 Task: Search one way flight ticket for 5 adults, 2 children, 1 infant in seat and 1 infant on lap in economy from St. Louis: St. Louis Lambert International Airport to Fort Wayne: Fort Wayne International Airport on 5-4-2023. Number of bags: 2 checked bags. Price is upto 73000. Outbound departure time preference is 11:15.
Action: Mouse moved to (313, 121)
Screenshot: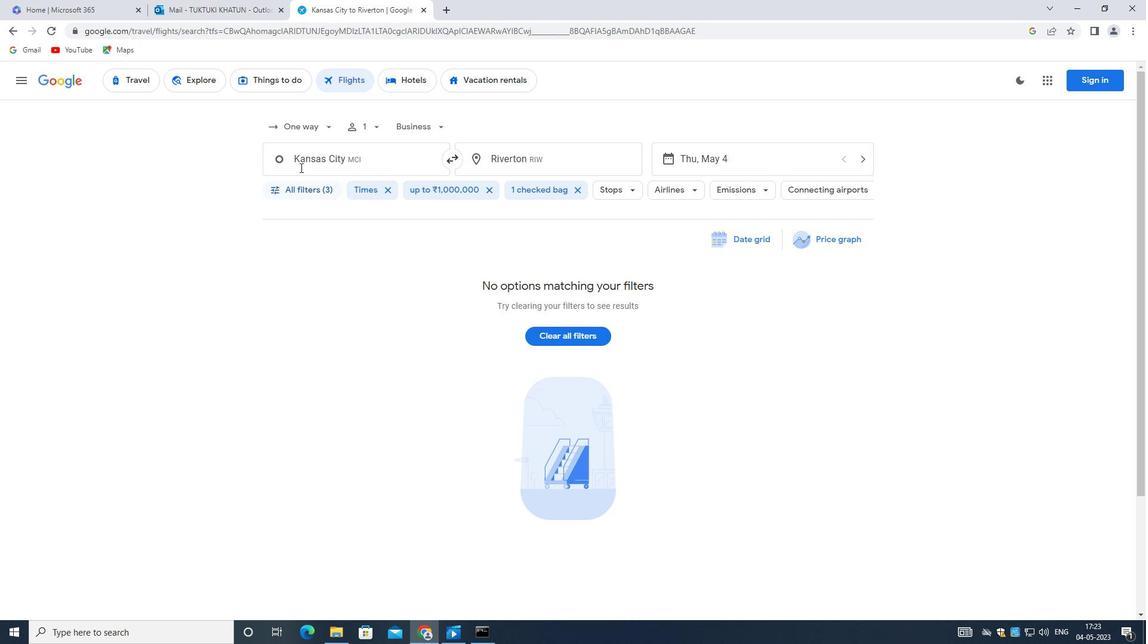 
Action: Mouse pressed left at (313, 121)
Screenshot: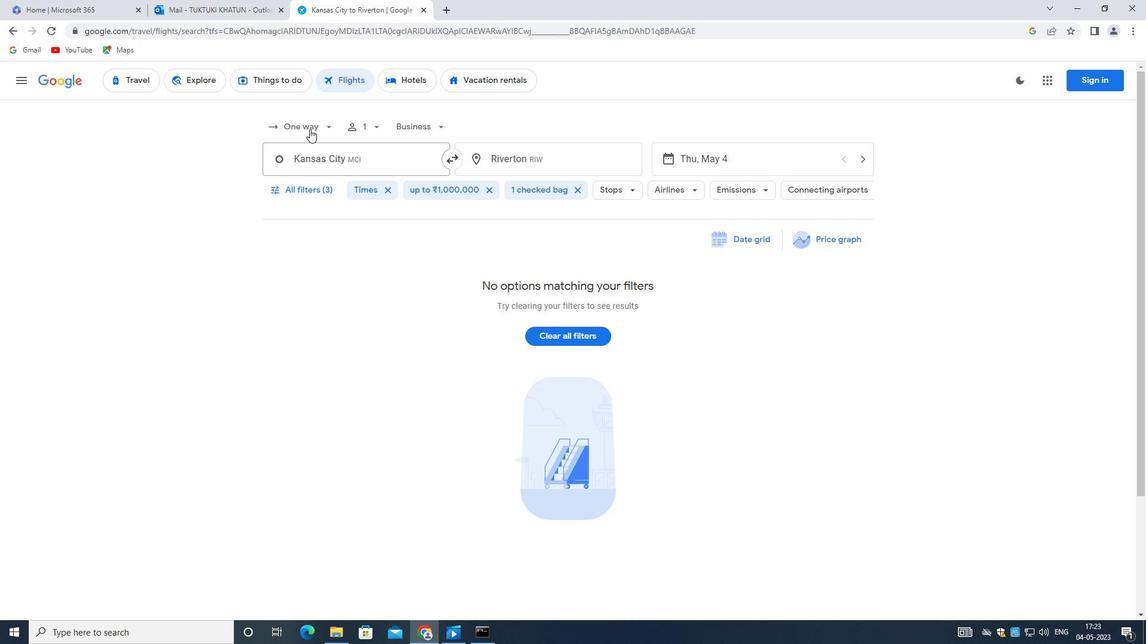 
Action: Mouse moved to (315, 179)
Screenshot: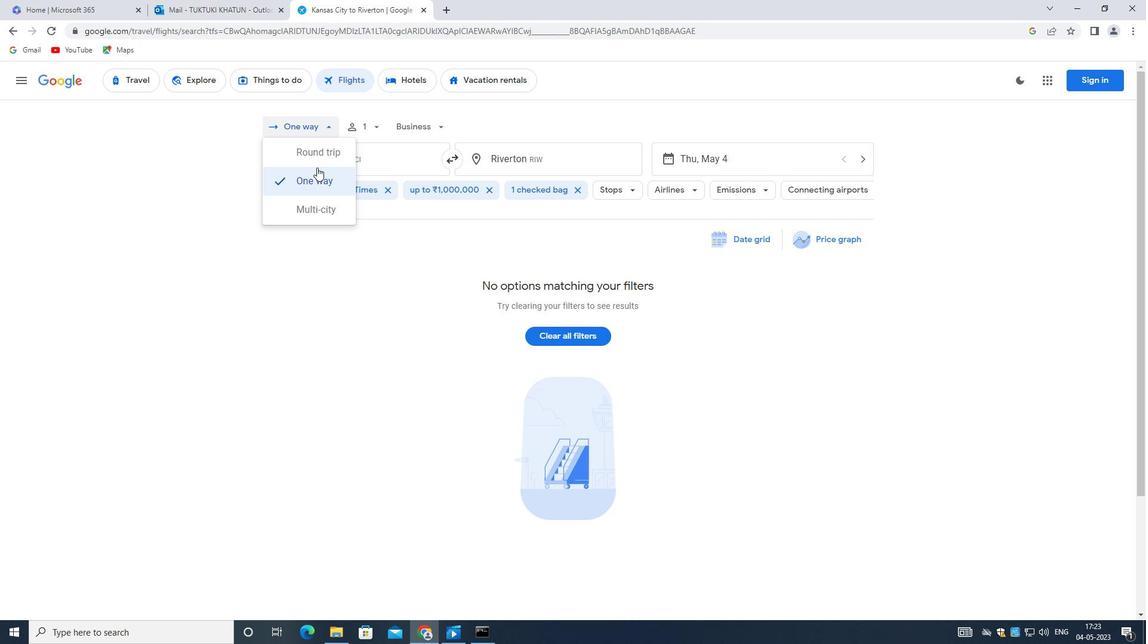 
Action: Mouse pressed left at (315, 179)
Screenshot: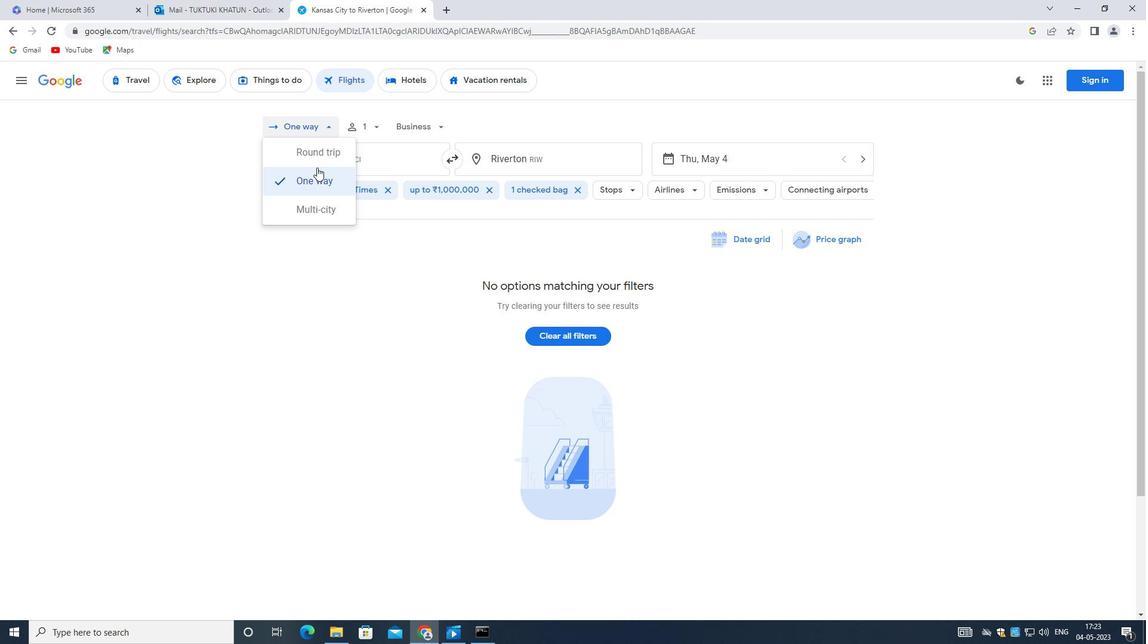 
Action: Mouse moved to (374, 130)
Screenshot: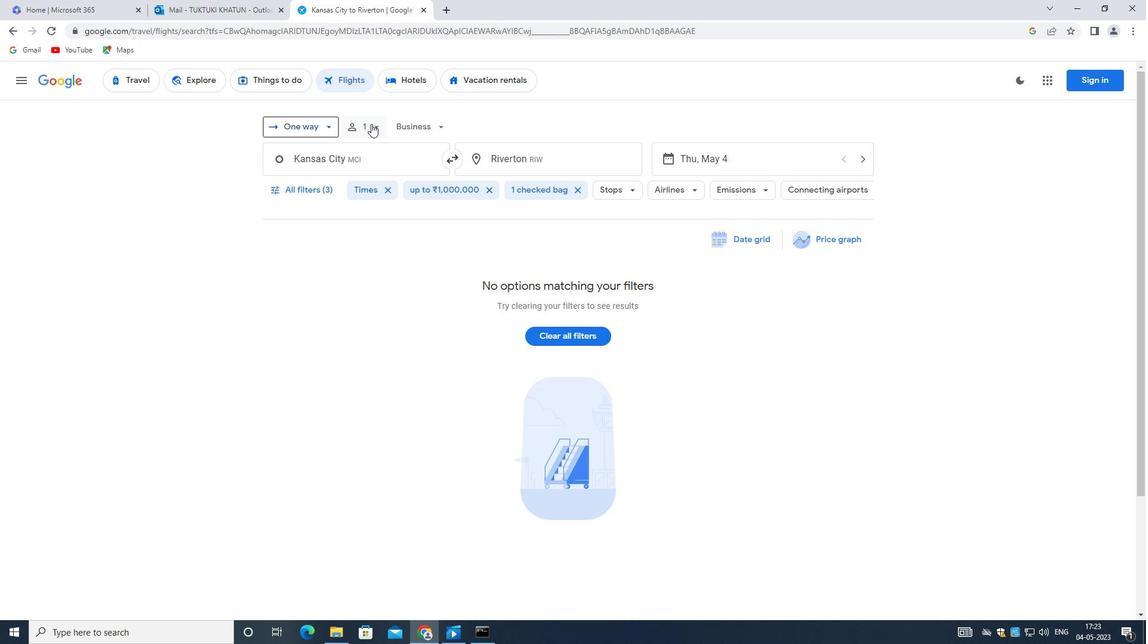 
Action: Mouse pressed left at (374, 130)
Screenshot: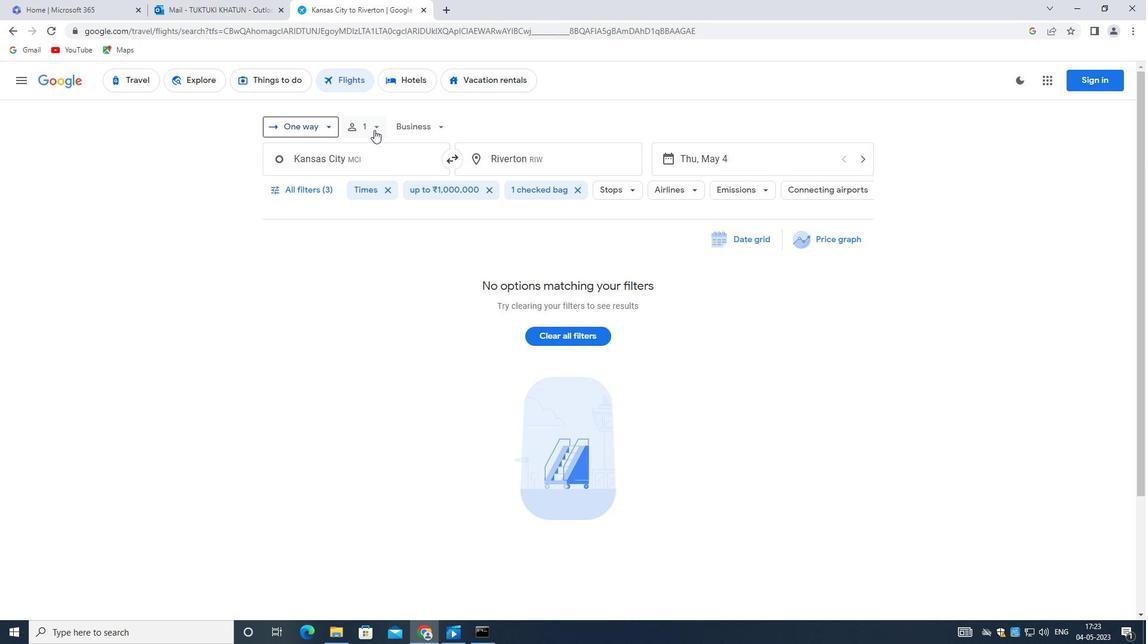 
Action: Mouse moved to (466, 157)
Screenshot: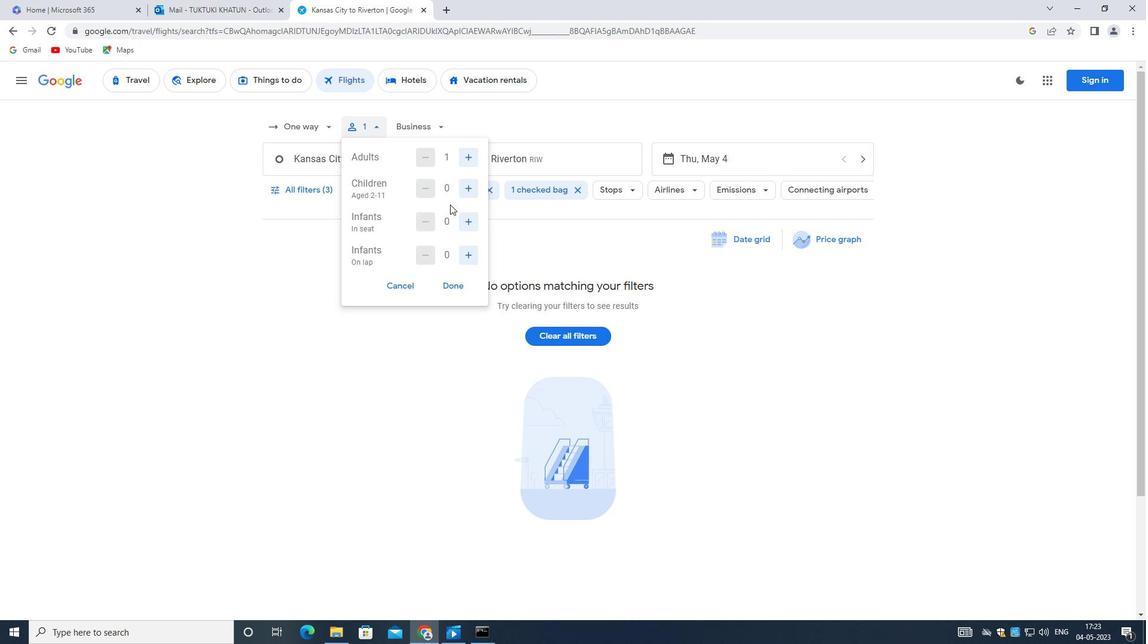 
Action: Mouse pressed left at (466, 157)
Screenshot: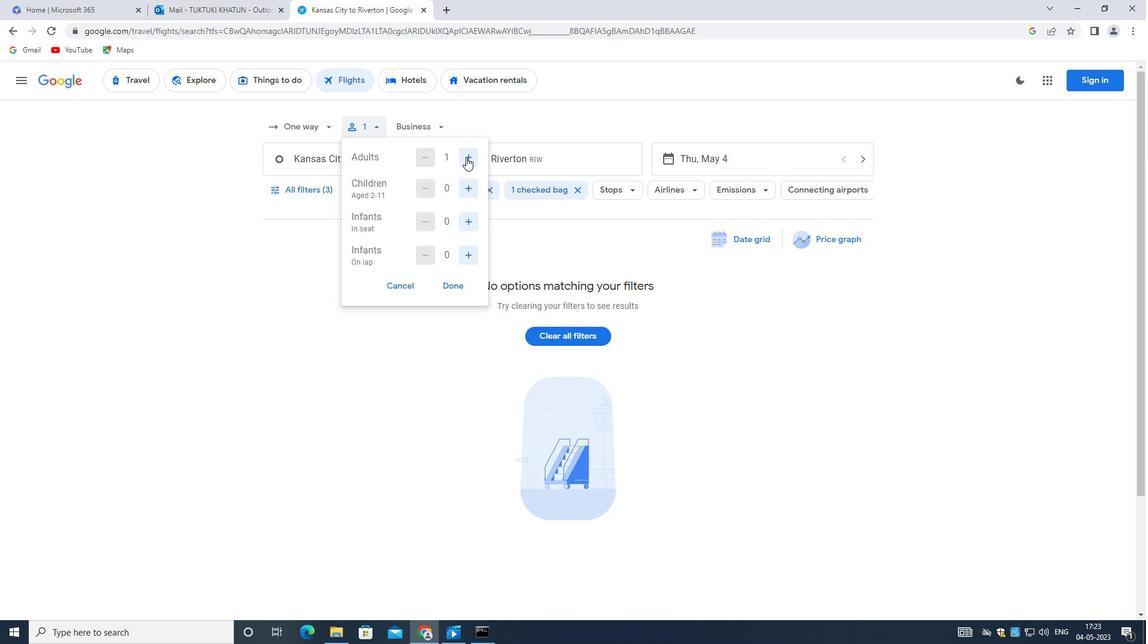 
Action: Mouse moved to (466, 156)
Screenshot: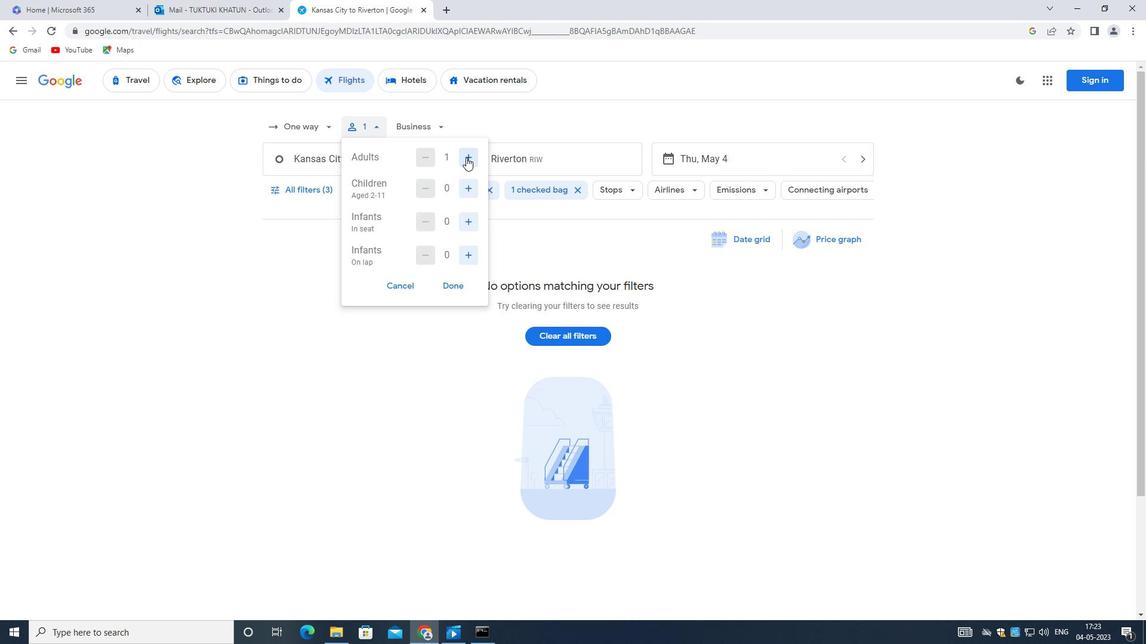 
Action: Mouse pressed left at (466, 156)
Screenshot: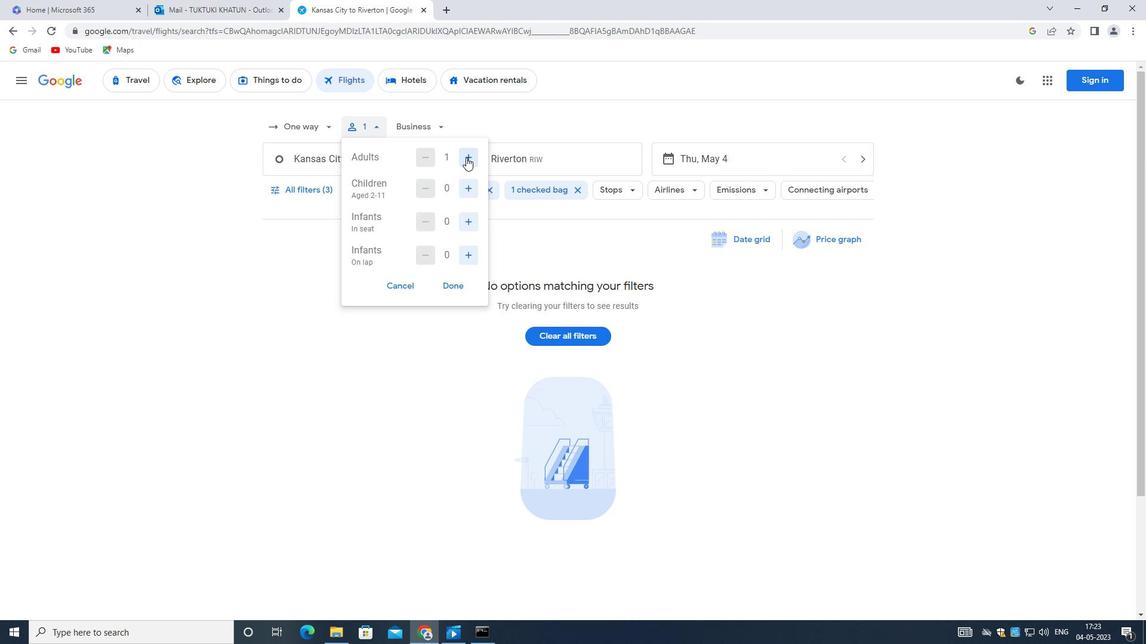 
Action: Mouse pressed left at (466, 156)
Screenshot: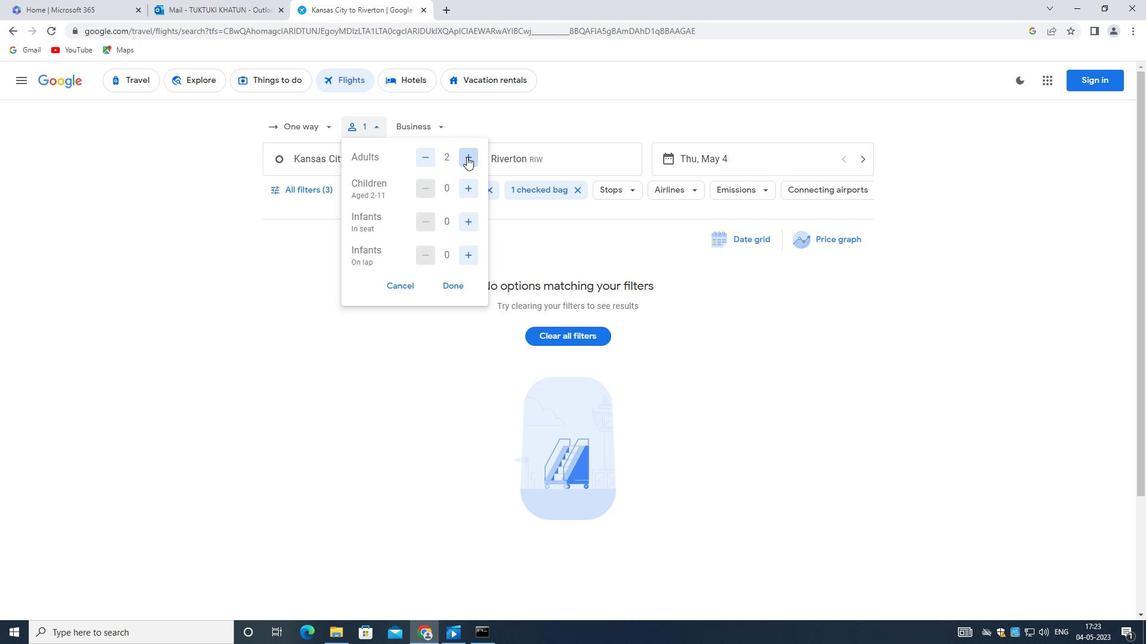 
Action: Mouse pressed left at (466, 156)
Screenshot: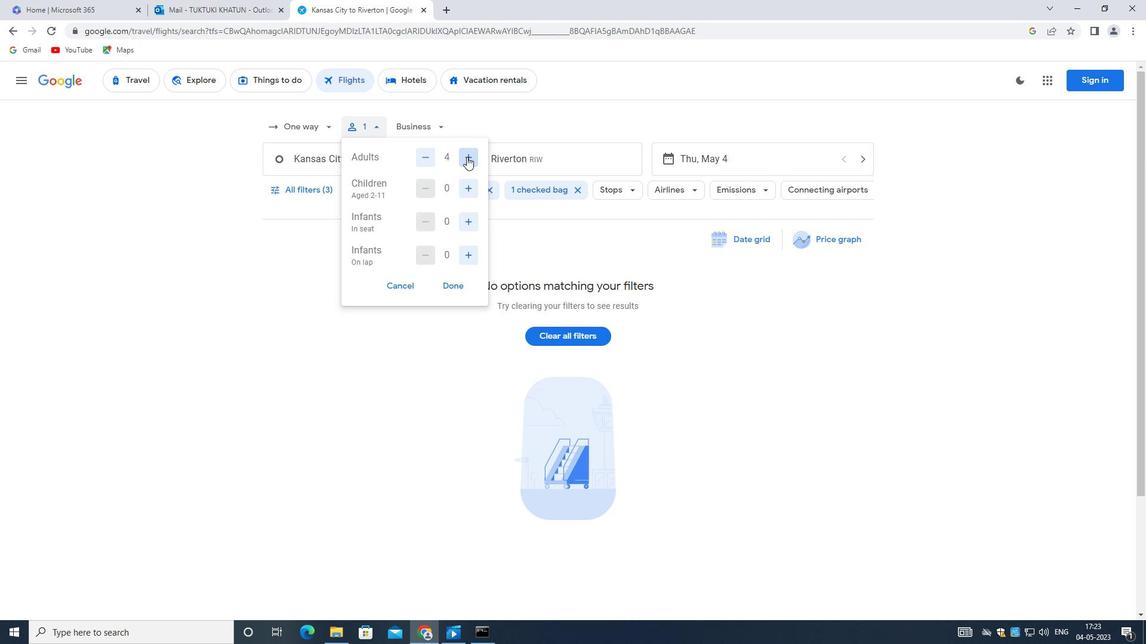 
Action: Mouse moved to (468, 192)
Screenshot: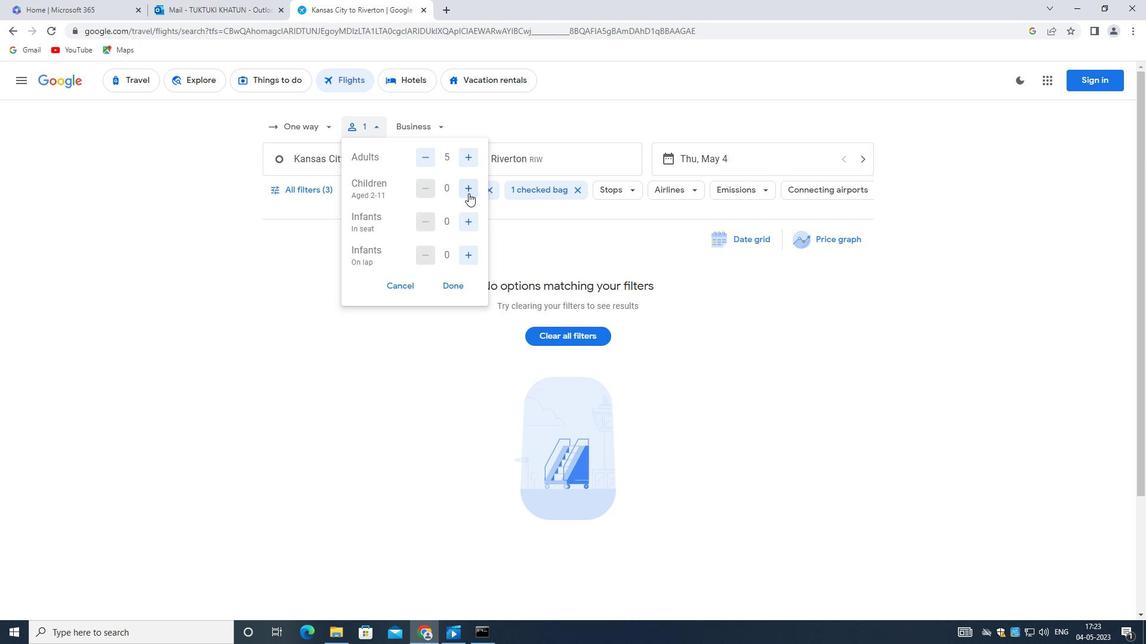 
Action: Mouse pressed left at (468, 192)
Screenshot: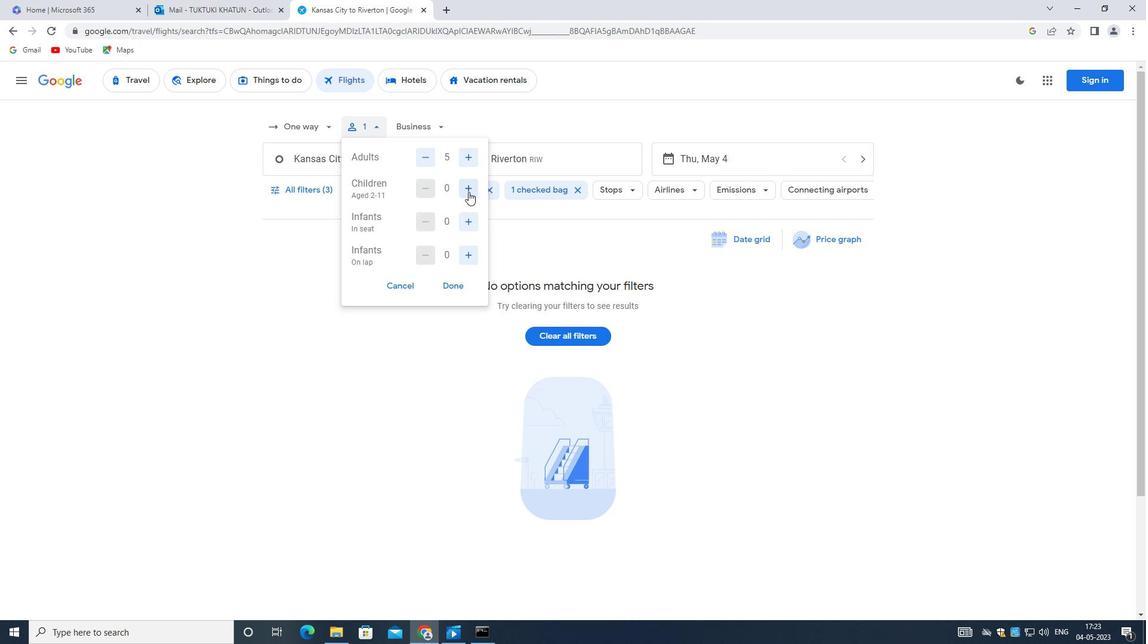 
Action: Mouse moved to (468, 192)
Screenshot: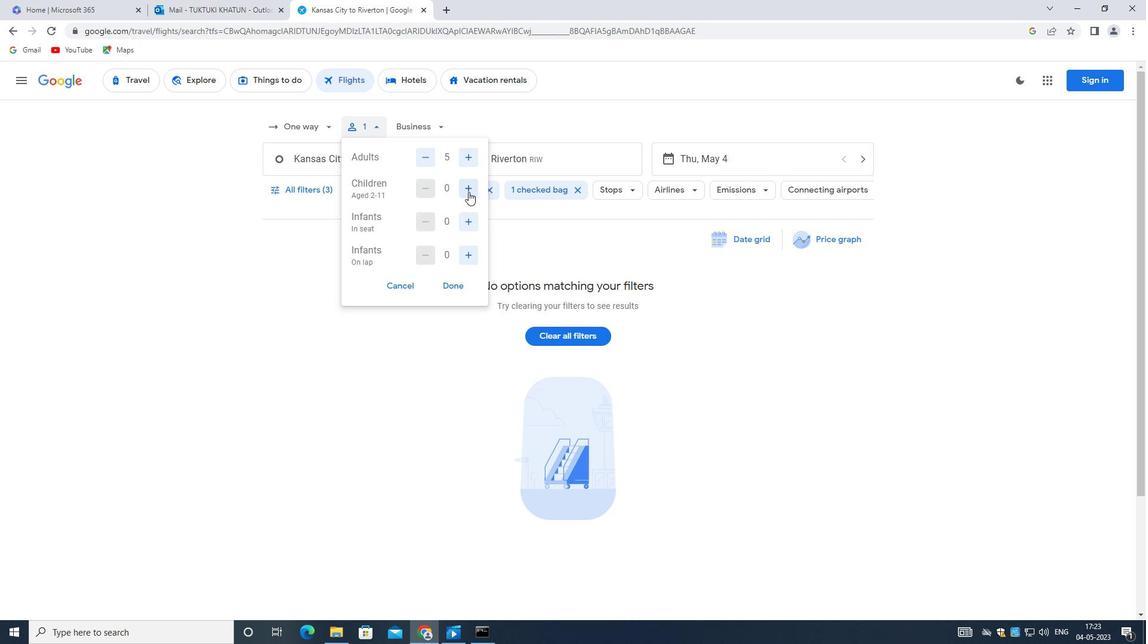 
Action: Mouse pressed left at (468, 192)
Screenshot: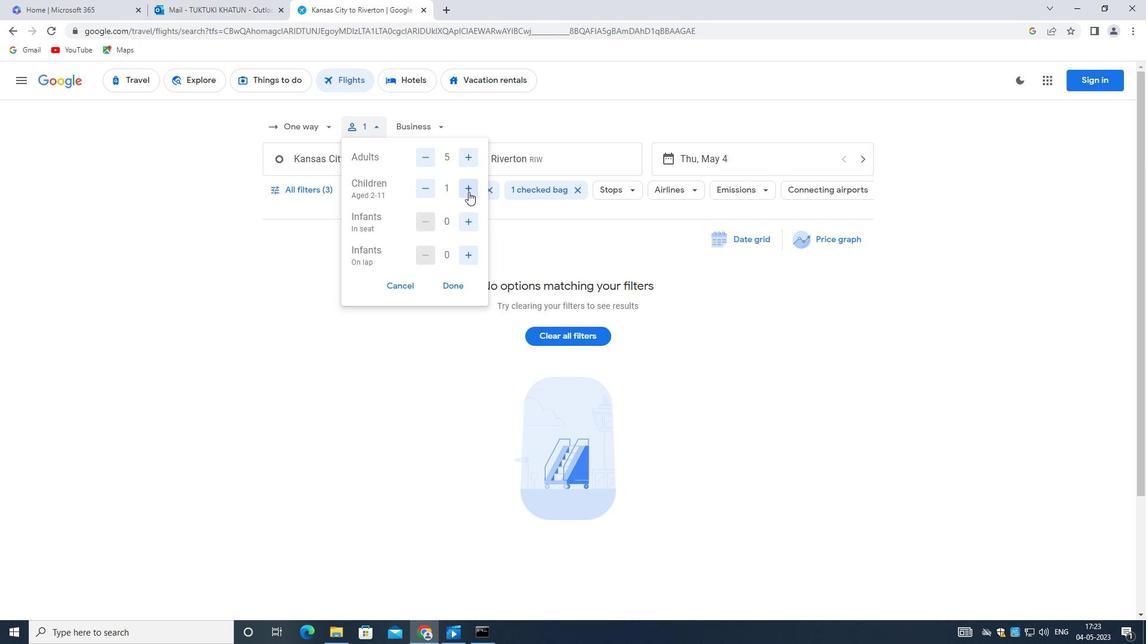 
Action: Mouse moved to (472, 220)
Screenshot: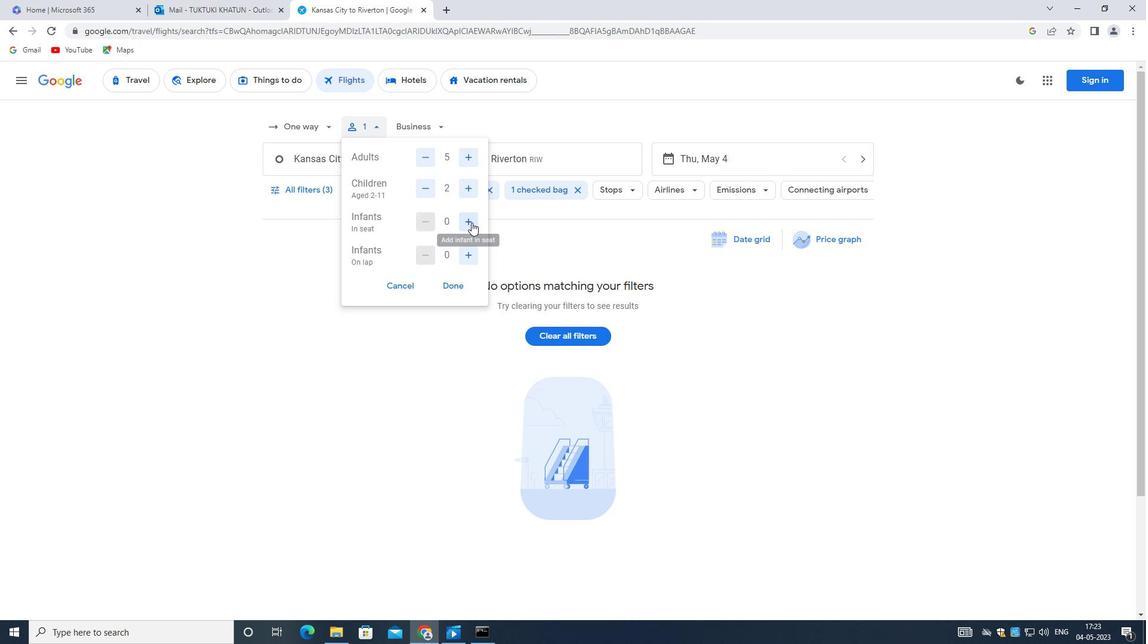 
Action: Mouse pressed left at (472, 220)
Screenshot: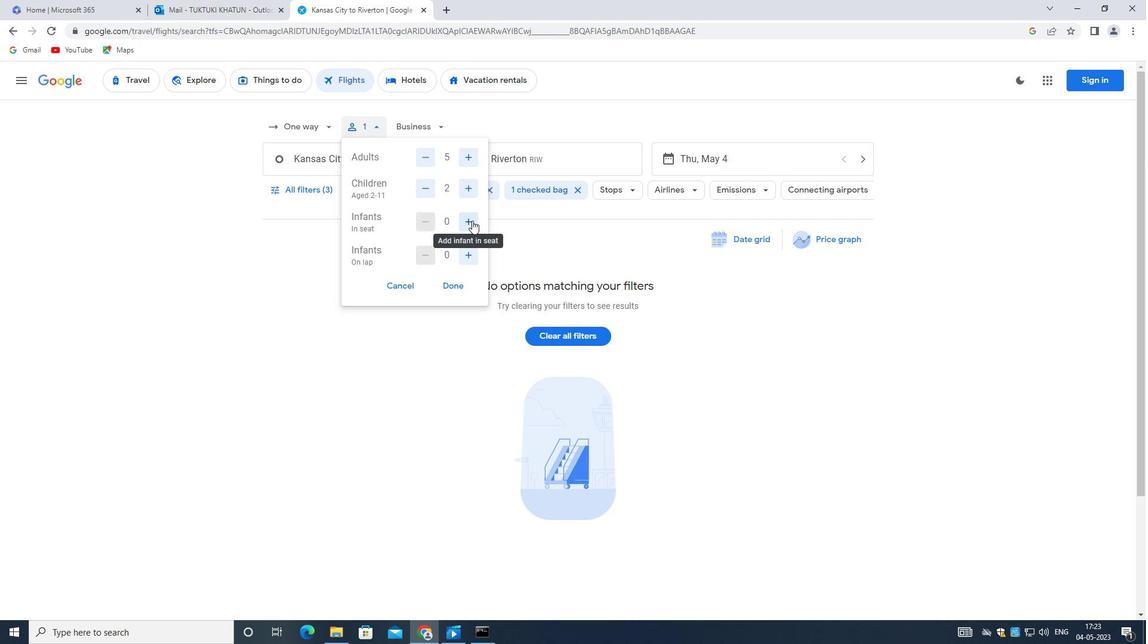 
Action: Mouse moved to (470, 254)
Screenshot: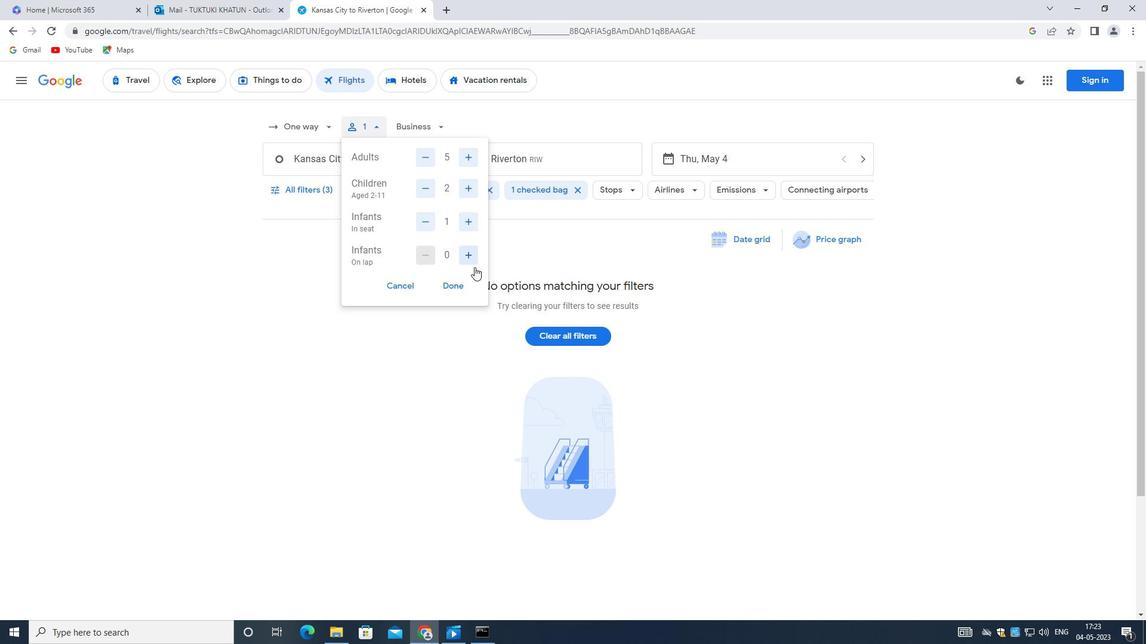 
Action: Mouse pressed left at (470, 254)
Screenshot: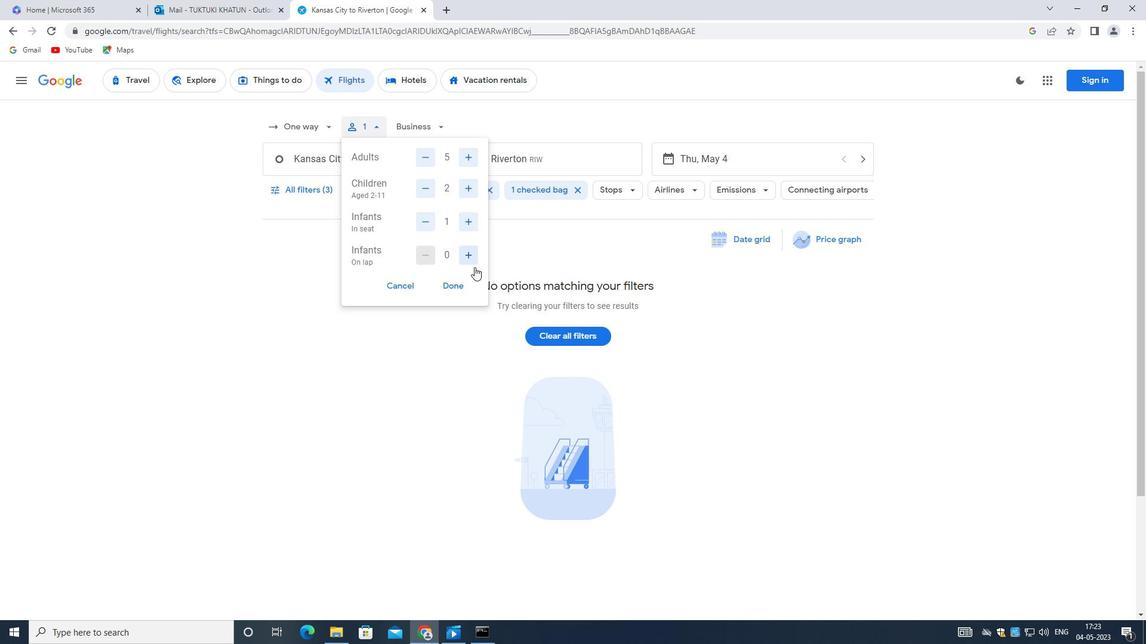 
Action: Mouse moved to (459, 284)
Screenshot: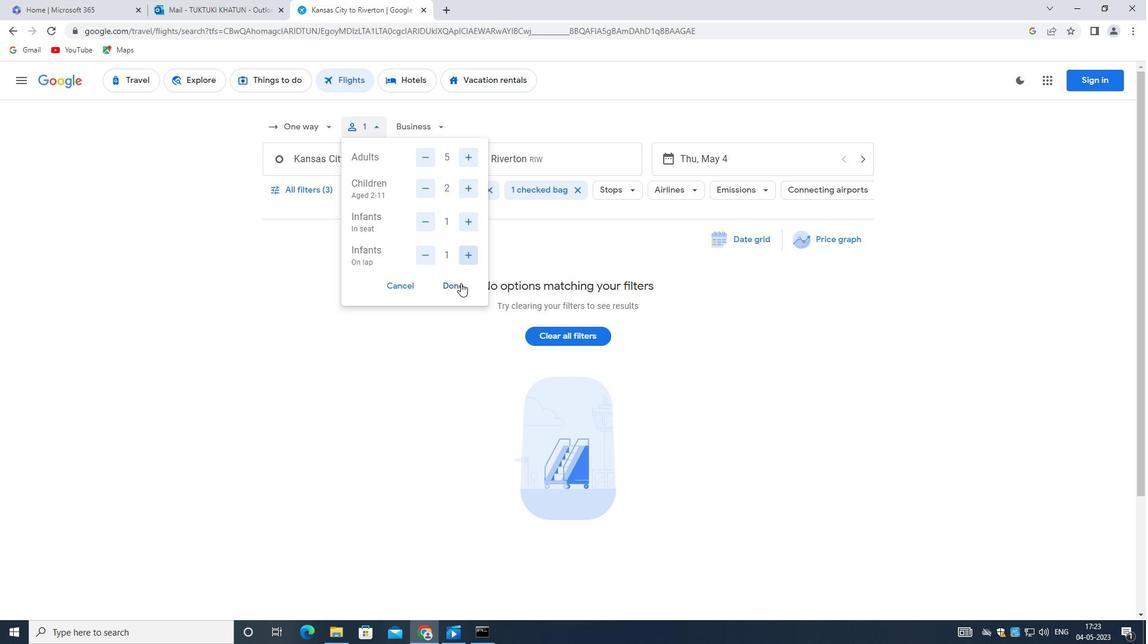 
Action: Mouse pressed left at (459, 284)
Screenshot: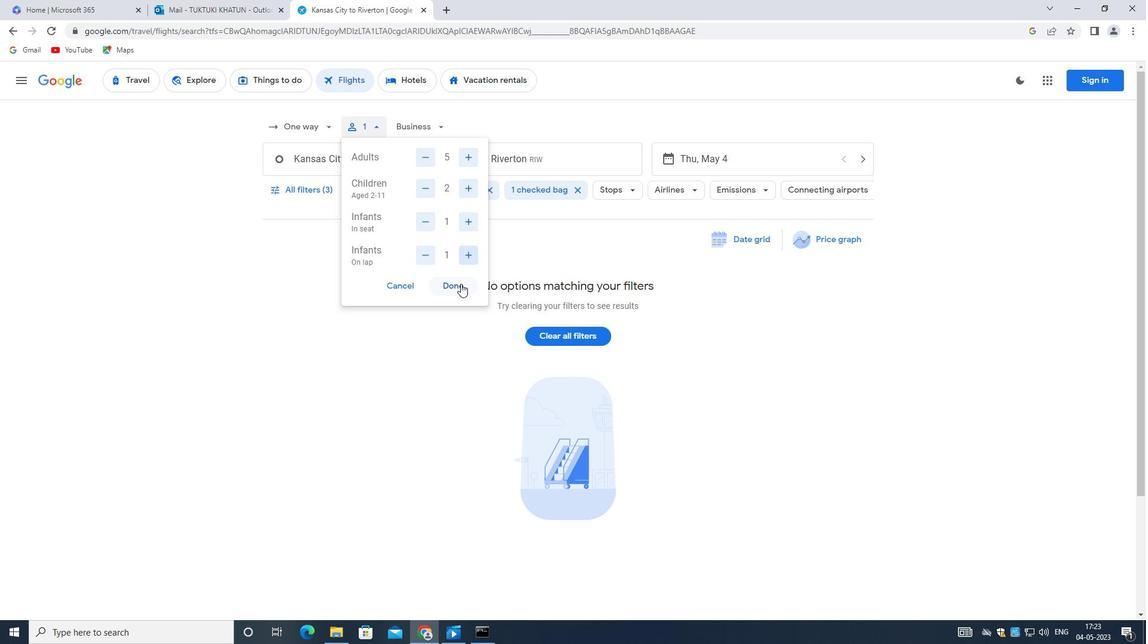 
Action: Mouse moved to (407, 127)
Screenshot: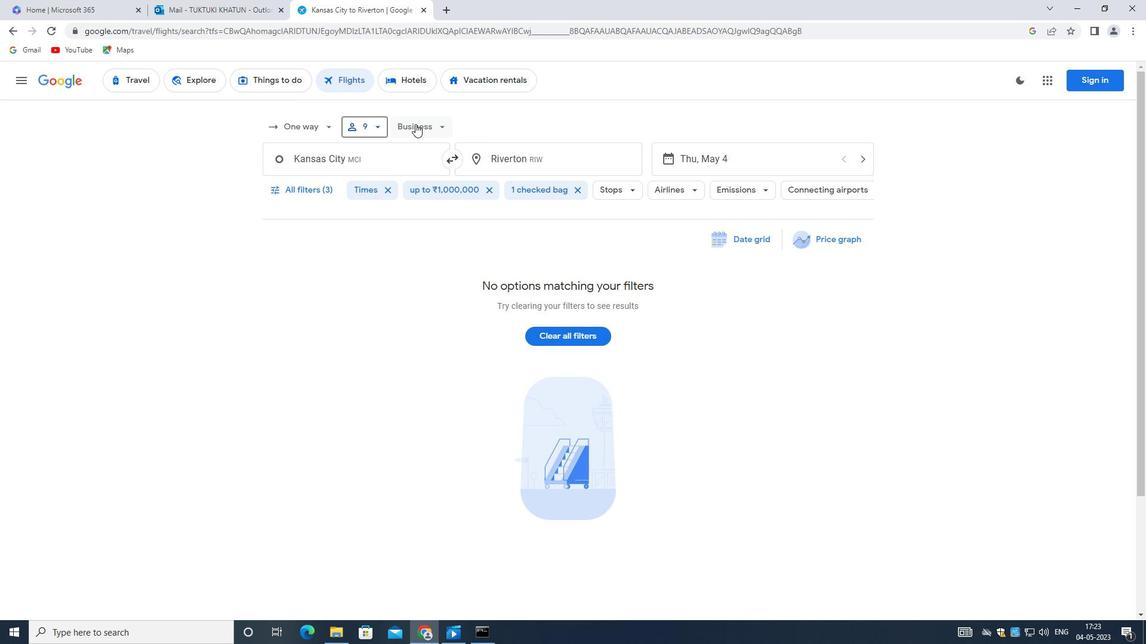 
Action: Mouse pressed left at (407, 127)
Screenshot: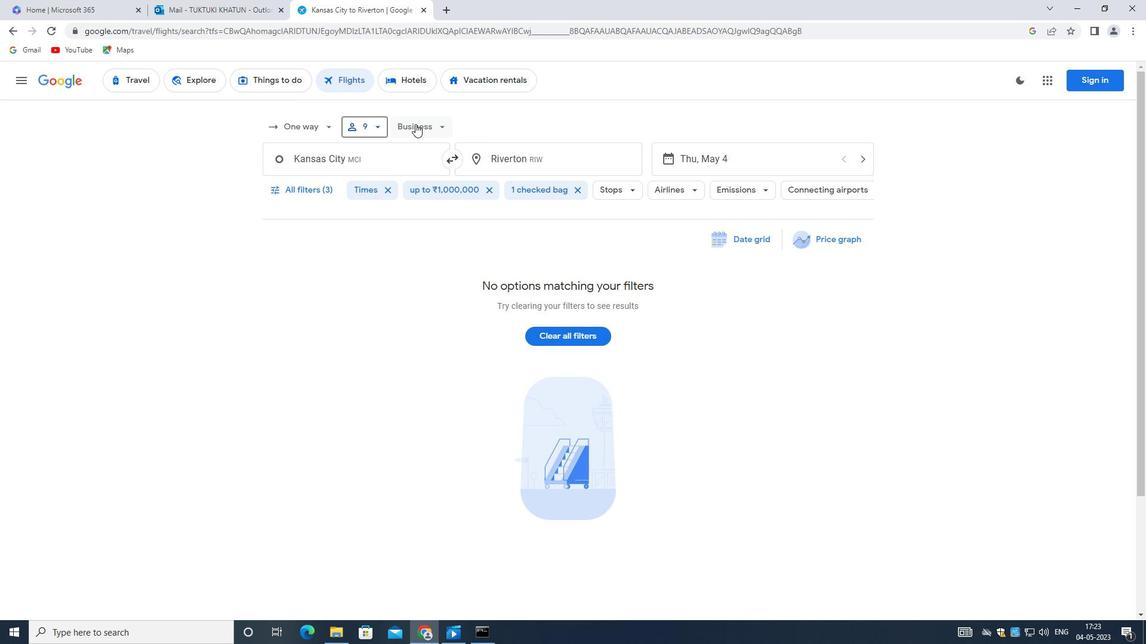 
Action: Mouse moved to (440, 148)
Screenshot: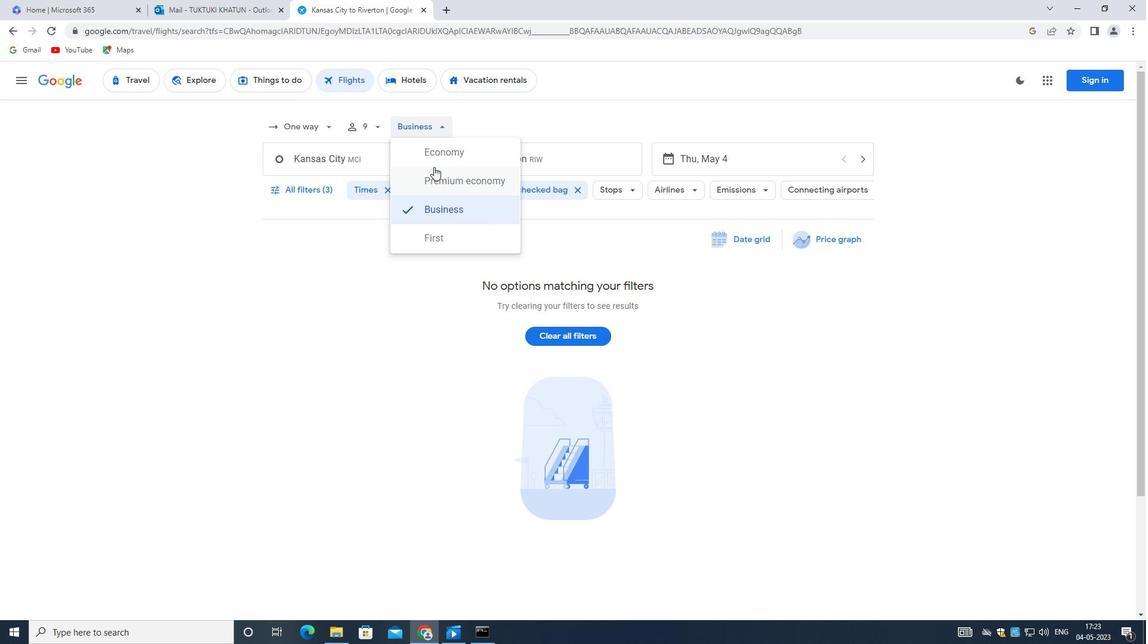 
Action: Mouse pressed left at (440, 148)
Screenshot: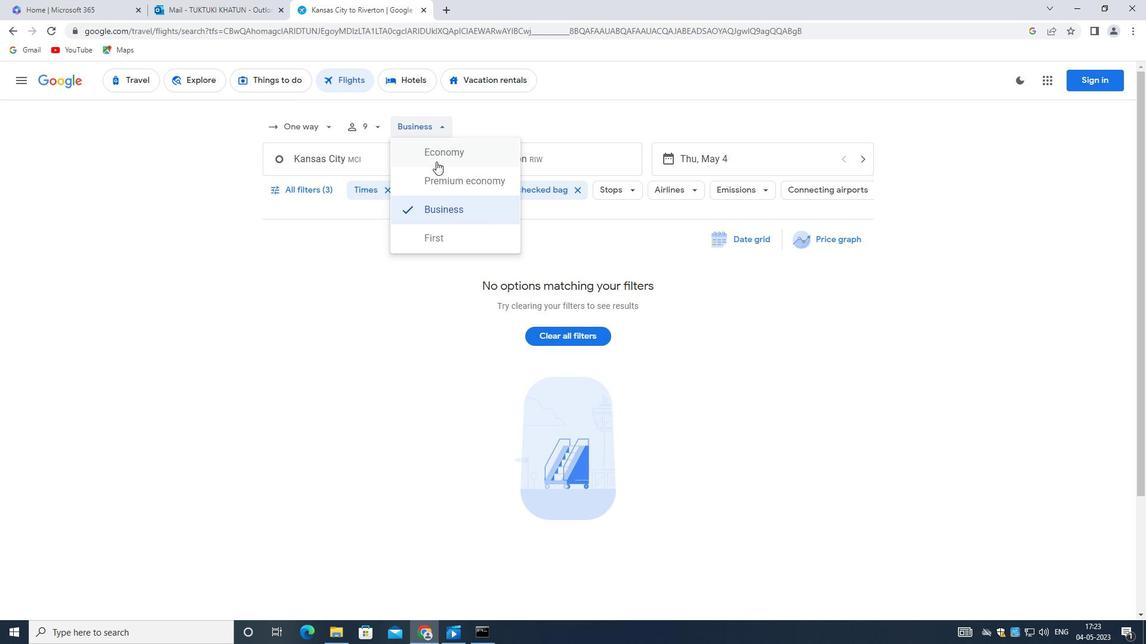 
Action: Mouse moved to (351, 163)
Screenshot: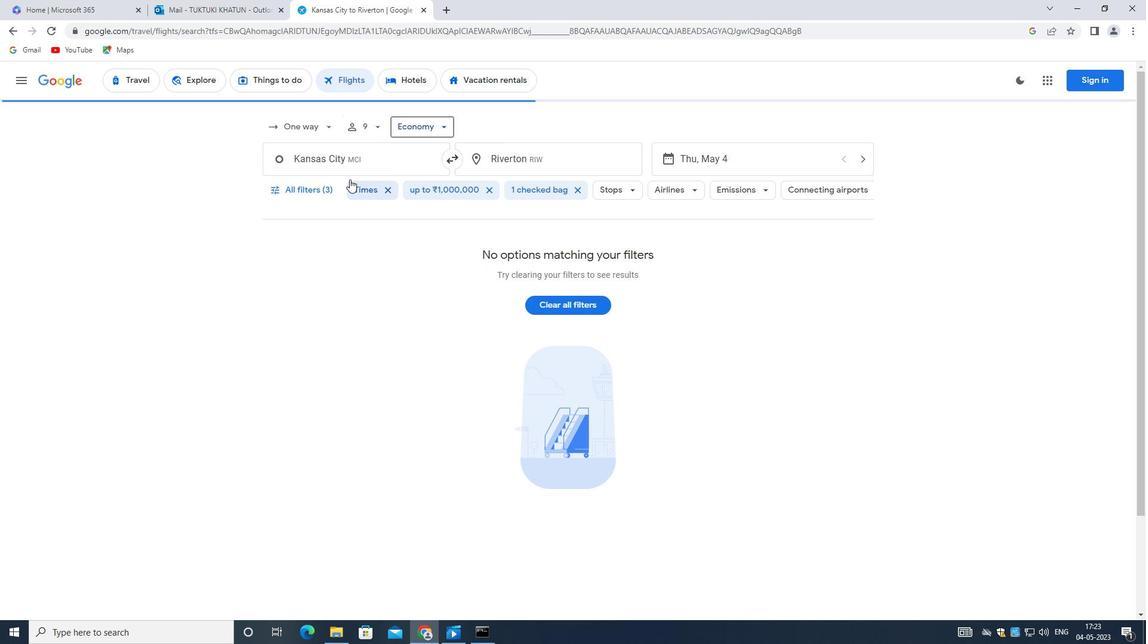 
Action: Mouse pressed left at (351, 163)
Screenshot: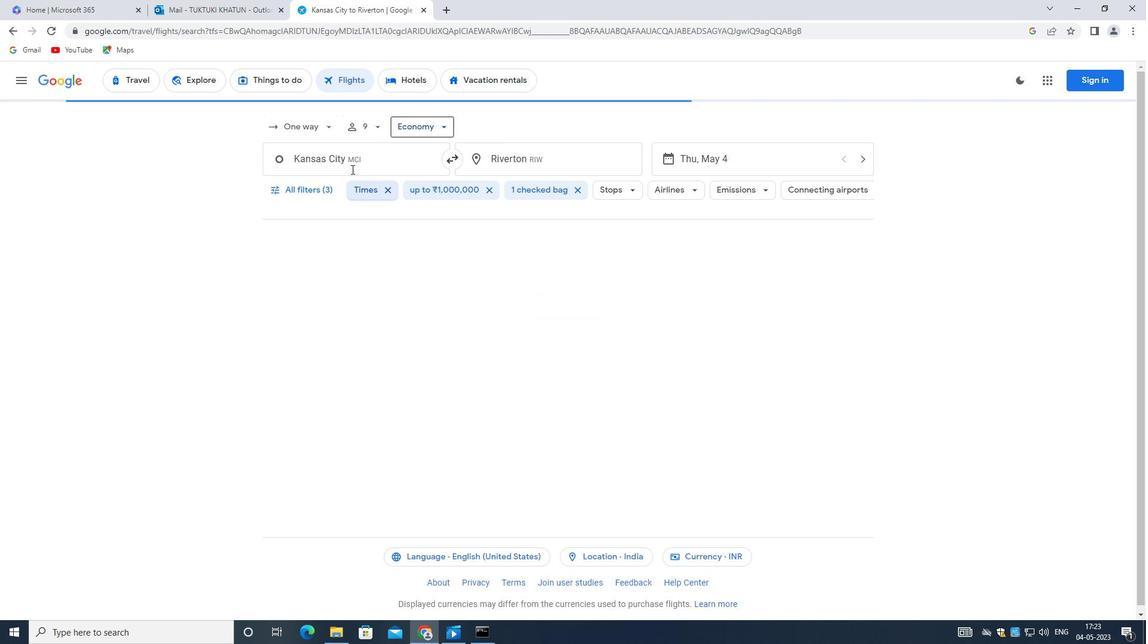 
Action: Mouse moved to (351, 162)
Screenshot: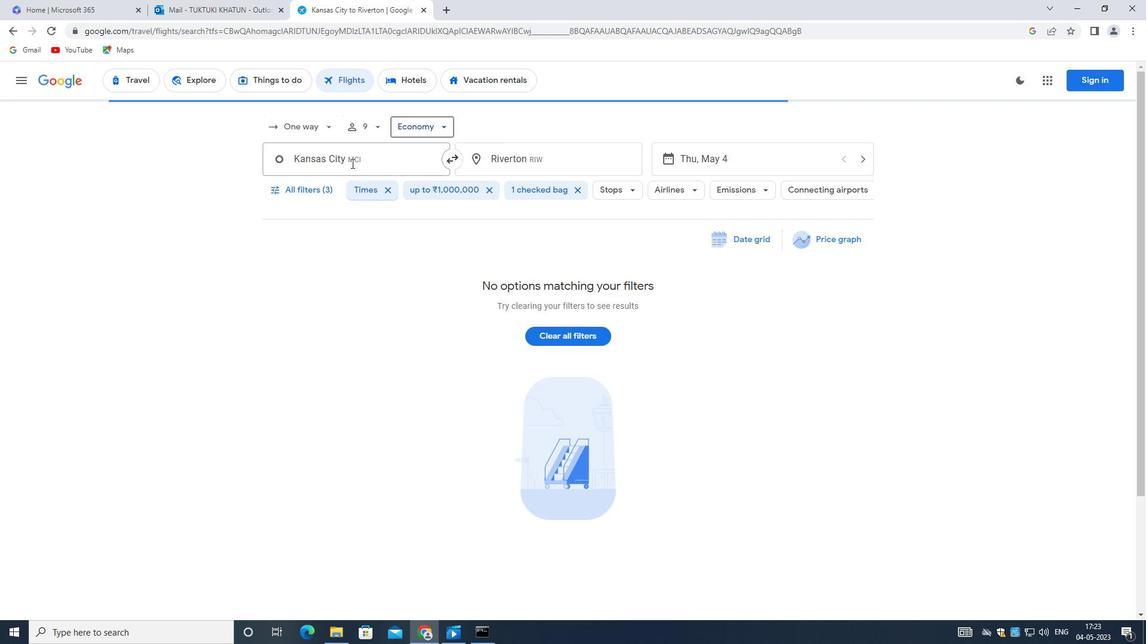 
Action: Mouse pressed left at (351, 162)
Screenshot: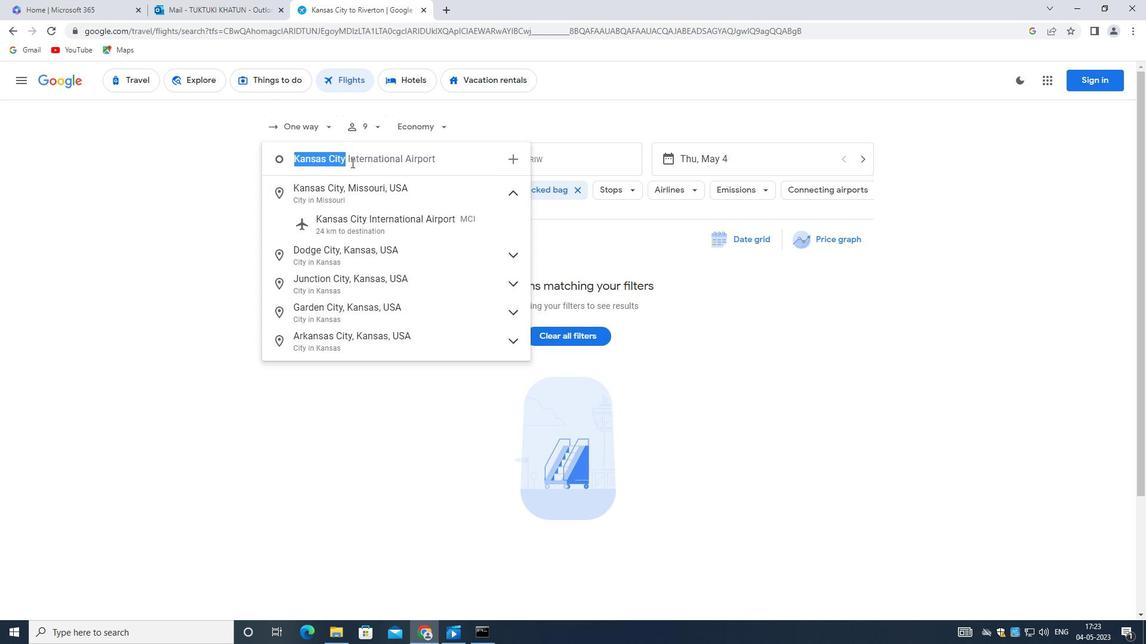 
Action: Mouse moved to (362, 155)
Screenshot: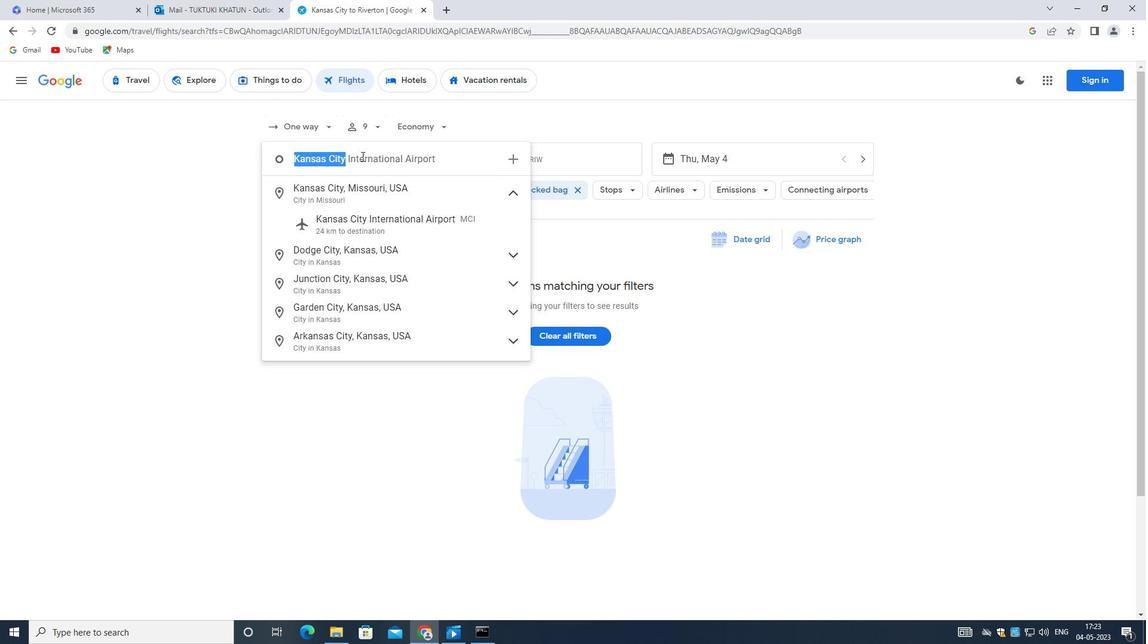 
Action: Key pressed <Key.backspace><Key.shift>ST.<Key.shift_r><Key.shift_r>LOUIS<Key.space><Key.shift_r>LAMBERT<Key.space><Key.shift_r>INTERNATIONAL<Key.space><Key.shift>AIRPORT
Screenshot: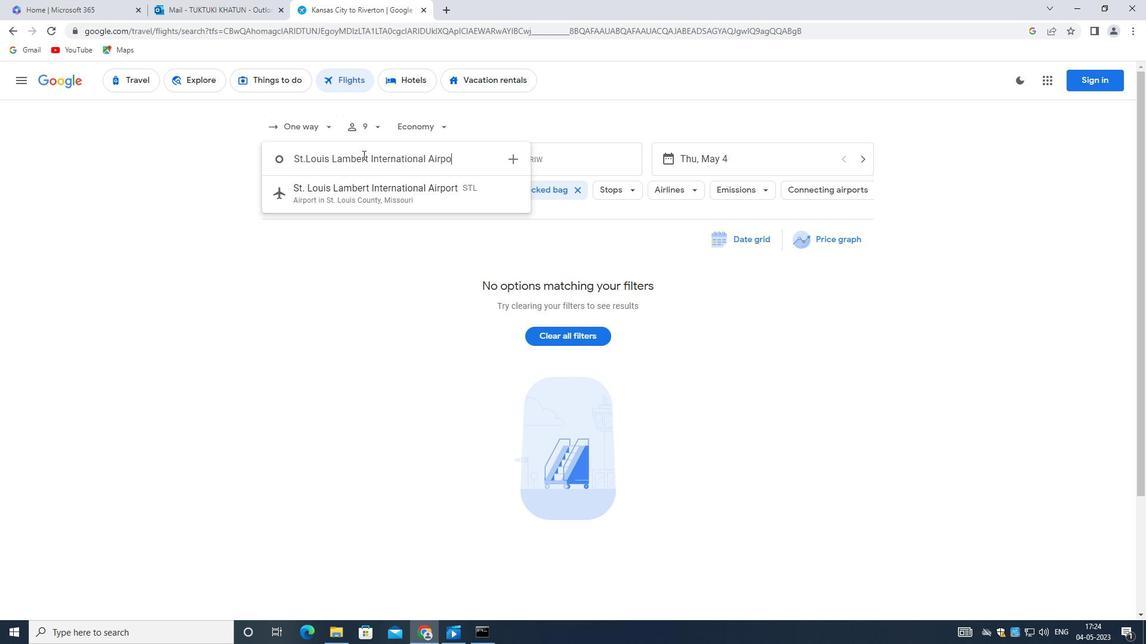 
Action: Mouse moved to (388, 199)
Screenshot: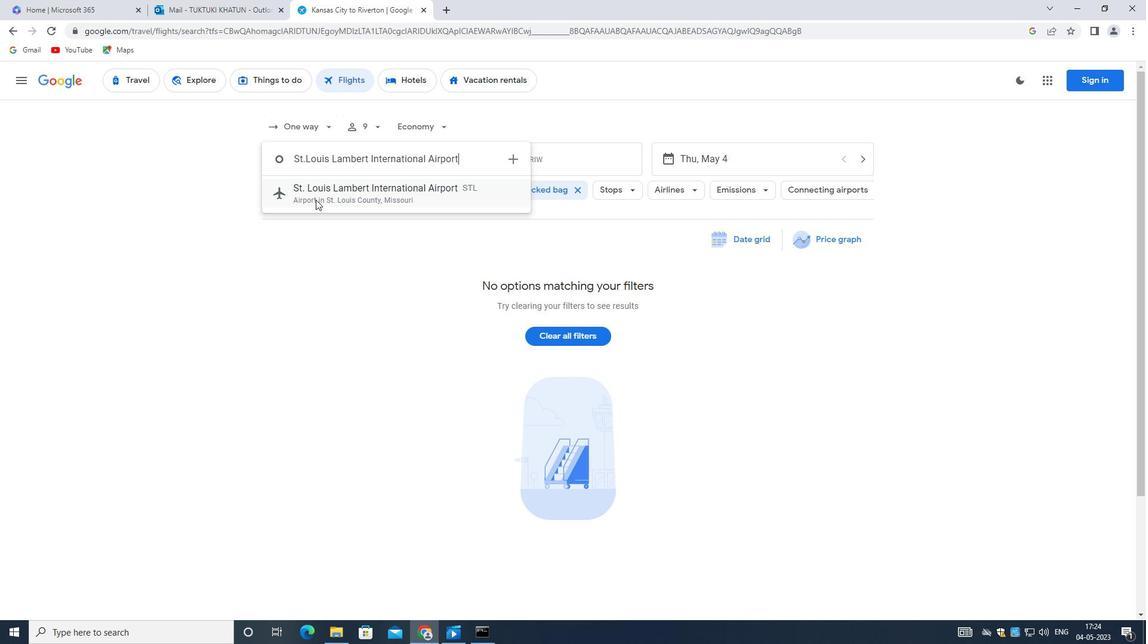 
Action: Mouse pressed left at (388, 199)
Screenshot: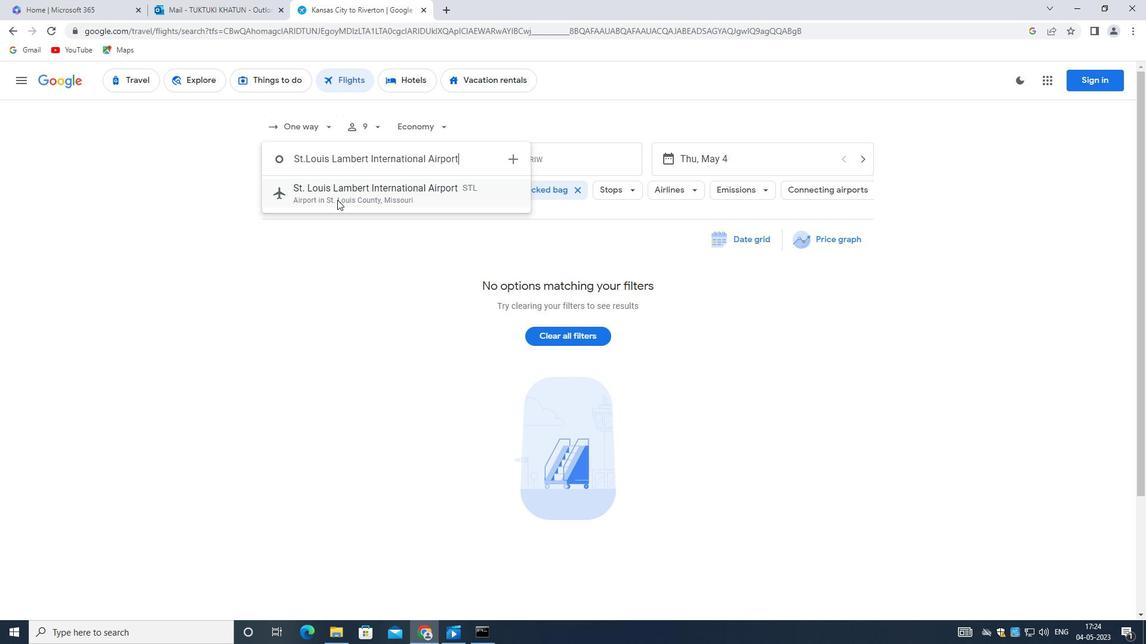 
Action: Mouse moved to (529, 162)
Screenshot: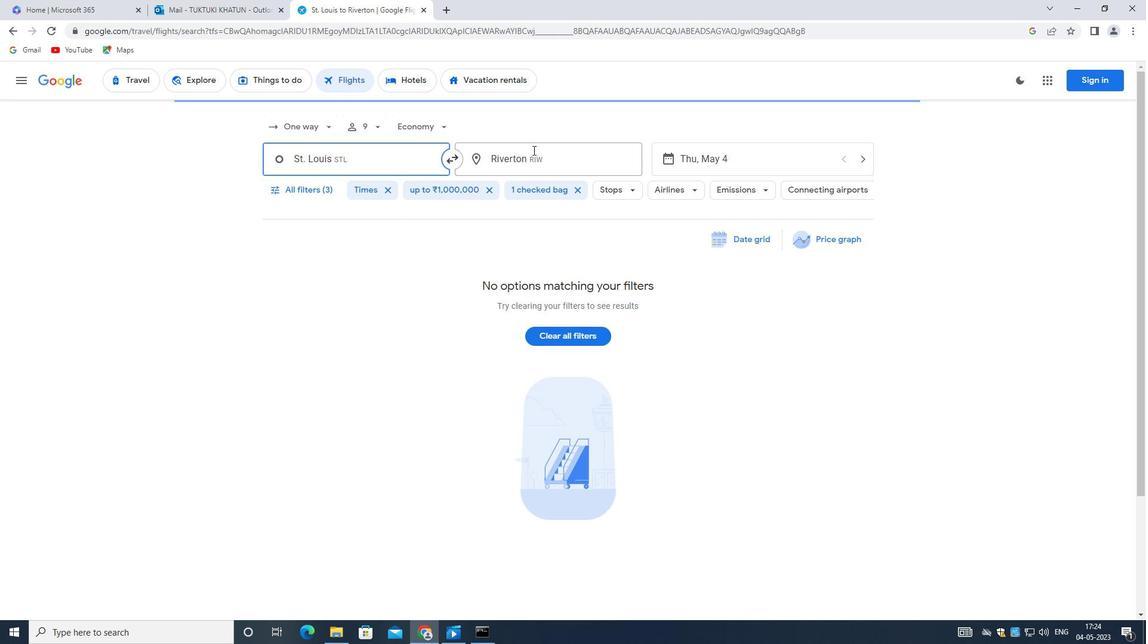 
Action: Mouse pressed left at (529, 162)
Screenshot: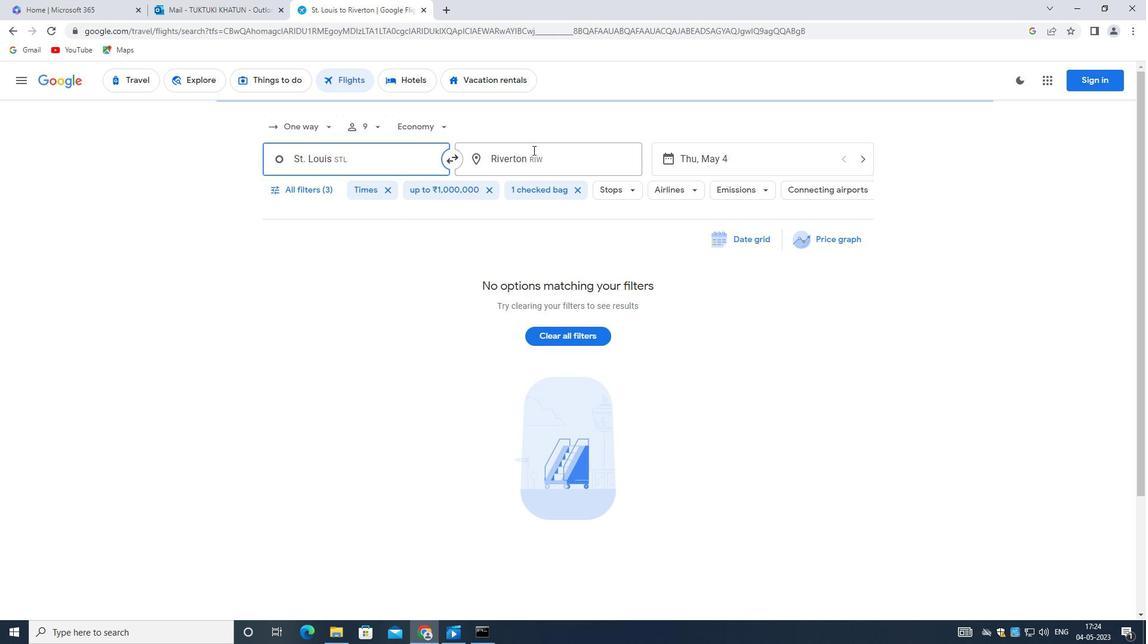 
Action: Mouse moved to (529, 164)
Screenshot: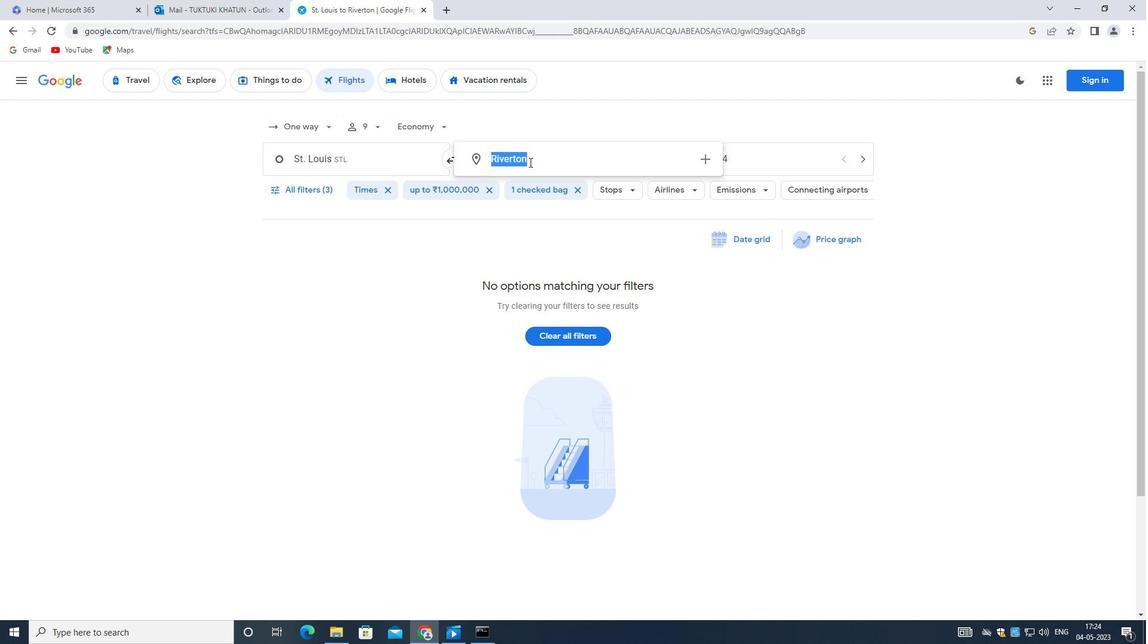 
Action: Key pressed <Key.shift>FORT<Key.space><Key.shift>WAYNE<Key.space><Key.shift_r>INTERNATIONA
Screenshot: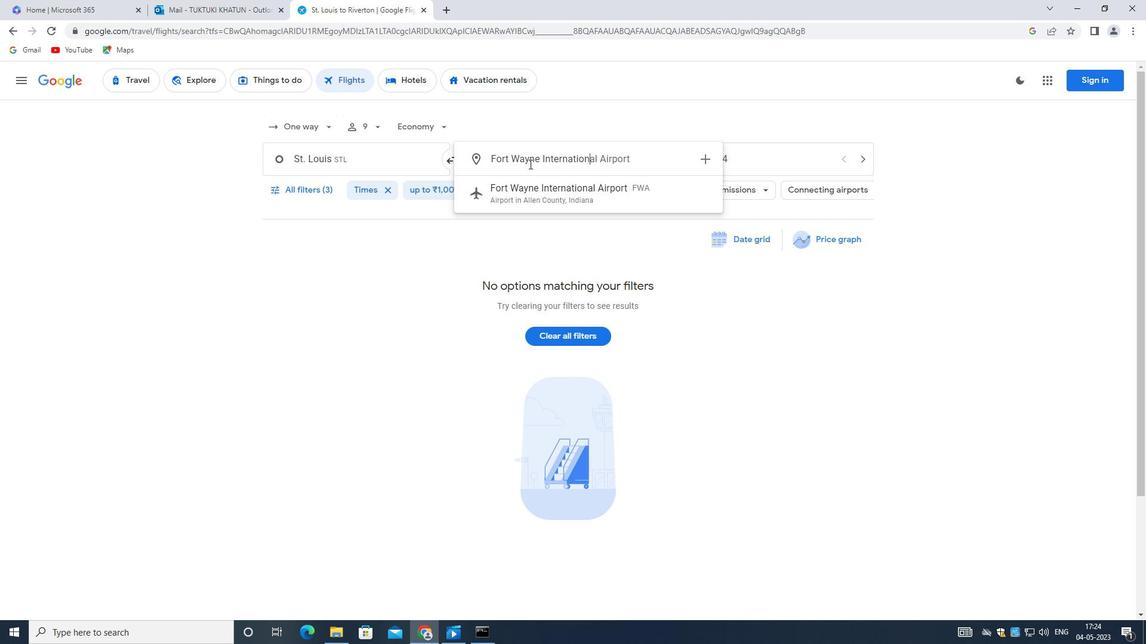 
Action: Mouse moved to (517, 184)
Screenshot: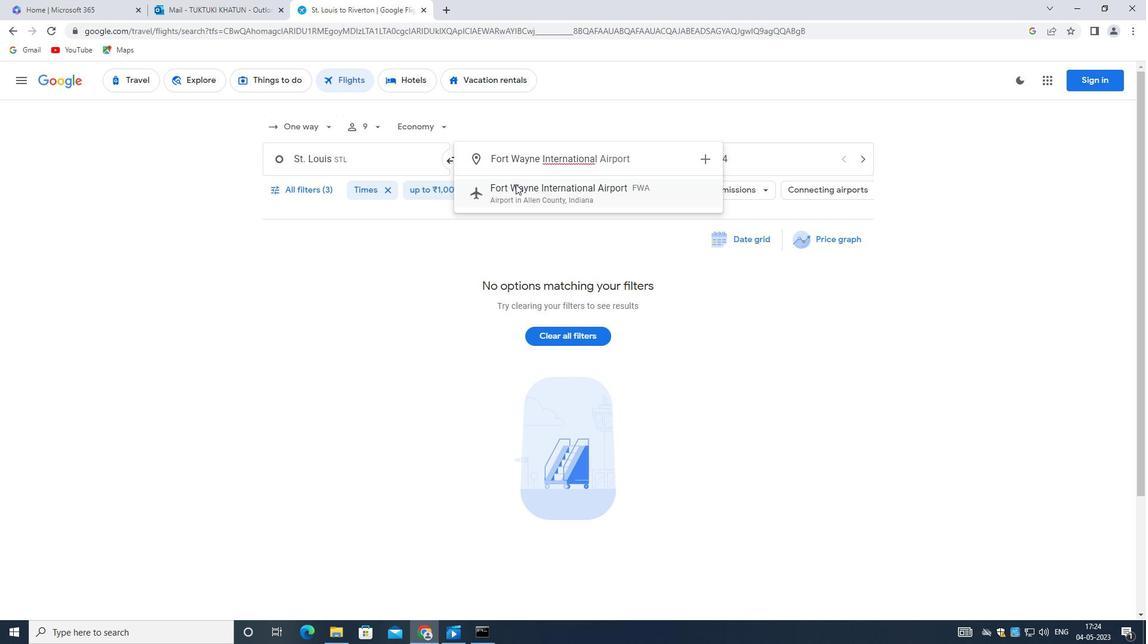 
Action: Mouse pressed left at (517, 184)
Screenshot: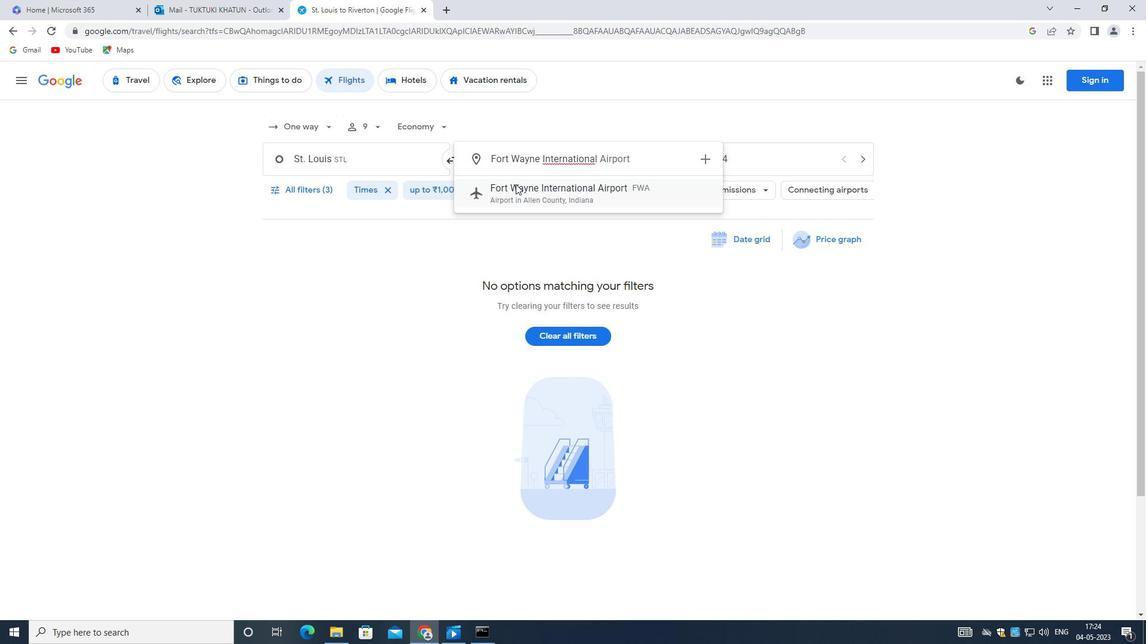 
Action: Mouse moved to (693, 158)
Screenshot: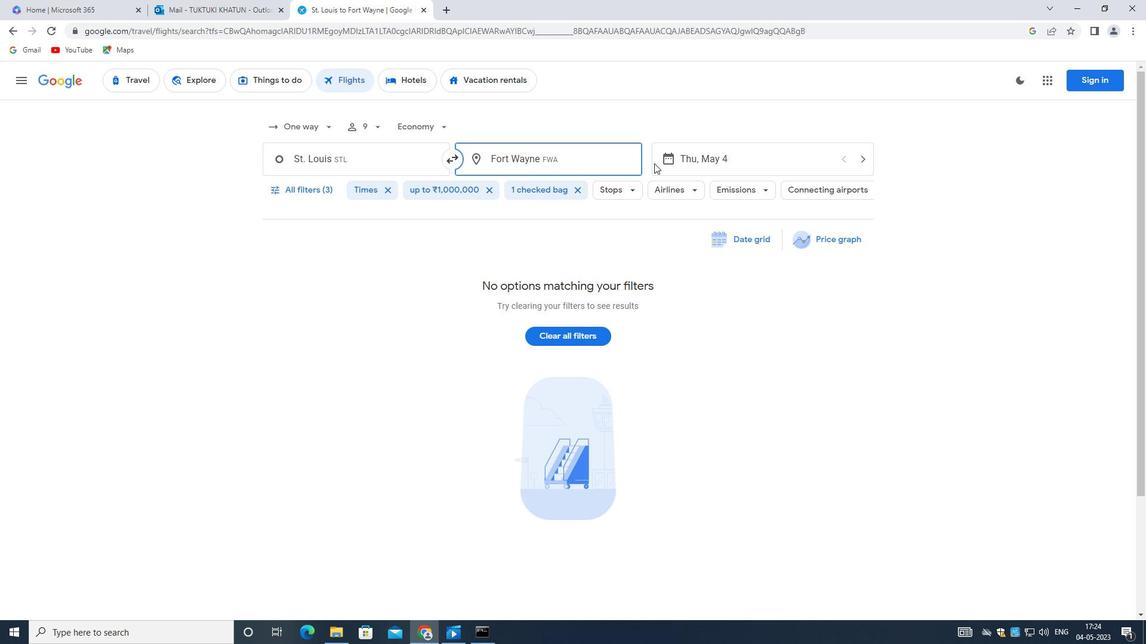 
Action: Mouse pressed left at (693, 158)
Screenshot: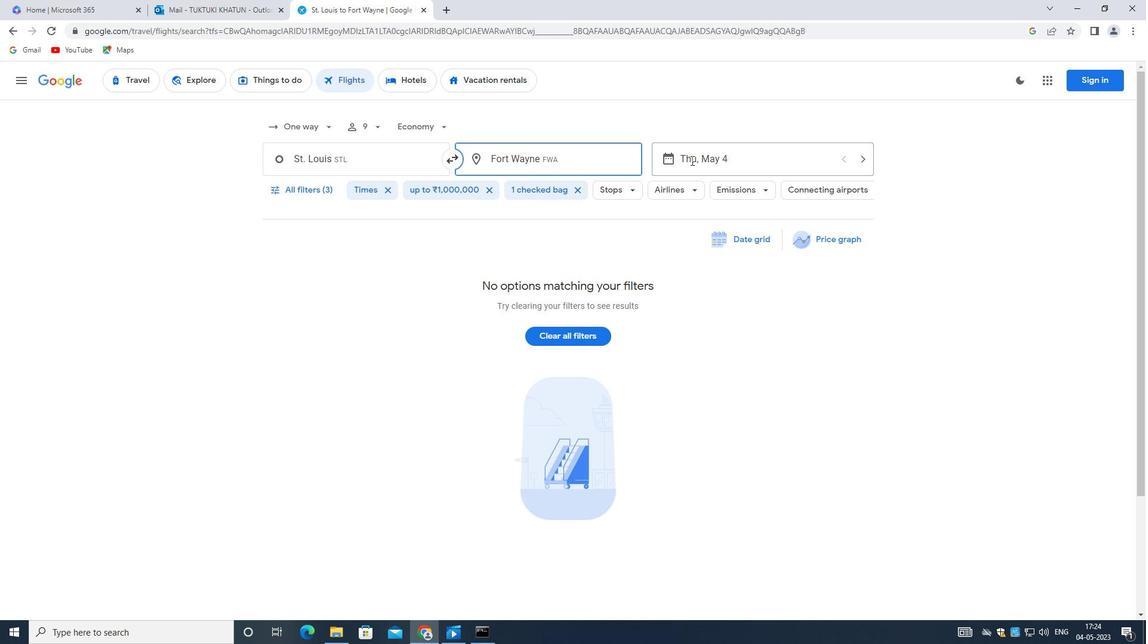 
Action: Mouse moved to (546, 256)
Screenshot: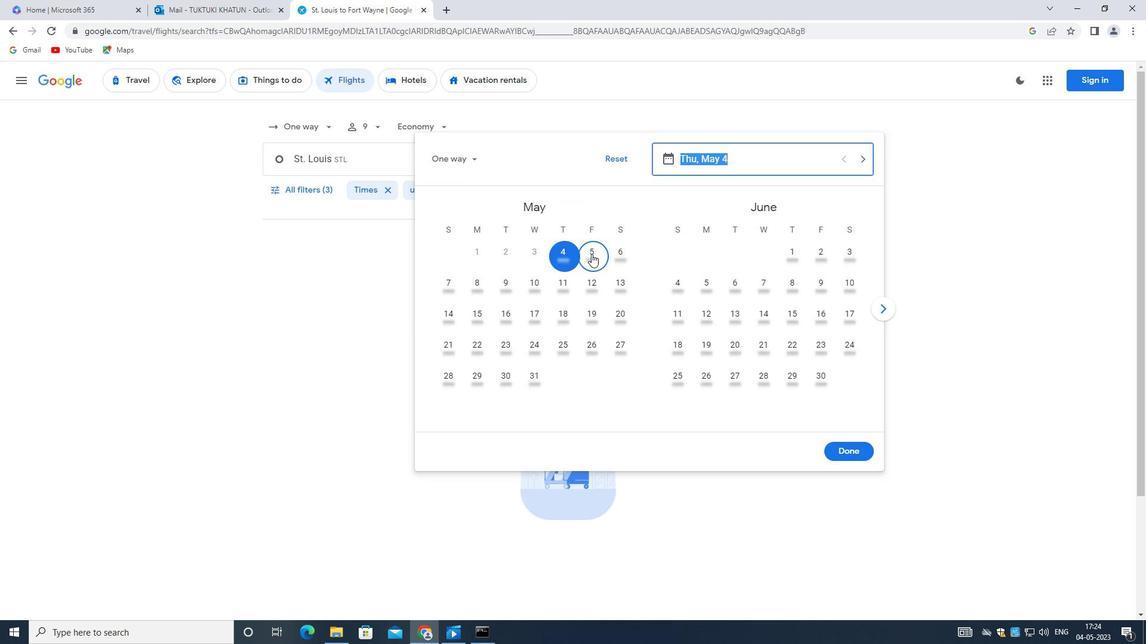 
Action: Mouse pressed left at (546, 256)
Screenshot: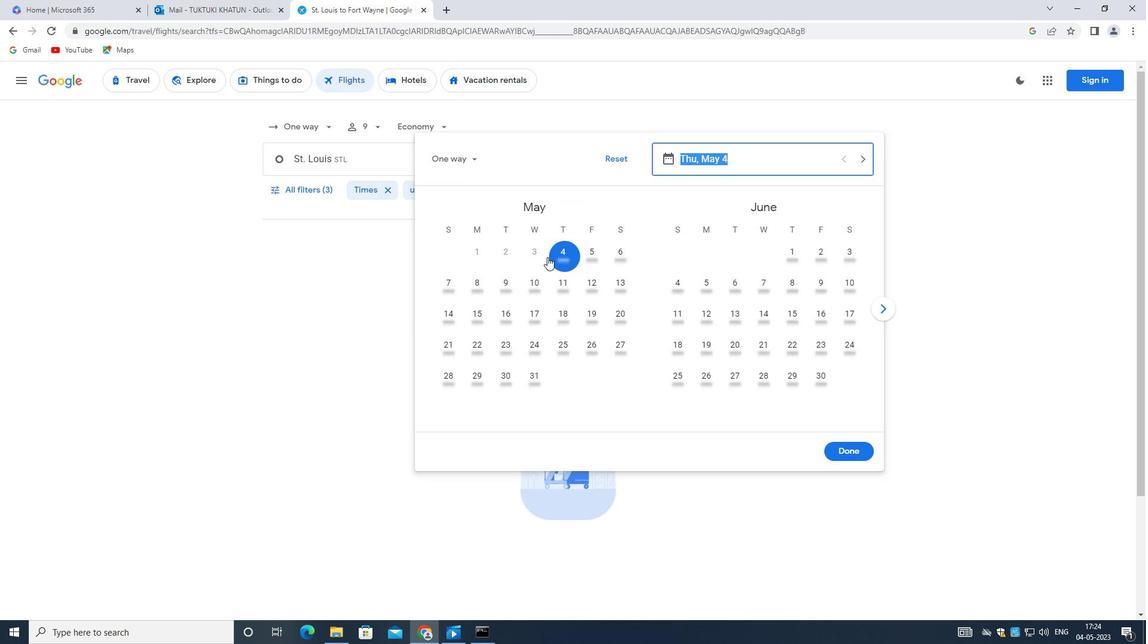 
Action: Mouse moved to (559, 256)
Screenshot: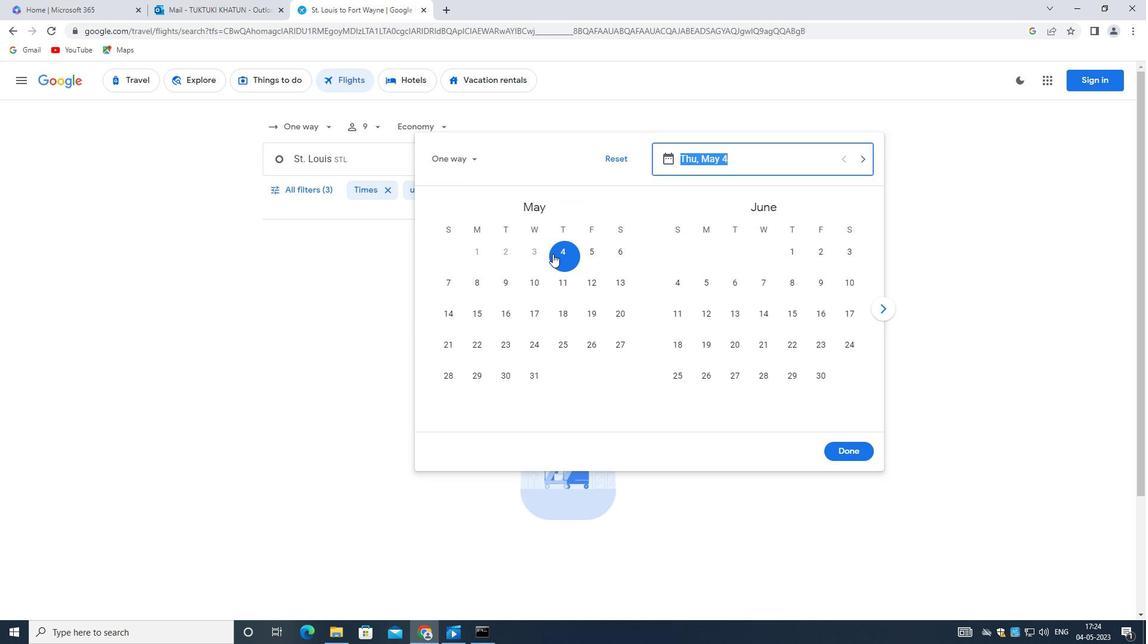 
Action: Mouse pressed left at (559, 256)
Screenshot: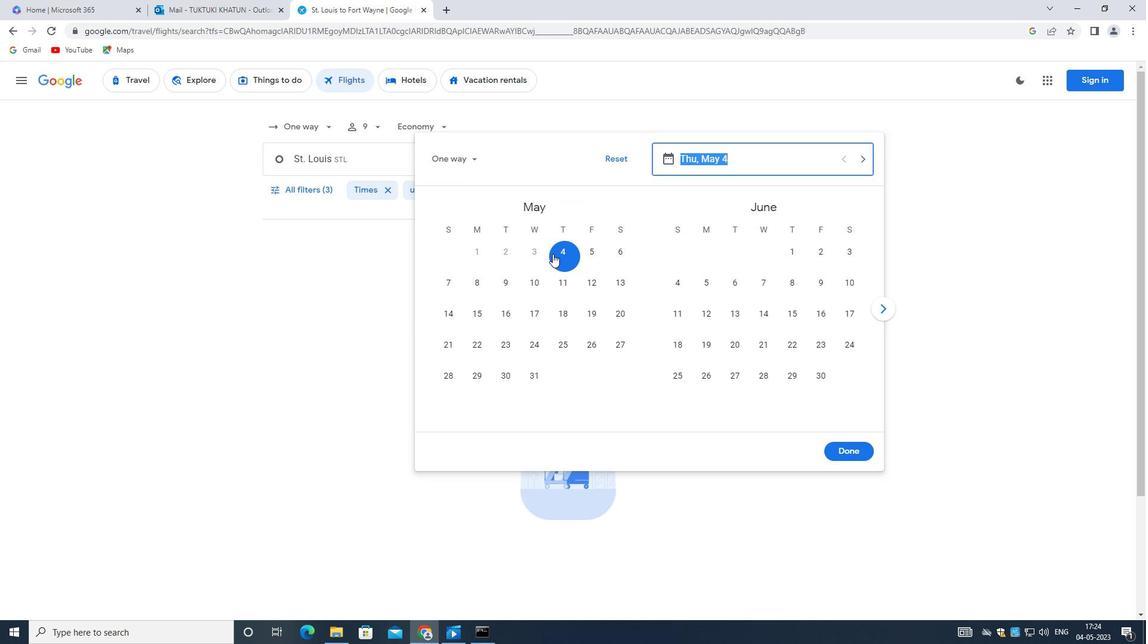 
Action: Mouse moved to (834, 452)
Screenshot: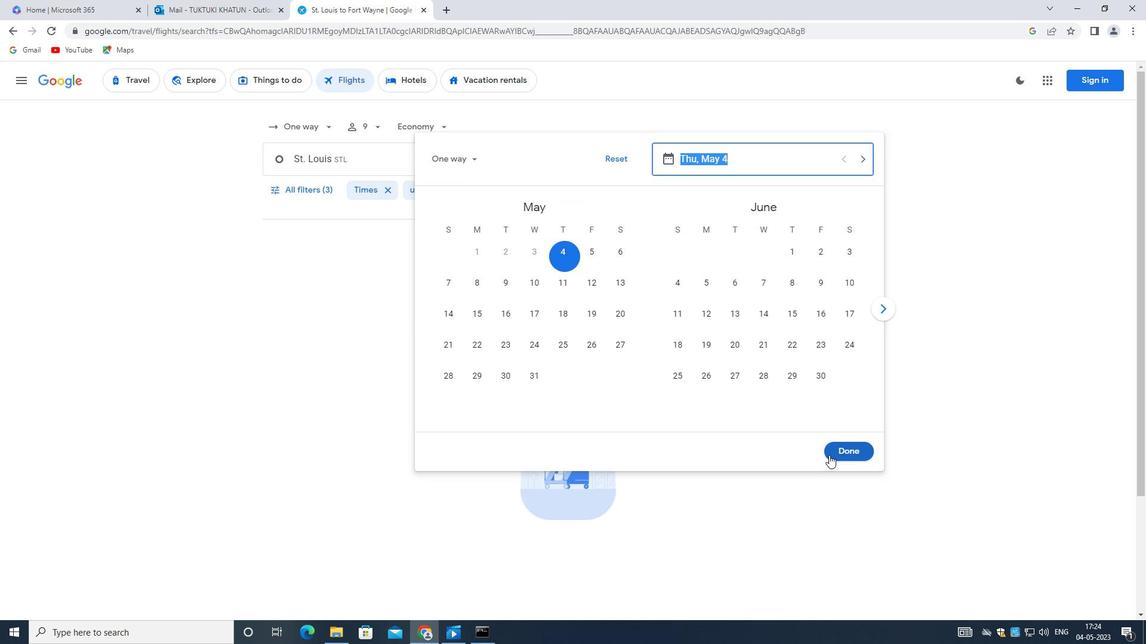 
Action: Mouse pressed left at (834, 452)
Screenshot: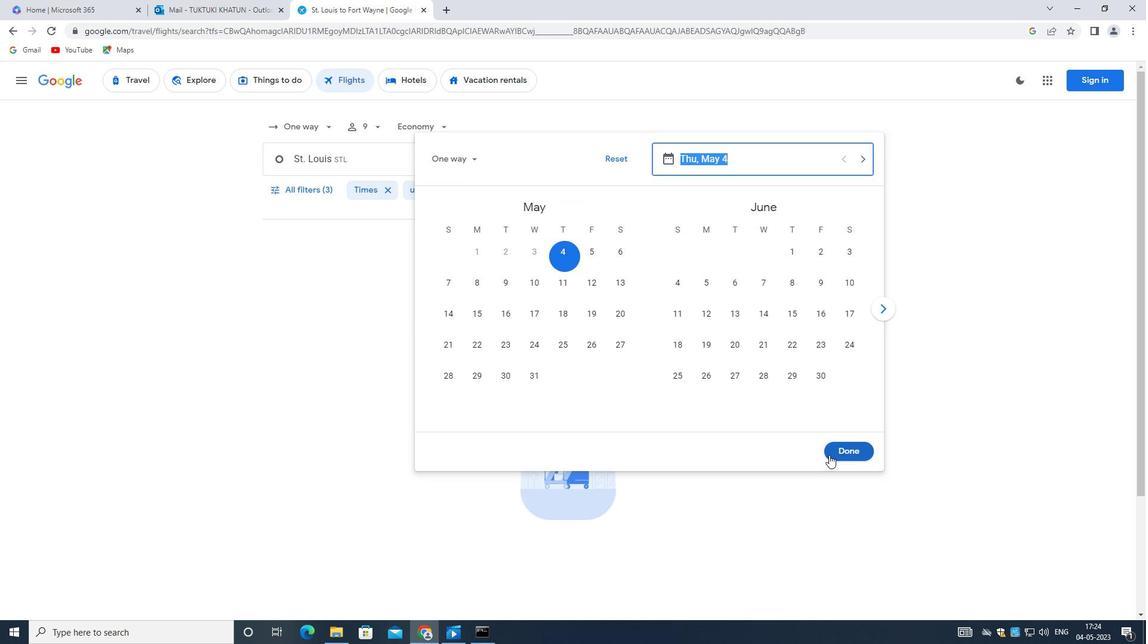 
Action: Mouse moved to (306, 192)
Screenshot: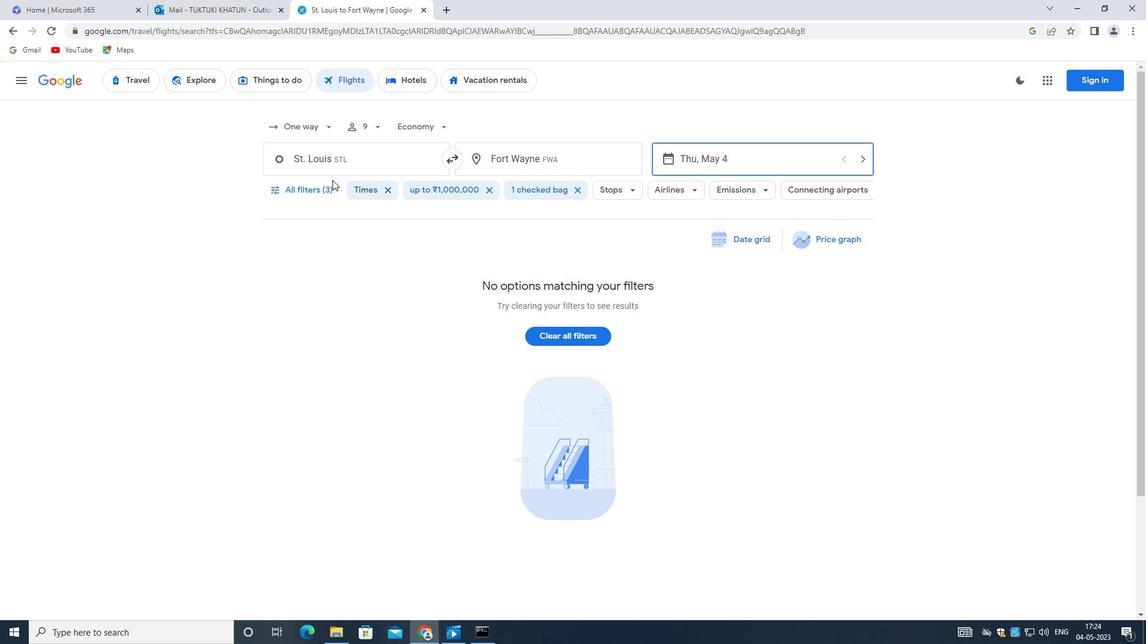 
Action: Mouse pressed left at (306, 192)
Screenshot: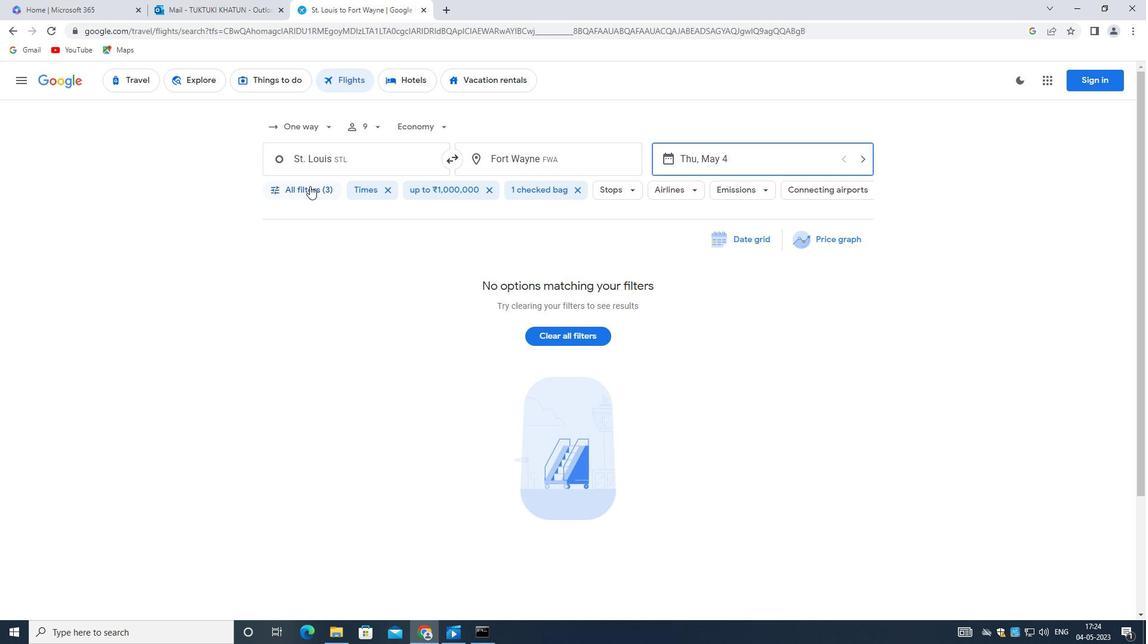 
Action: Mouse moved to (417, 375)
Screenshot: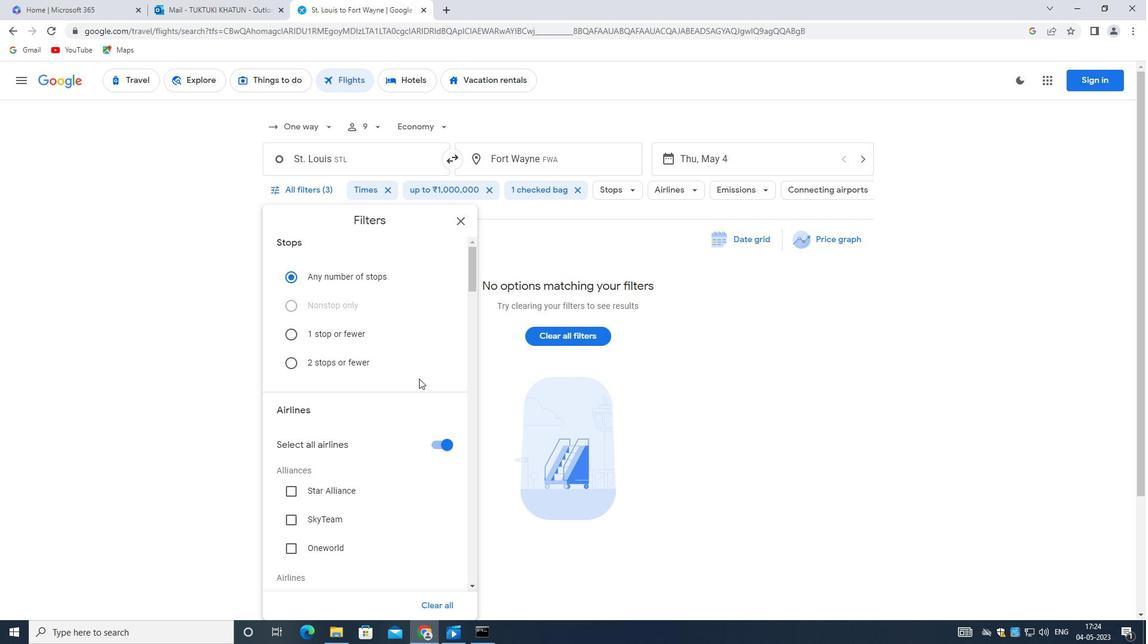 
Action: Mouse scrolled (417, 374) with delta (0, 0)
Screenshot: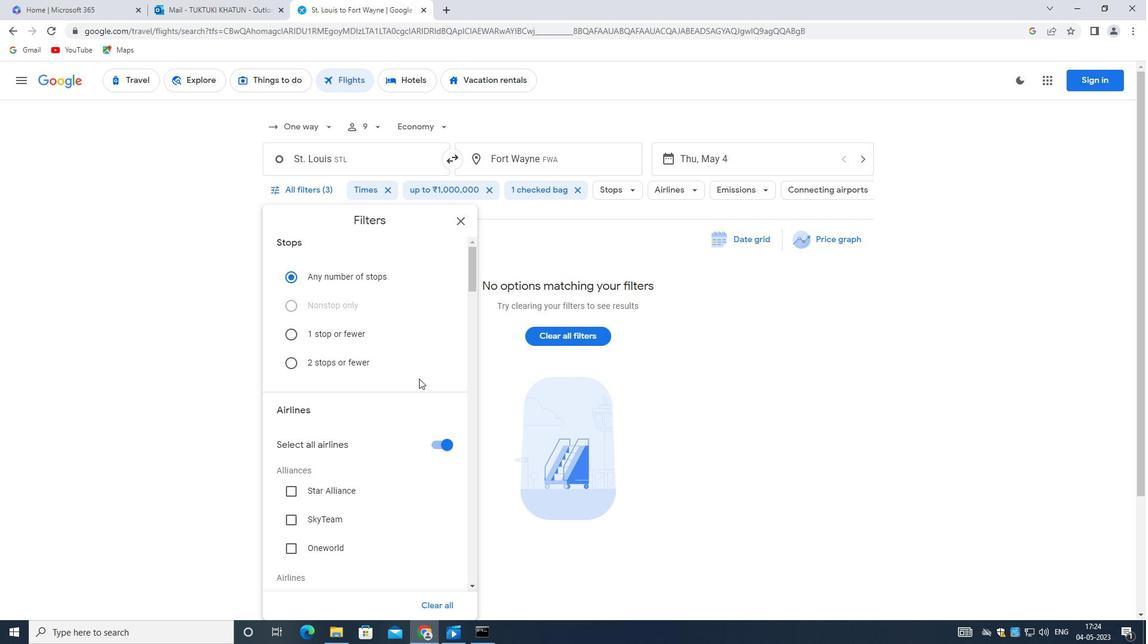 
Action: Mouse moved to (417, 379)
Screenshot: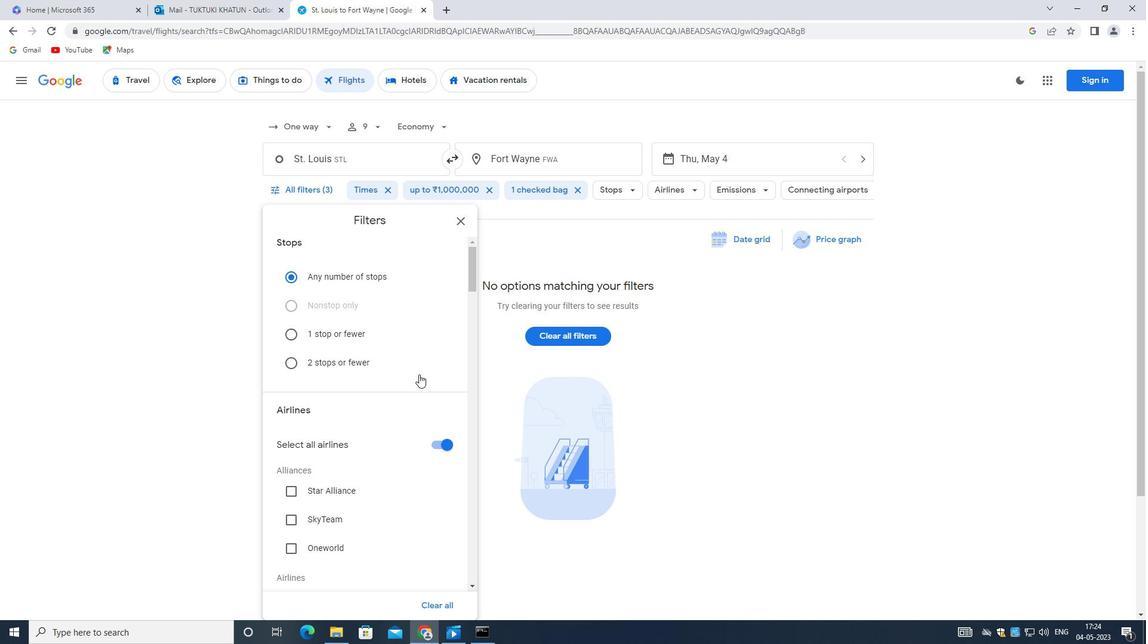 
Action: Mouse scrolled (417, 378) with delta (0, 0)
Screenshot: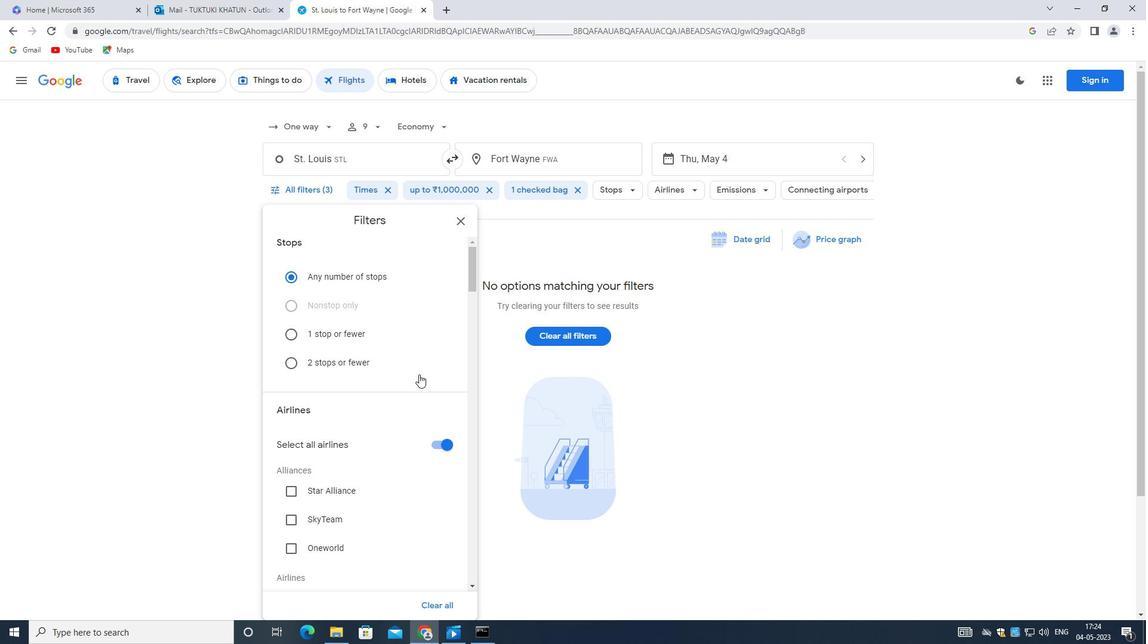 
Action: Mouse moved to (433, 326)
Screenshot: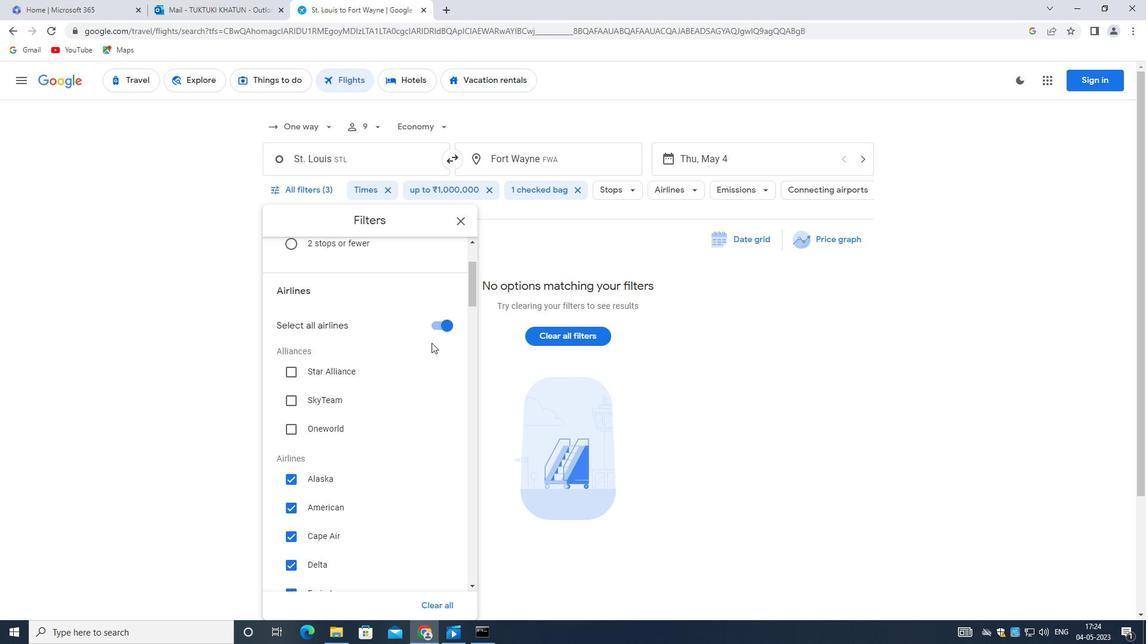 
Action: Mouse pressed left at (433, 326)
Screenshot: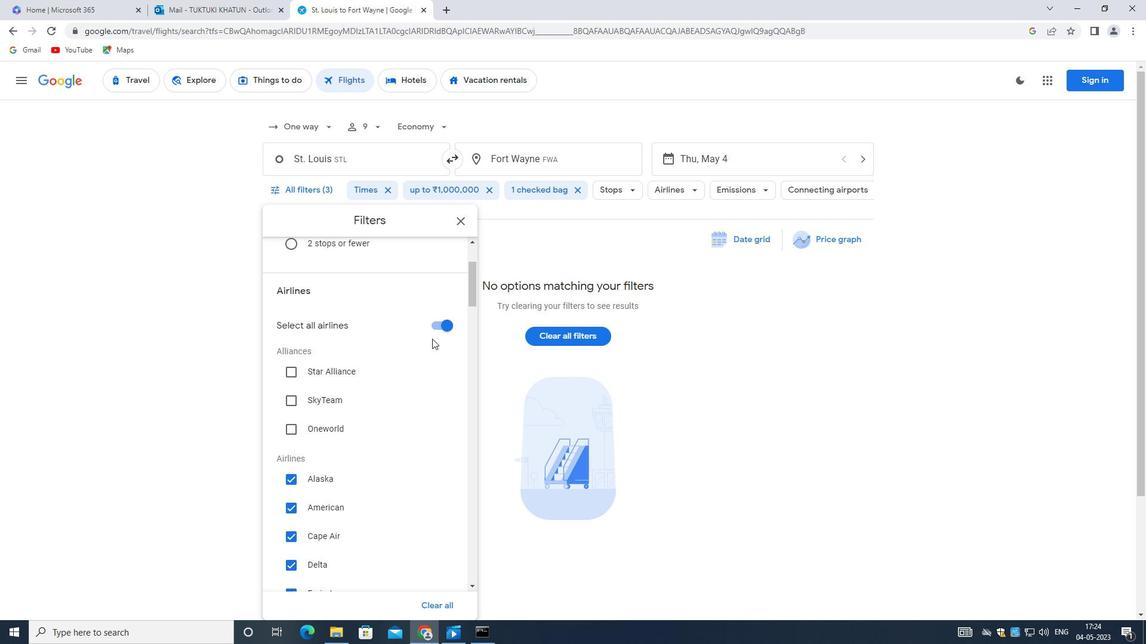 
Action: Mouse moved to (418, 361)
Screenshot: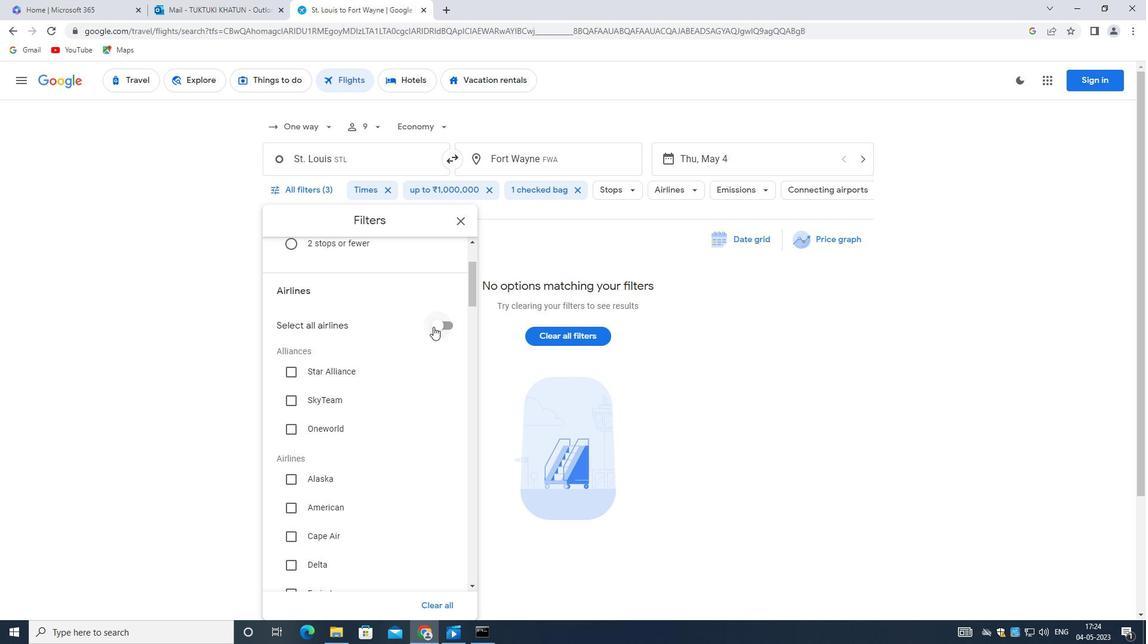 
Action: Mouse scrolled (418, 360) with delta (0, 0)
Screenshot: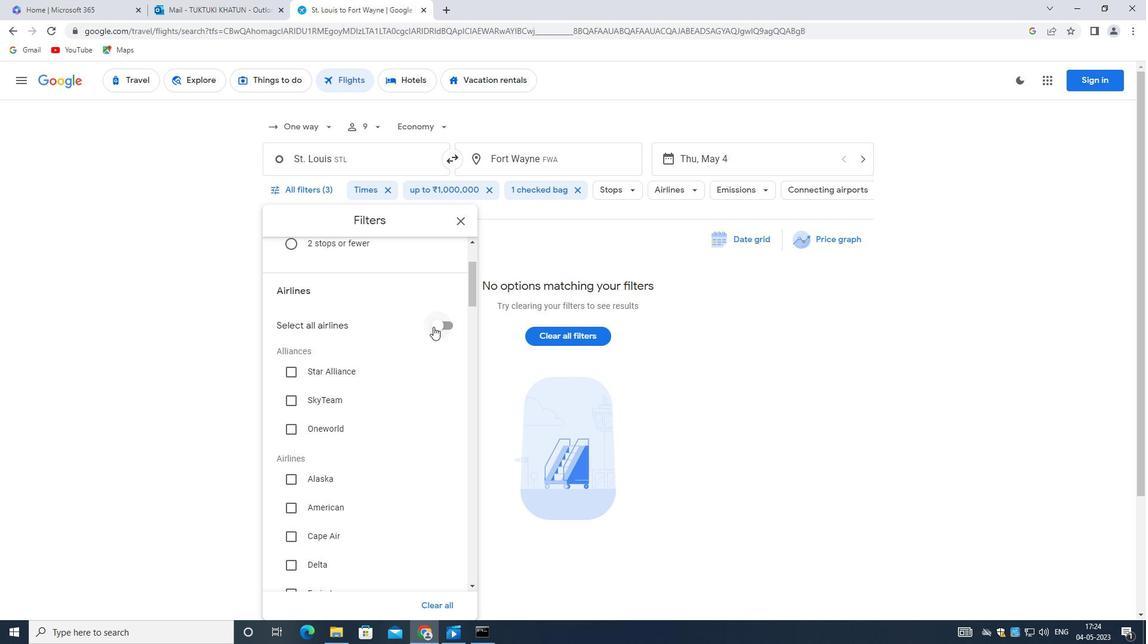 
Action: Mouse moved to (417, 364)
Screenshot: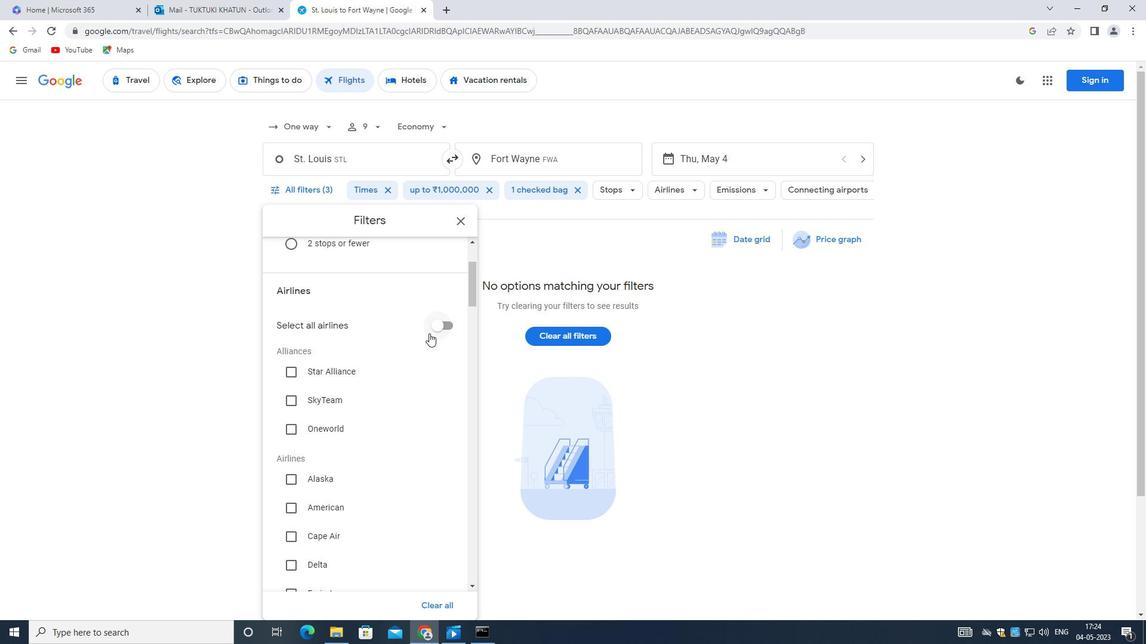 
Action: Mouse scrolled (417, 363) with delta (0, 0)
Screenshot: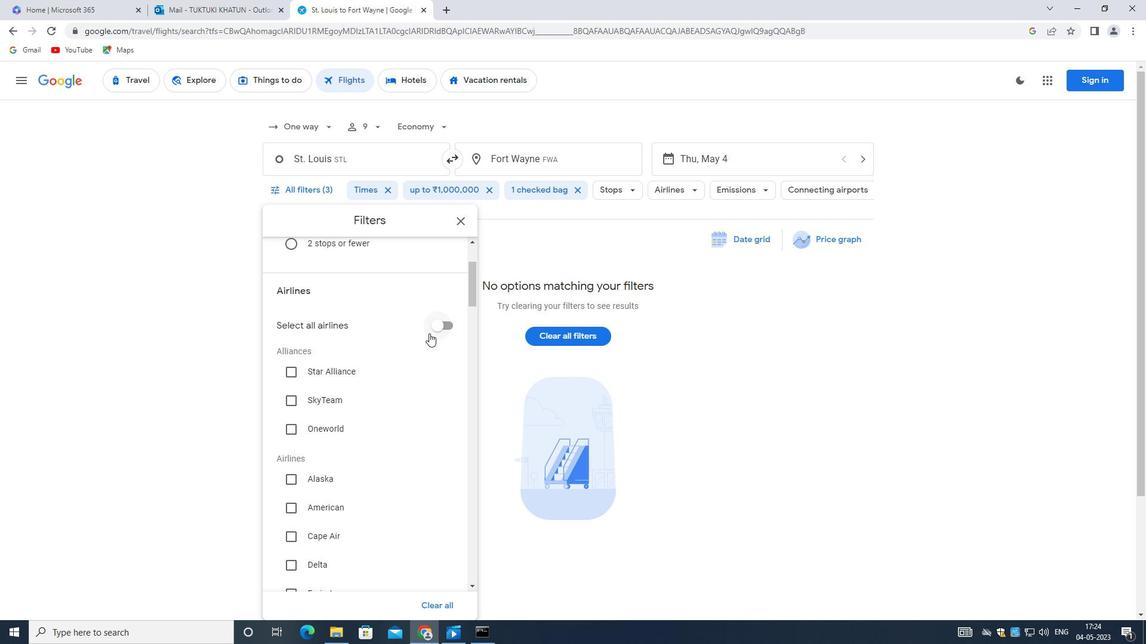 
Action: Mouse moved to (417, 364)
Screenshot: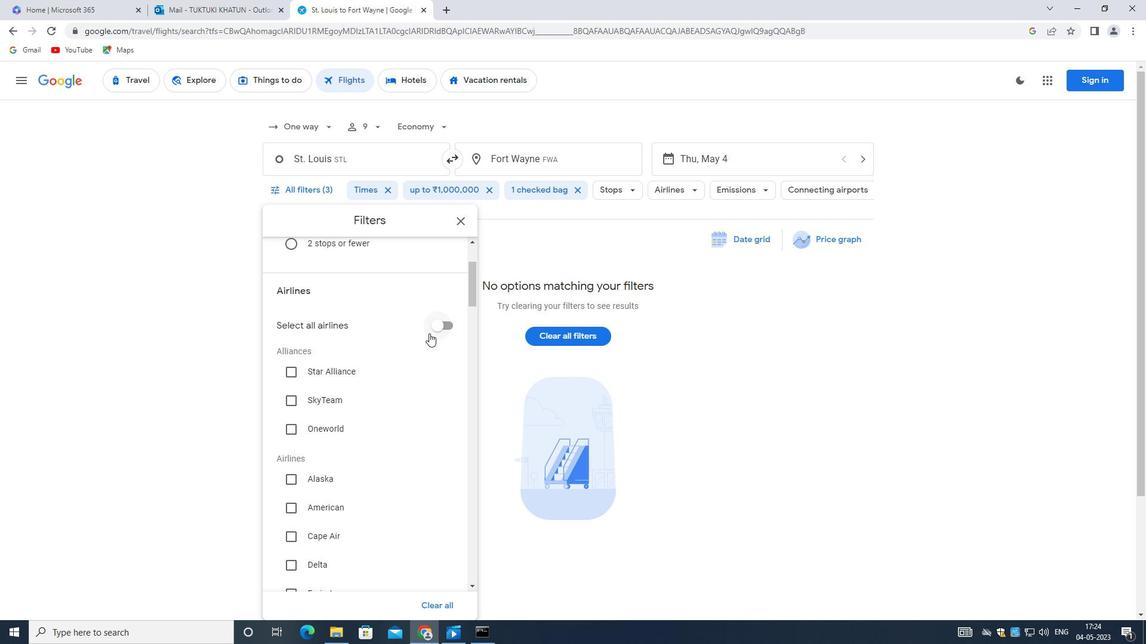 
Action: Mouse scrolled (417, 363) with delta (0, 0)
Screenshot: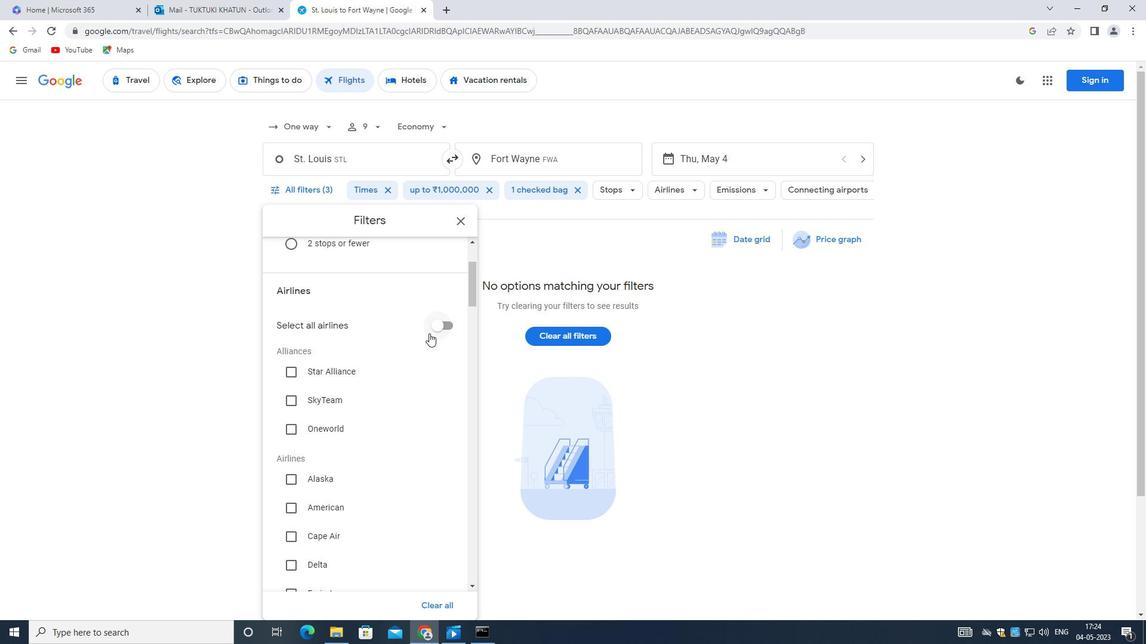 
Action: Mouse moved to (416, 367)
Screenshot: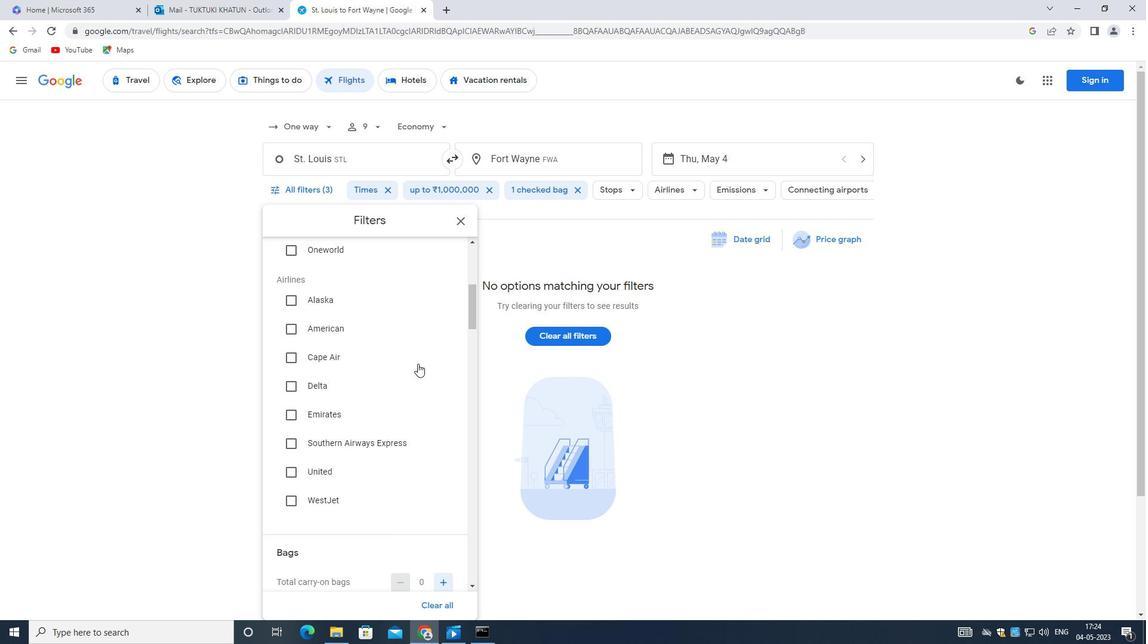 
Action: Mouse scrolled (416, 366) with delta (0, 0)
Screenshot: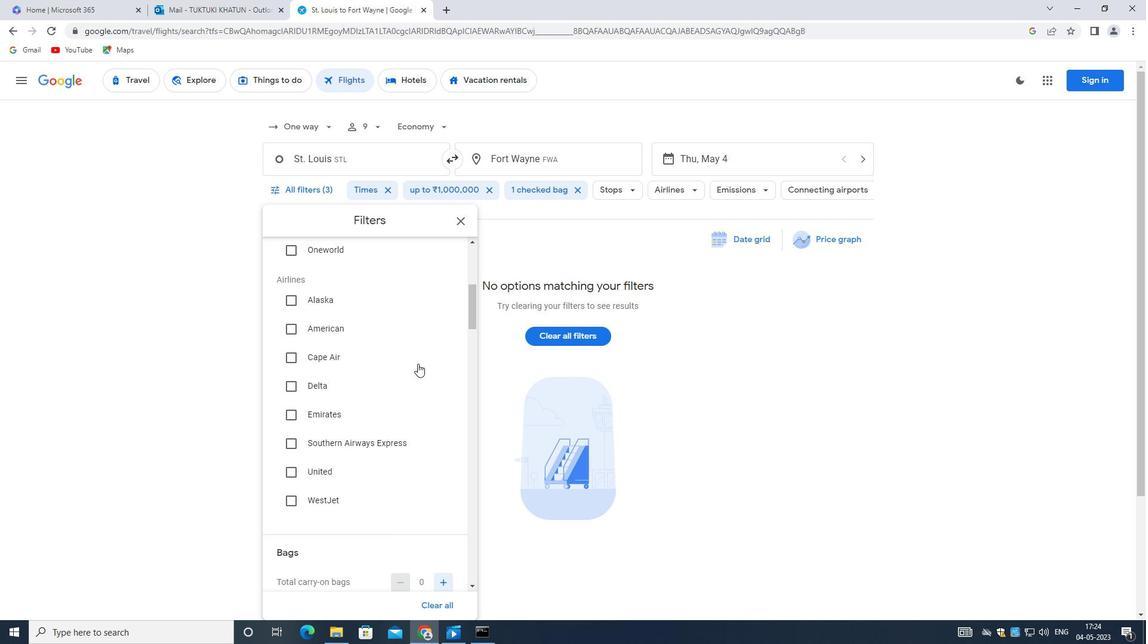 
Action: Mouse moved to (415, 369)
Screenshot: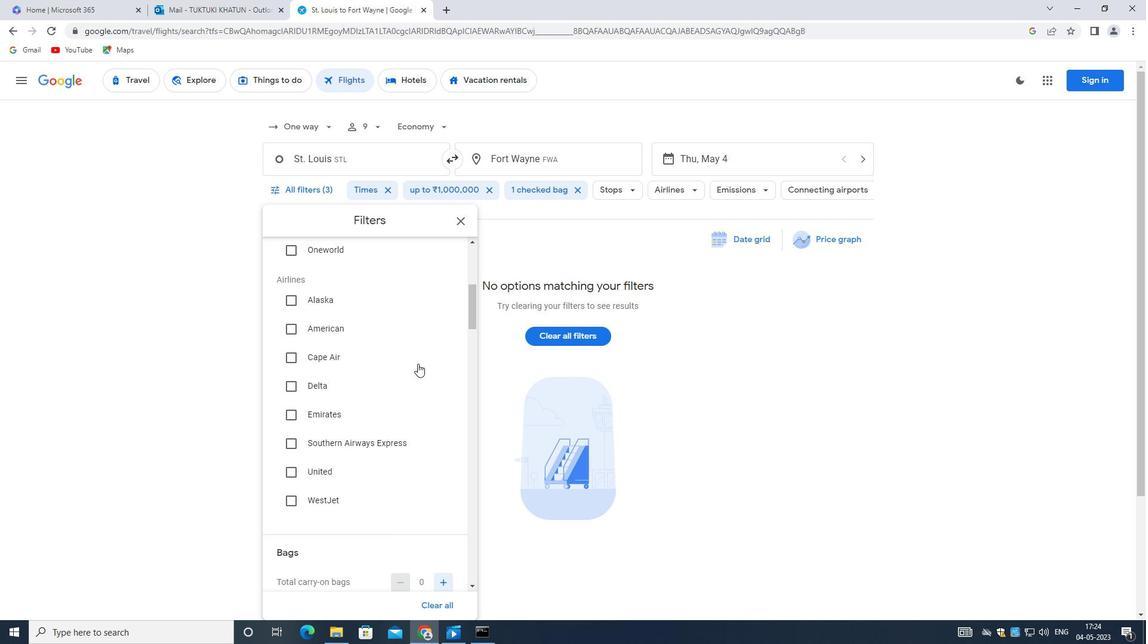 
Action: Mouse scrolled (415, 368) with delta (0, 0)
Screenshot: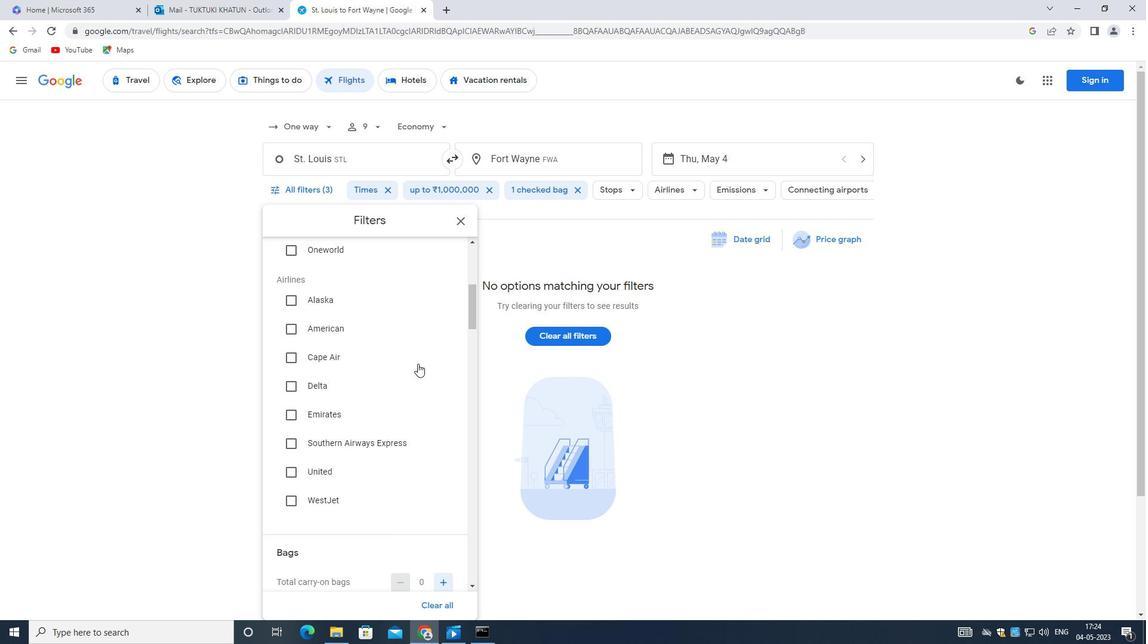 
Action: Mouse moved to (415, 370)
Screenshot: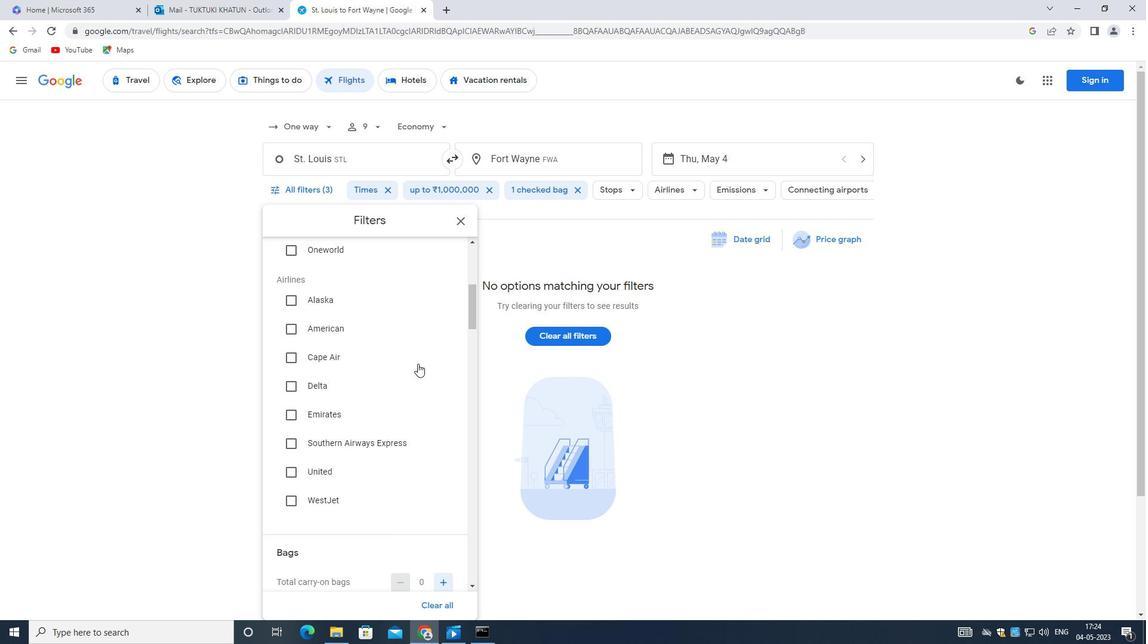 
Action: Mouse scrolled (415, 369) with delta (0, 0)
Screenshot: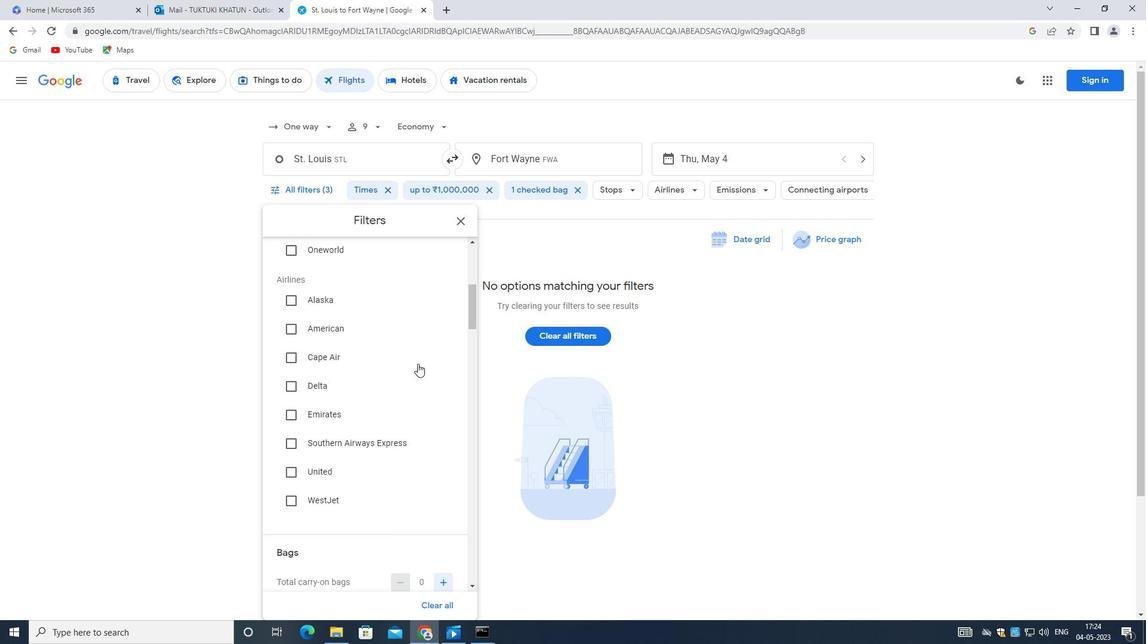 
Action: Mouse scrolled (415, 369) with delta (0, 0)
Screenshot: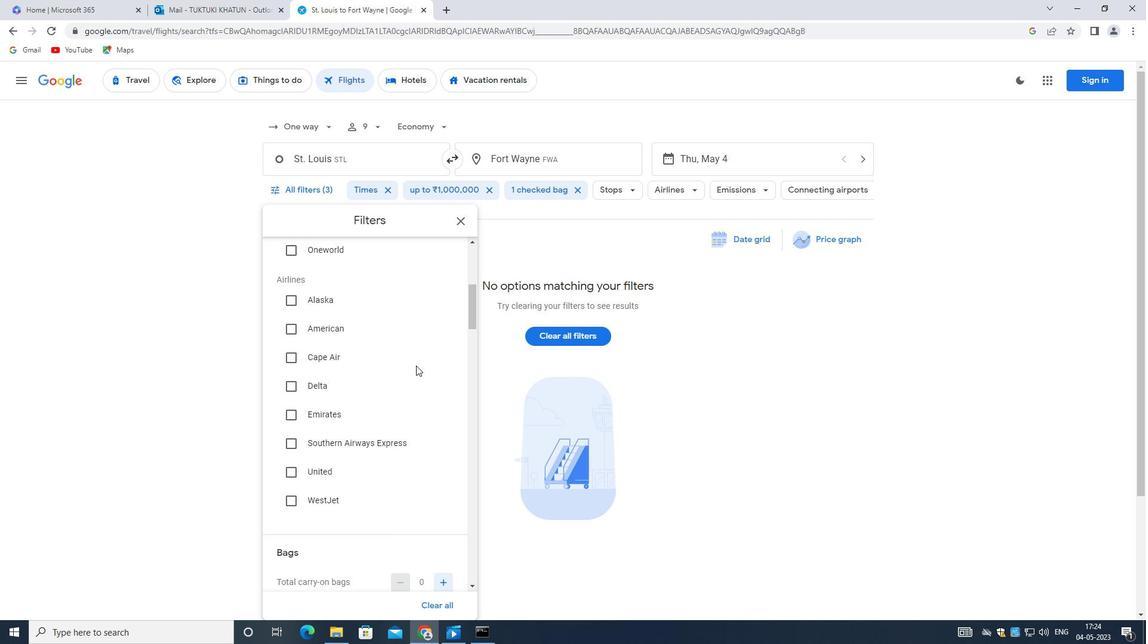 
Action: Mouse scrolled (415, 370) with delta (0, 0)
Screenshot: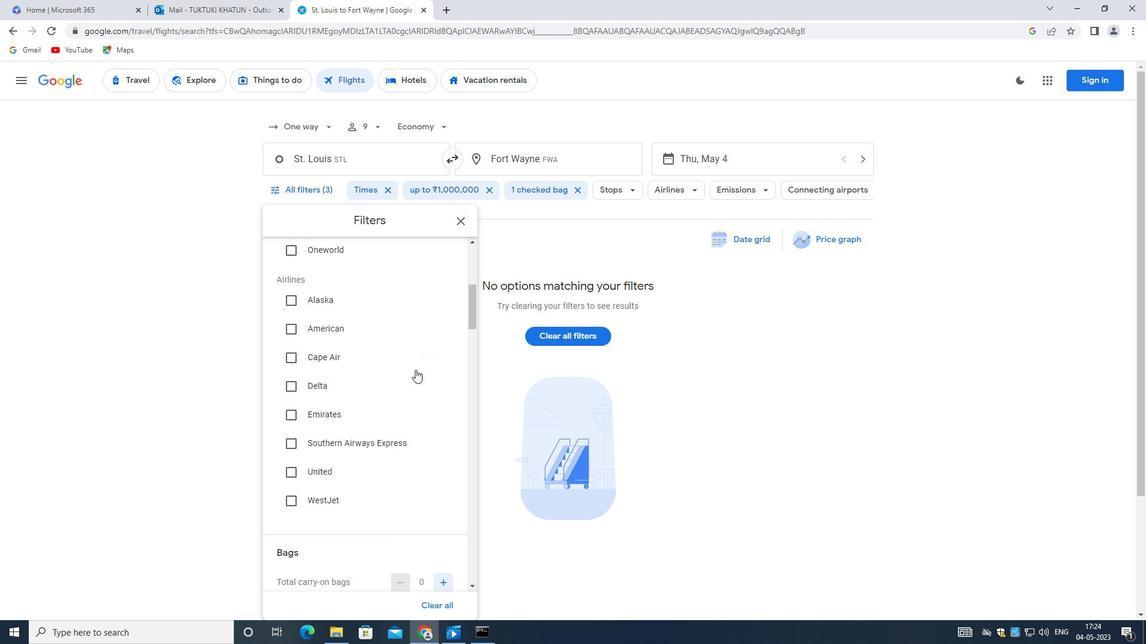 
Action: Mouse moved to (444, 430)
Screenshot: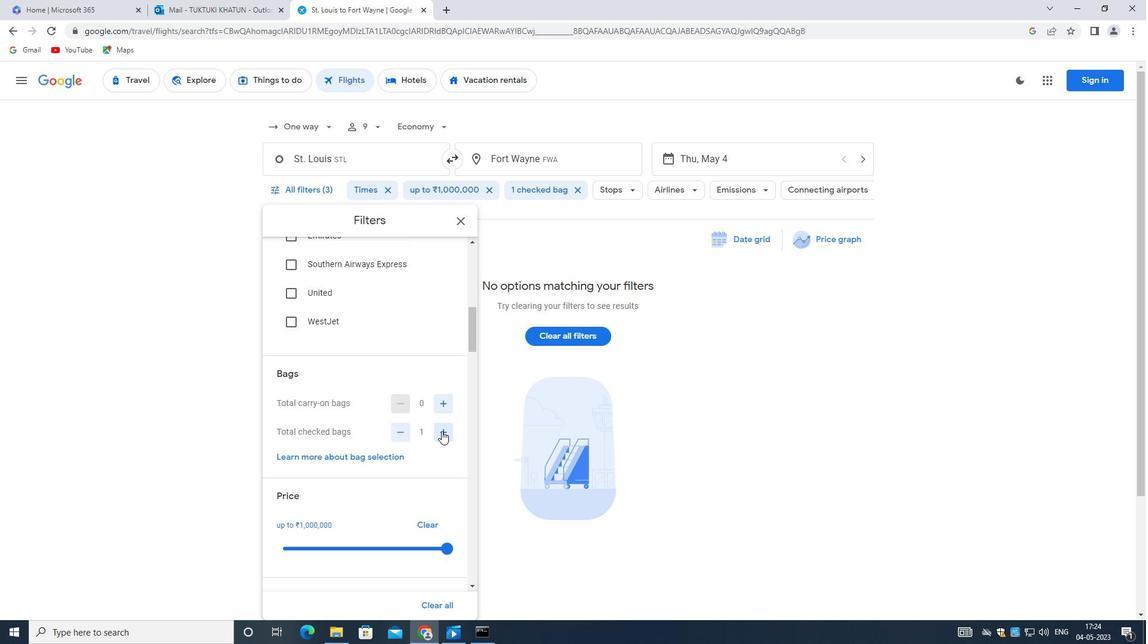 
Action: Mouse pressed left at (444, 430)
Screenshot: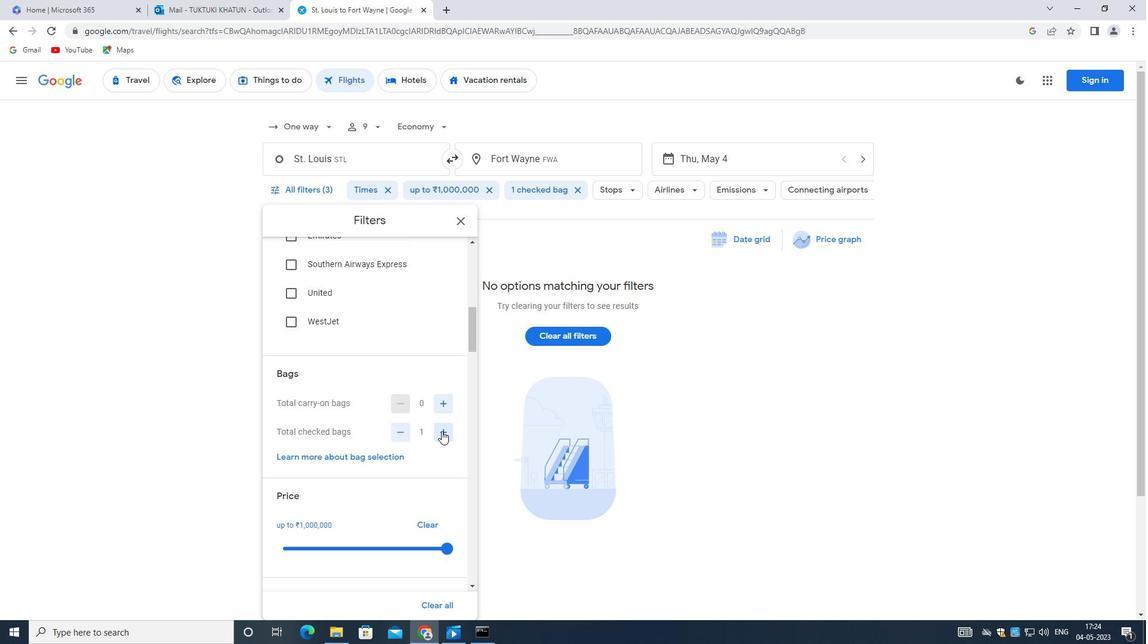 
Action: Mouse moved to (304, 306)
Screenshot: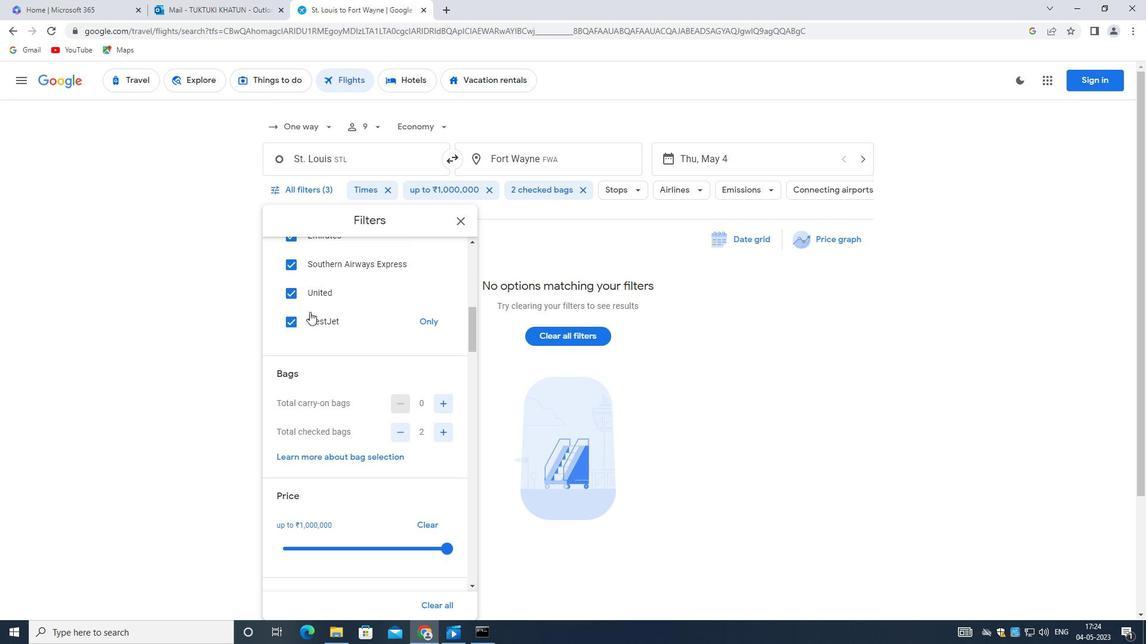 
Action: Mouse scrolled (304, 306) with delta (0, 0)
Screenshot: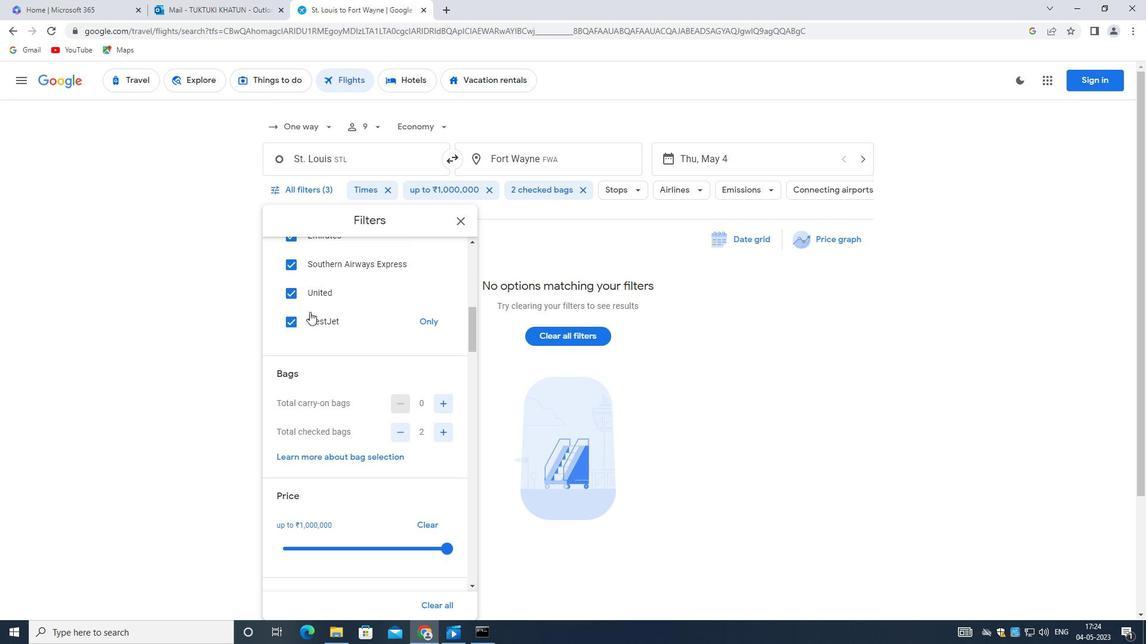 
Action: Mouse moved to (304, 306)
Screenshot: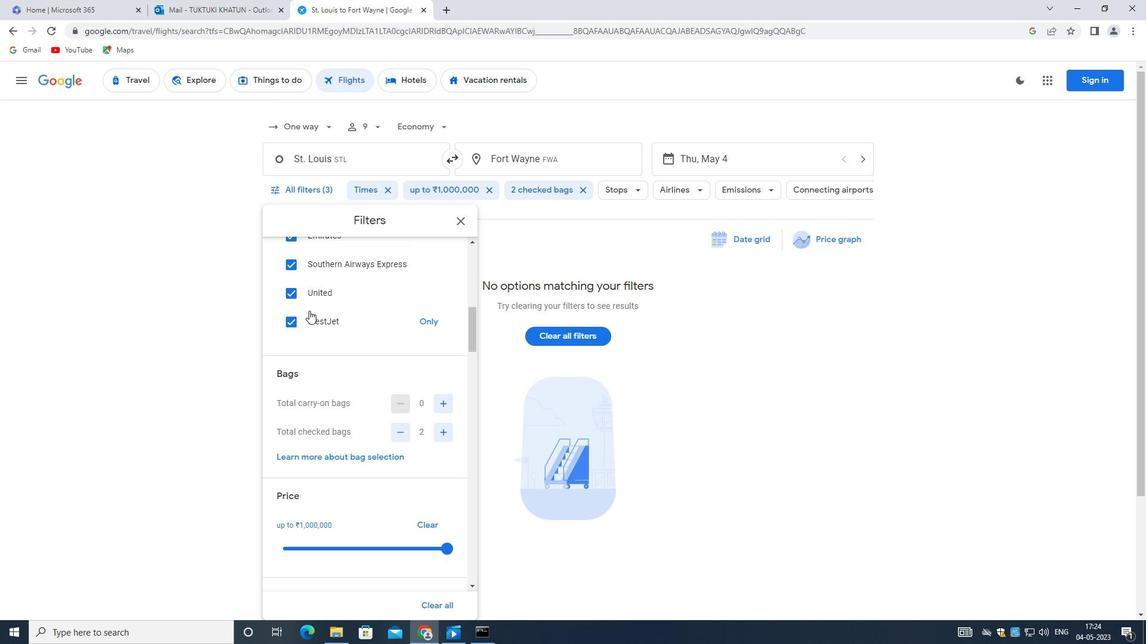 
Action: Mouse scrolled (304, 306) with delta (0, 0)
Screenshot: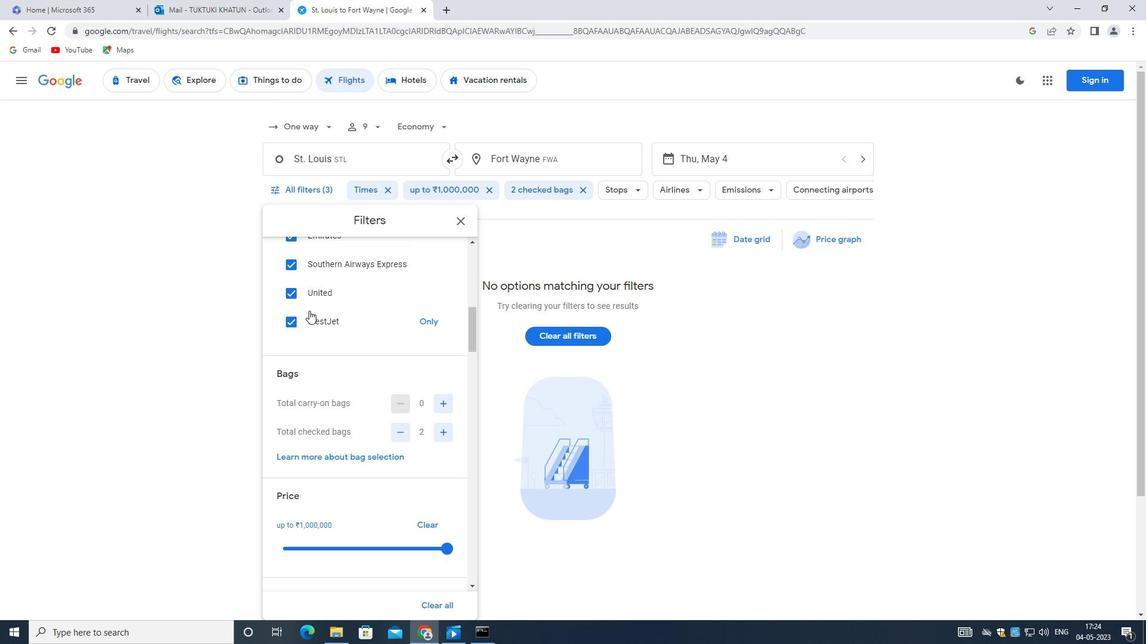 
Action: Mouse moved to (302, 334)
Screenshot: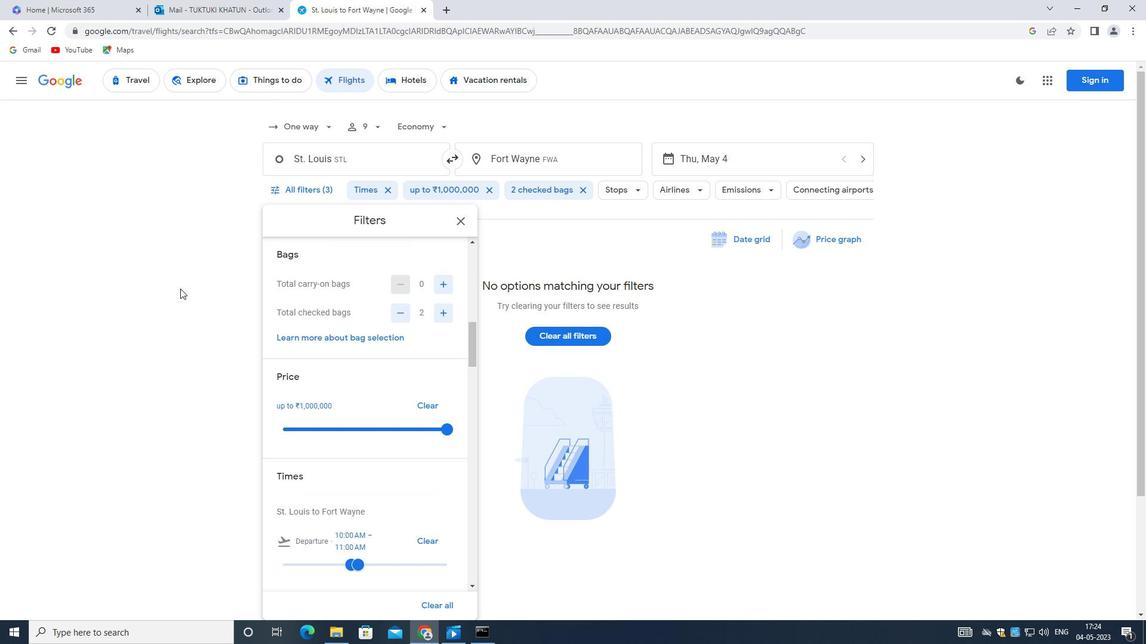 
Action: Mouse scrolled (302, 333) with delta (0, 0)
Screenshot: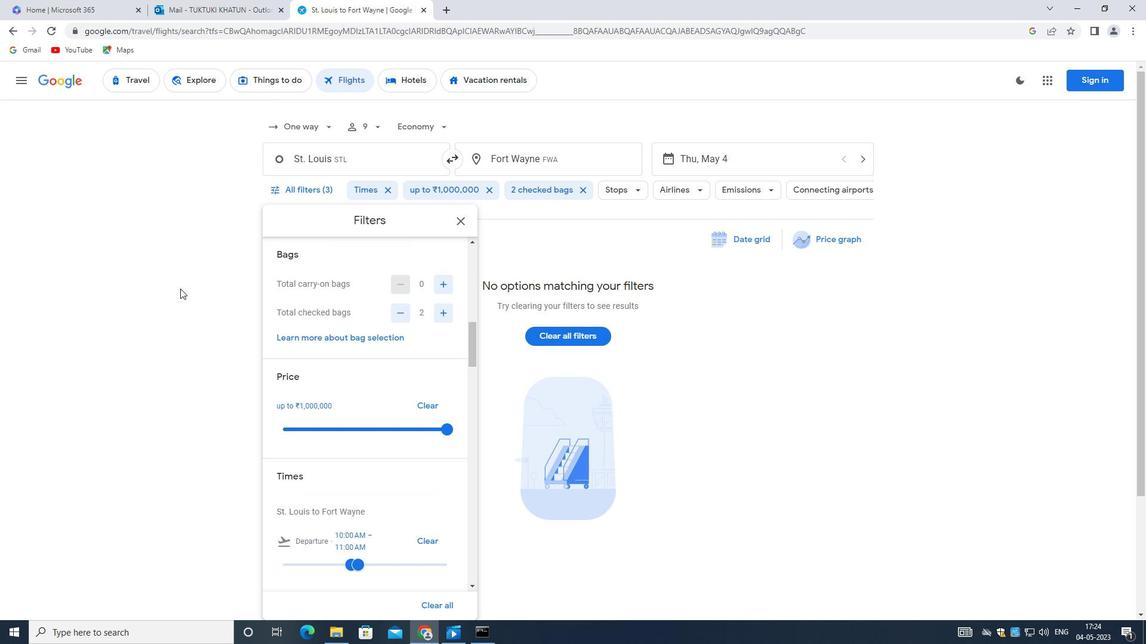 
Action: Mouse moved to (354, 356)
Screenshot: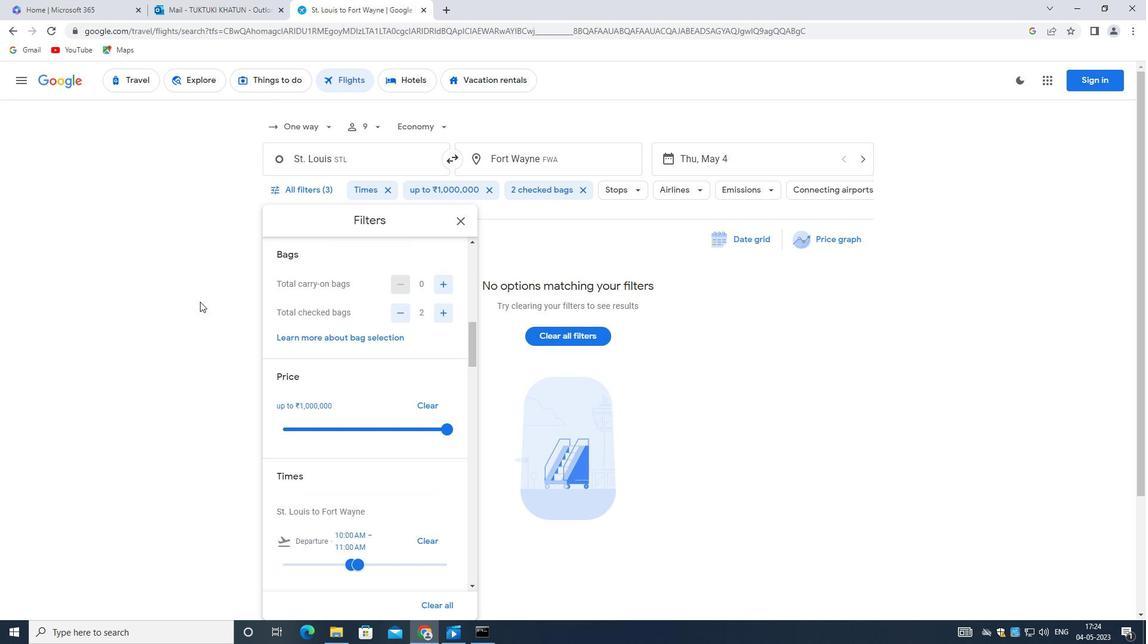 
Action: Mouse scrolled (354, 356) with delta (0, 0)
Screenshot: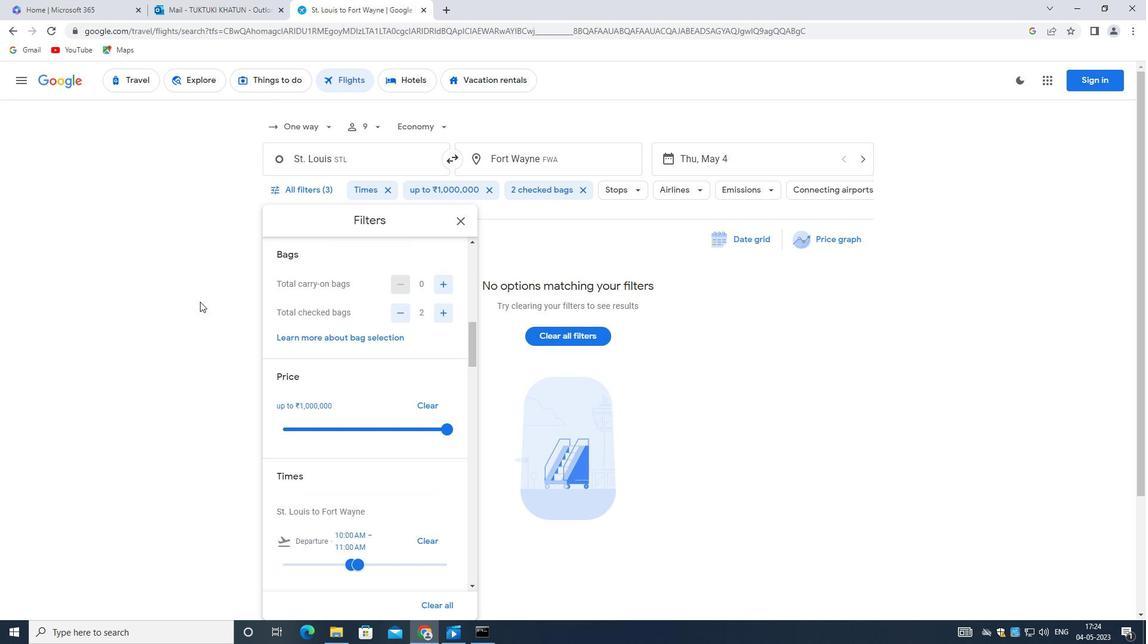 
Action: Mouse moved to (368, 362)
Screenshot: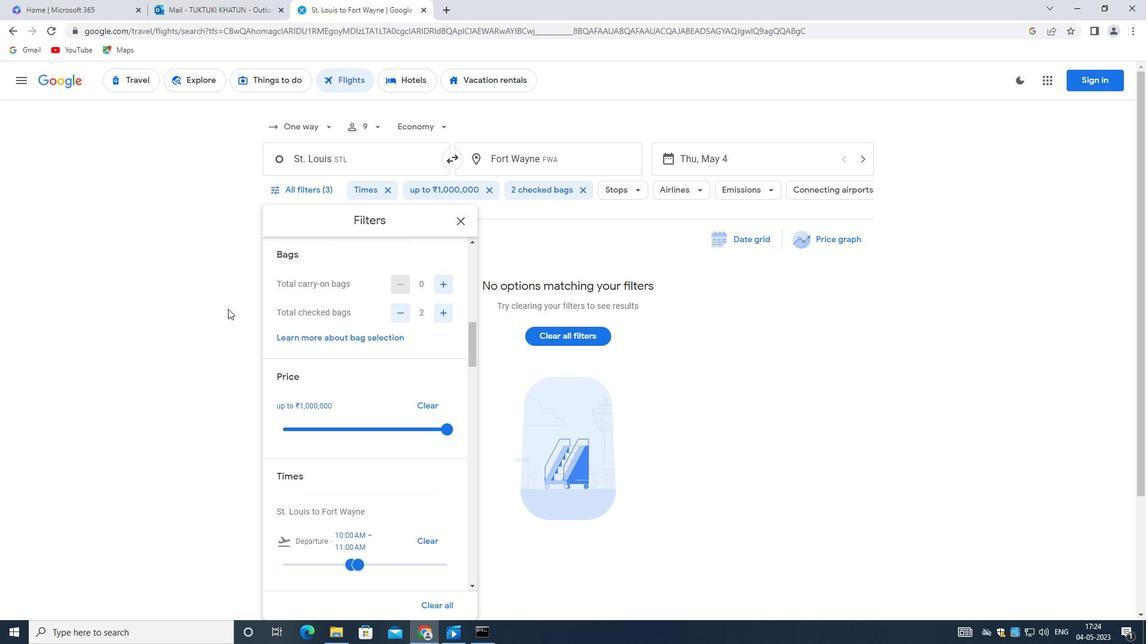 
Action: Mouse scrolled (368, 362) with delta (0, 0)
Screenshot: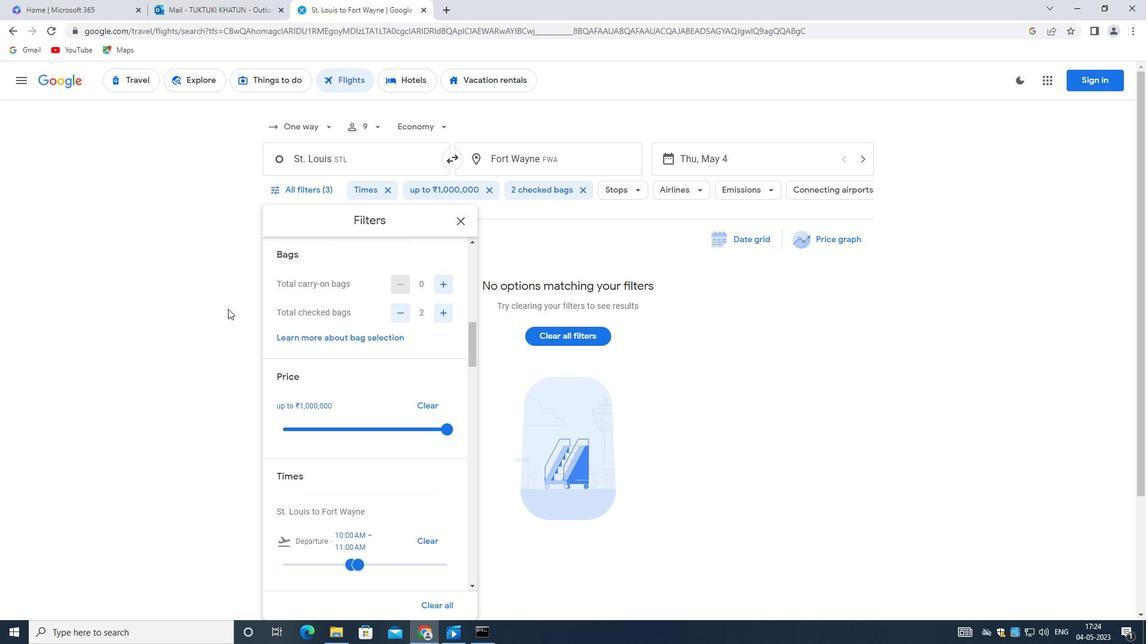 
Action: Mouse moved to (359, 384)
Screenshot: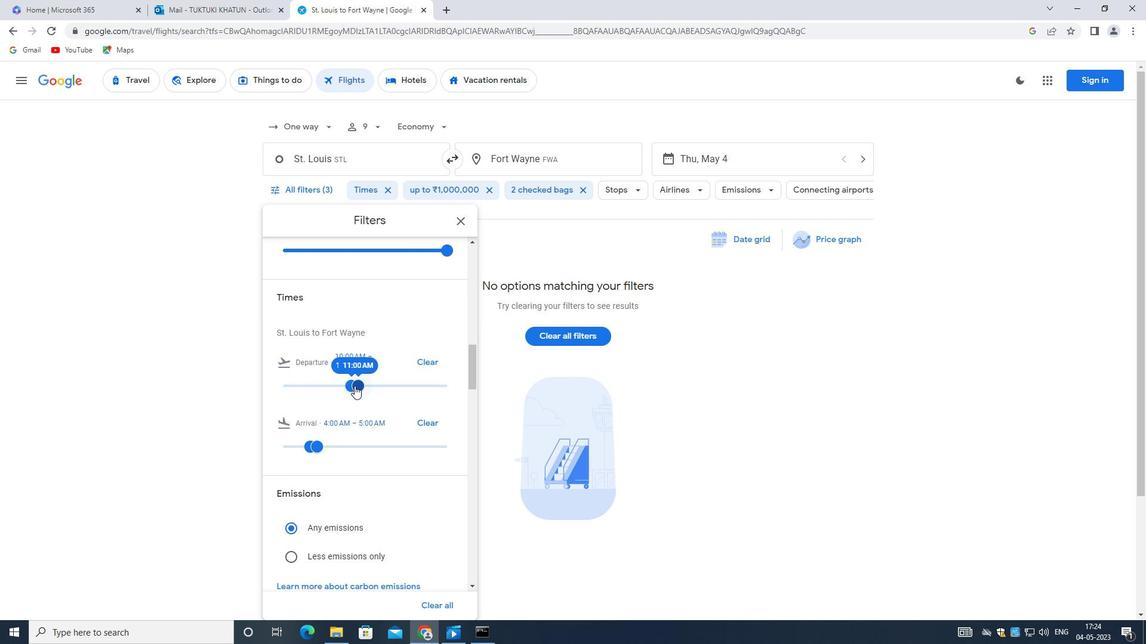 
Action: Mouse pressed left at (359, 384)
Screenshot: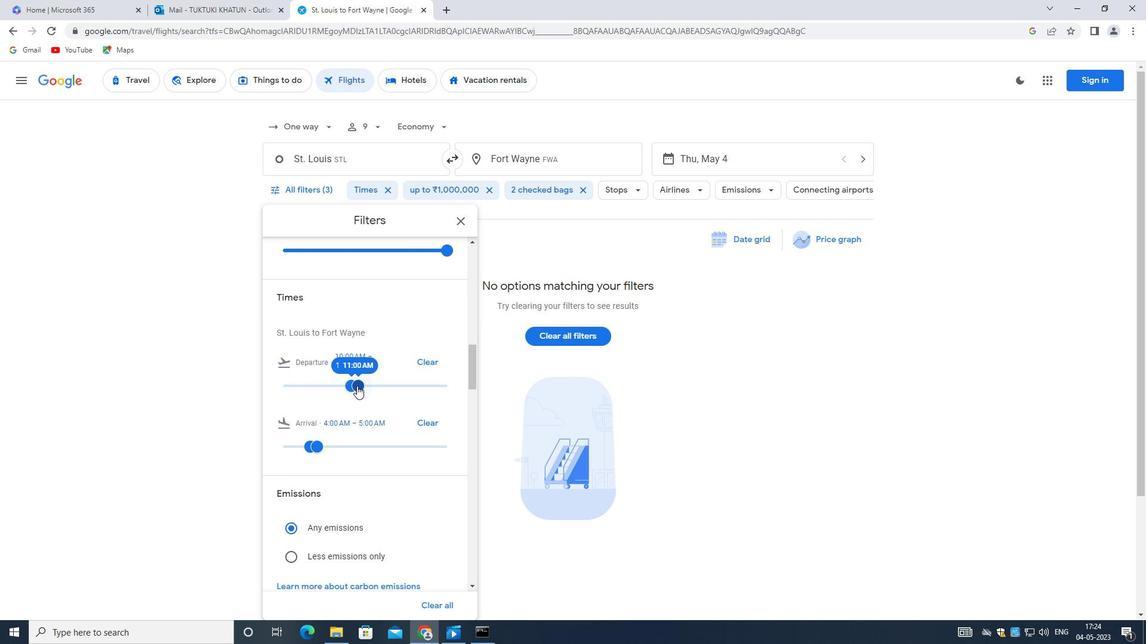 
Action: Mouse moved to (350, 382)
Screenshot: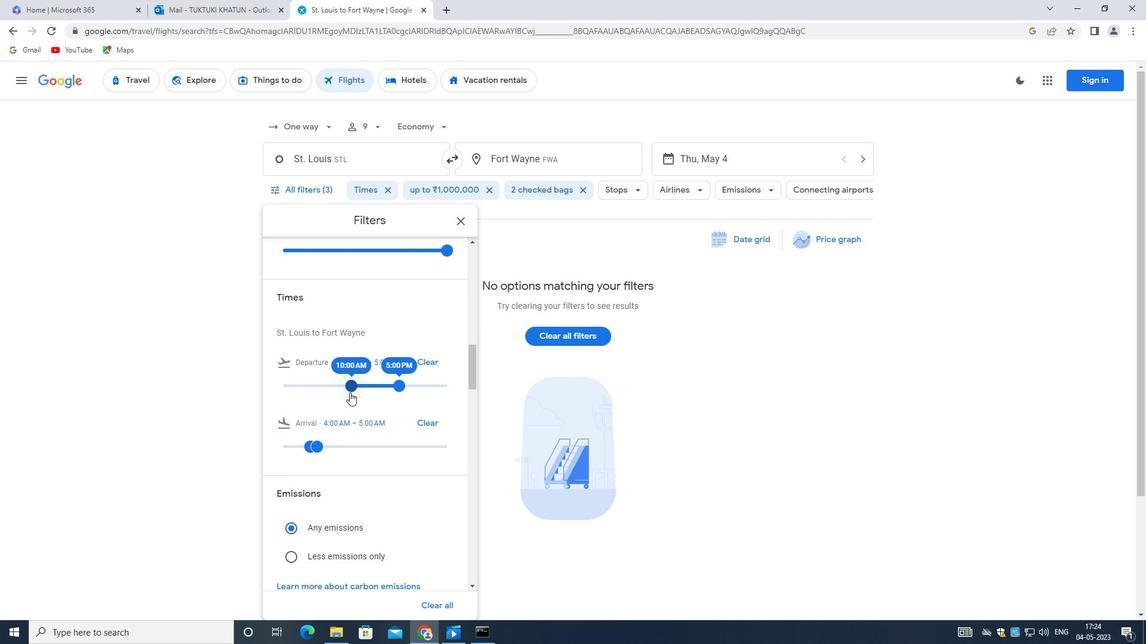 
Action: Mouse pressed left at (350, 382)
Screenshot: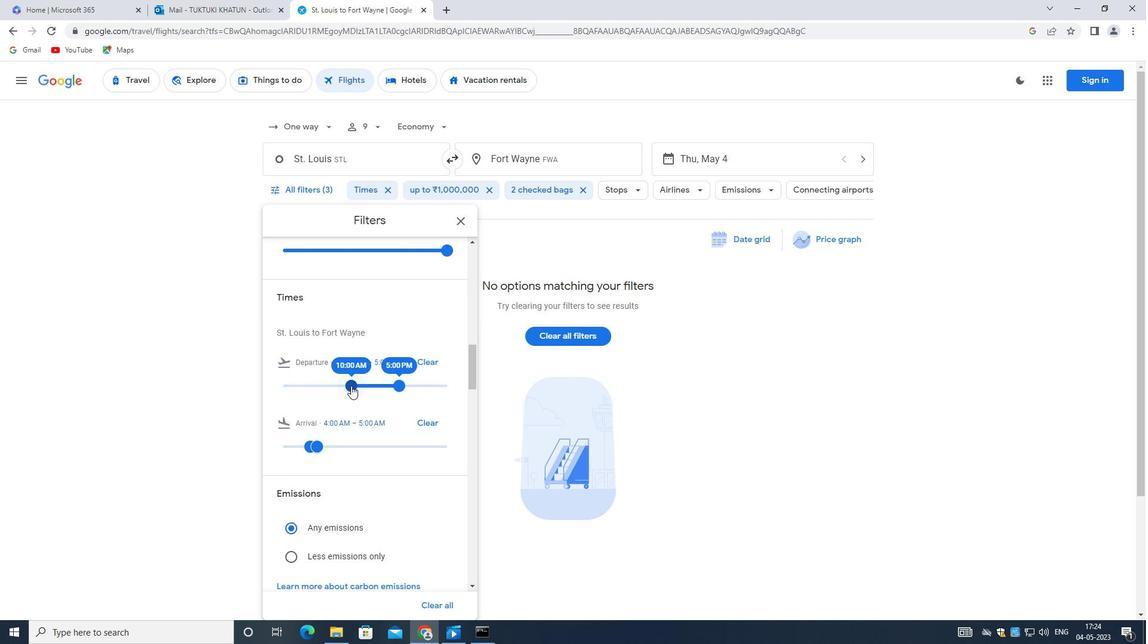 
Action: Mouse moved to (393, 382)
Screenshot: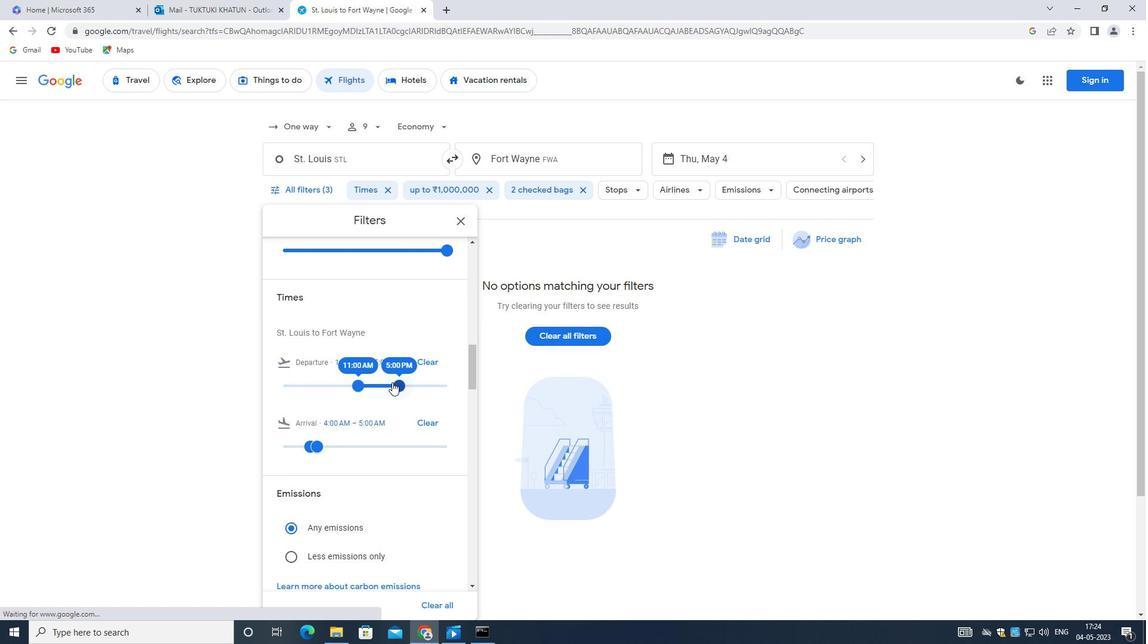 
Action: Mouse pressed left at (393, 382)
Screenshot: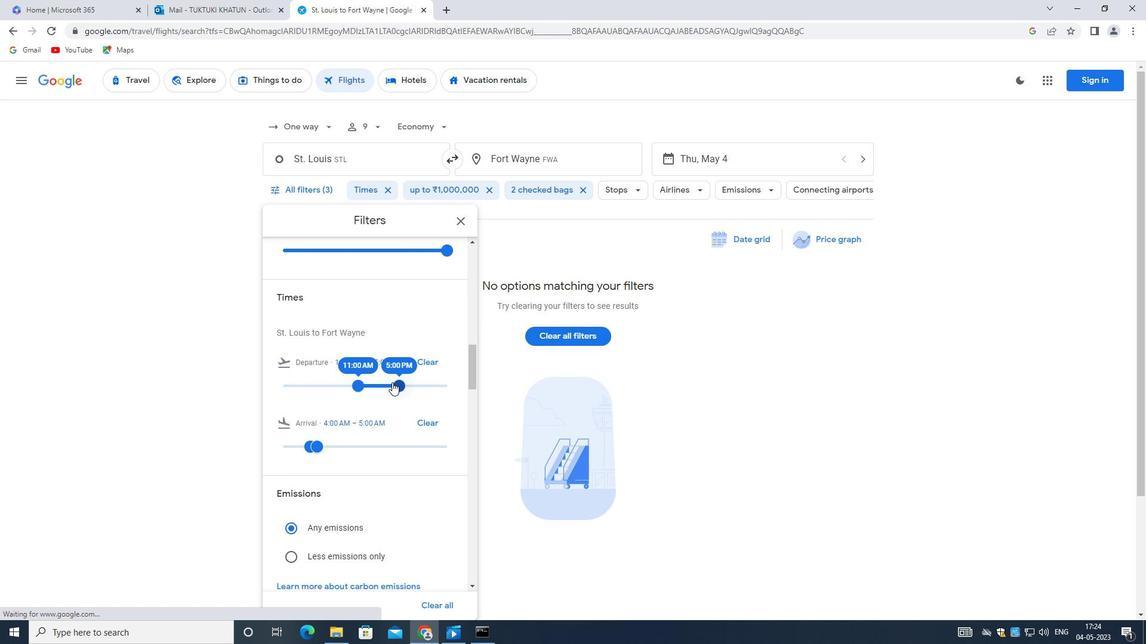 
Action: Mouse moved to (306, 351)
Screenshot: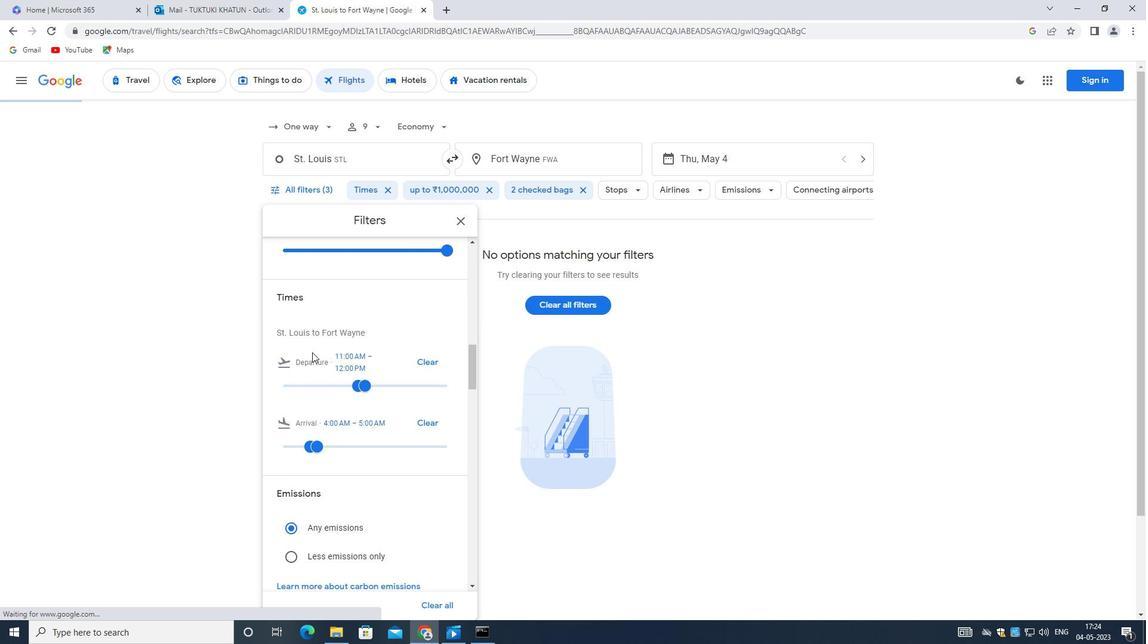 
Action: Mouse scrolled (306, 350) with delta (0, 0)
Screenshot: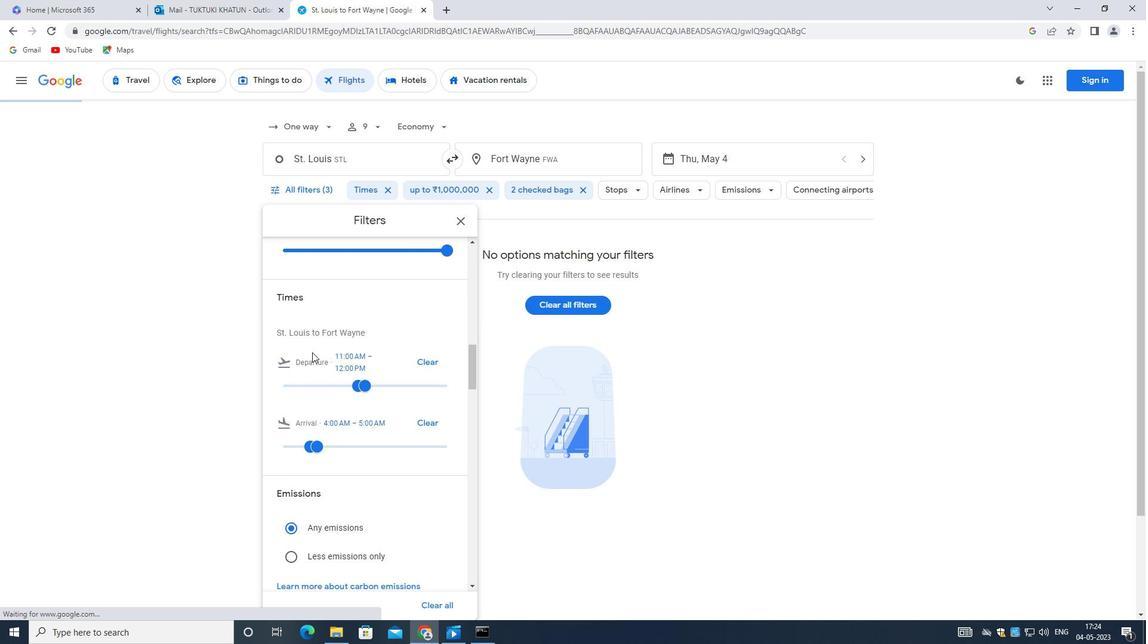 
Action: Mouse moved to (303, 351)
Screenshot: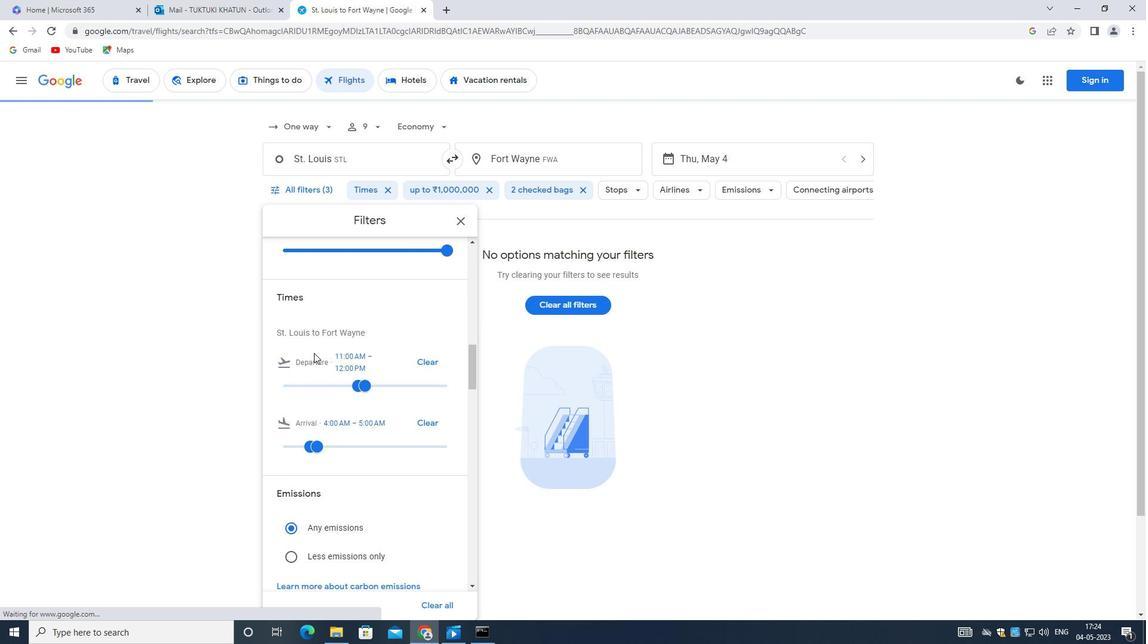 
Action: Mouse scrolled (303, 350) with delta (0, 0)
Screenshot: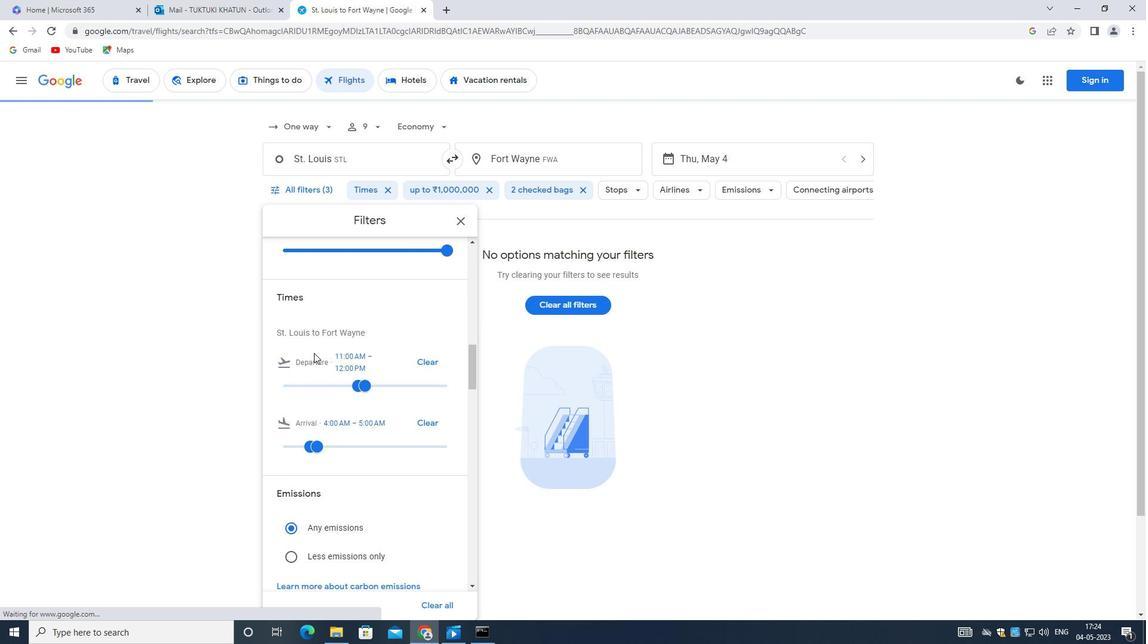 
Action: Mouse moved to (302, 351)
Screenshot: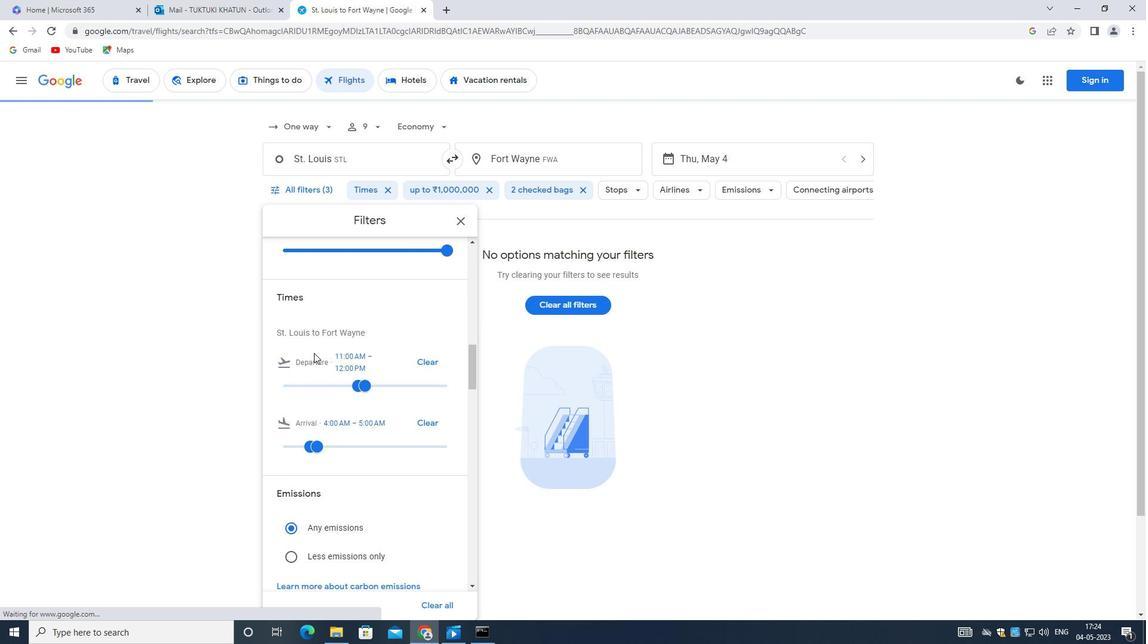 
Action: Mouse scrolled (302, 350) with delta (0, 0)
Screenshot: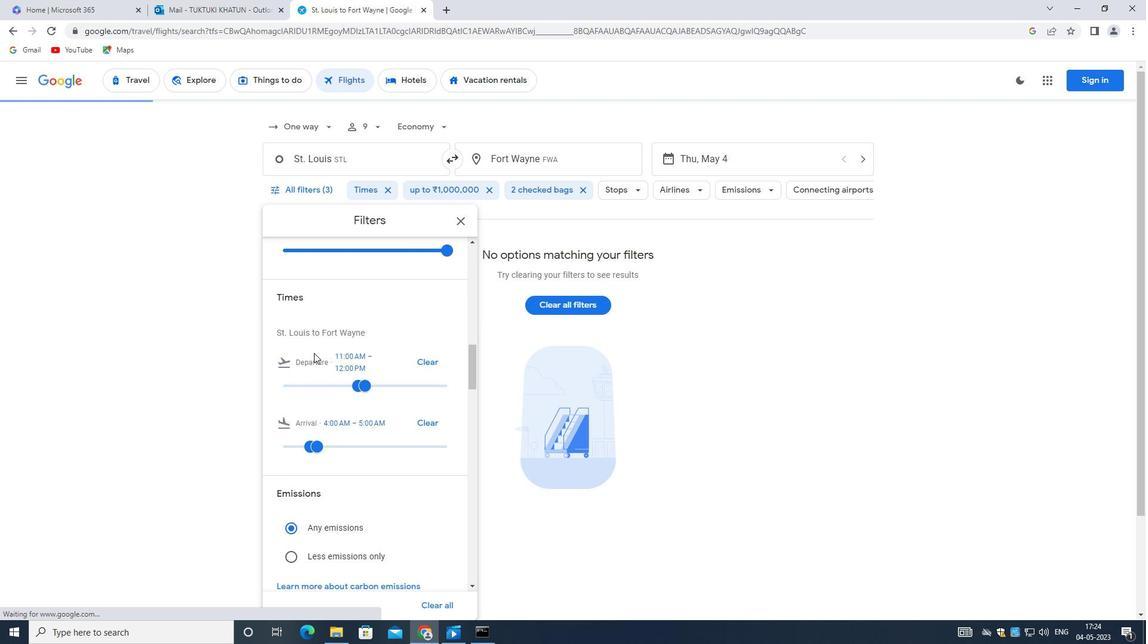 
Action: Mouse moved to (301, 353)
Screenshot: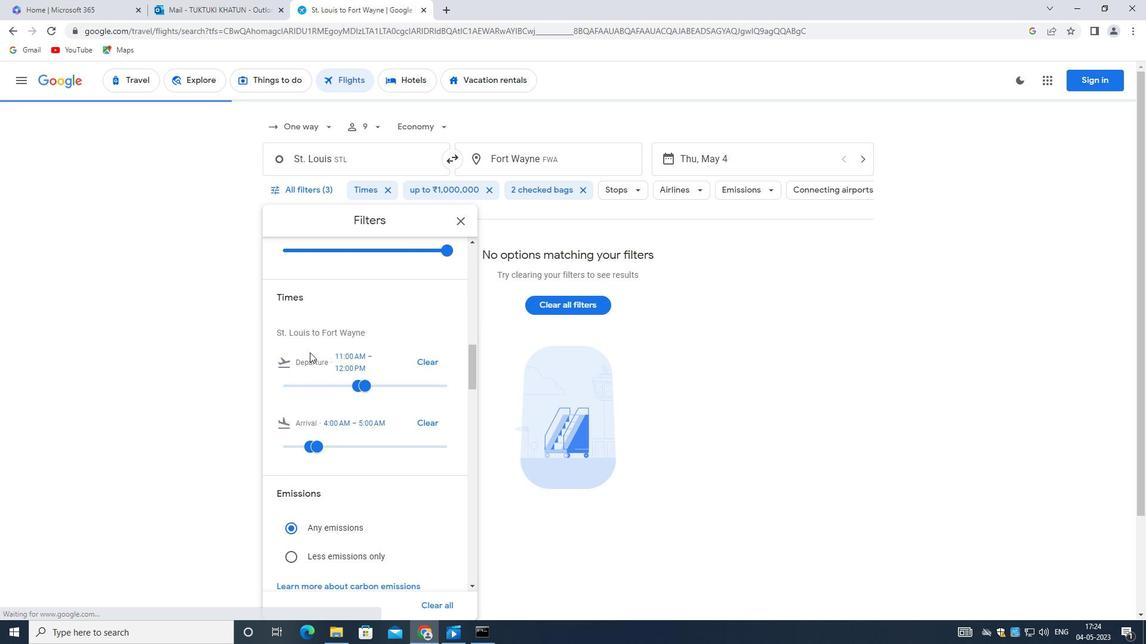 
Action: Mouse scrolled (301, 352) with delta (0, 0)
Screenshot: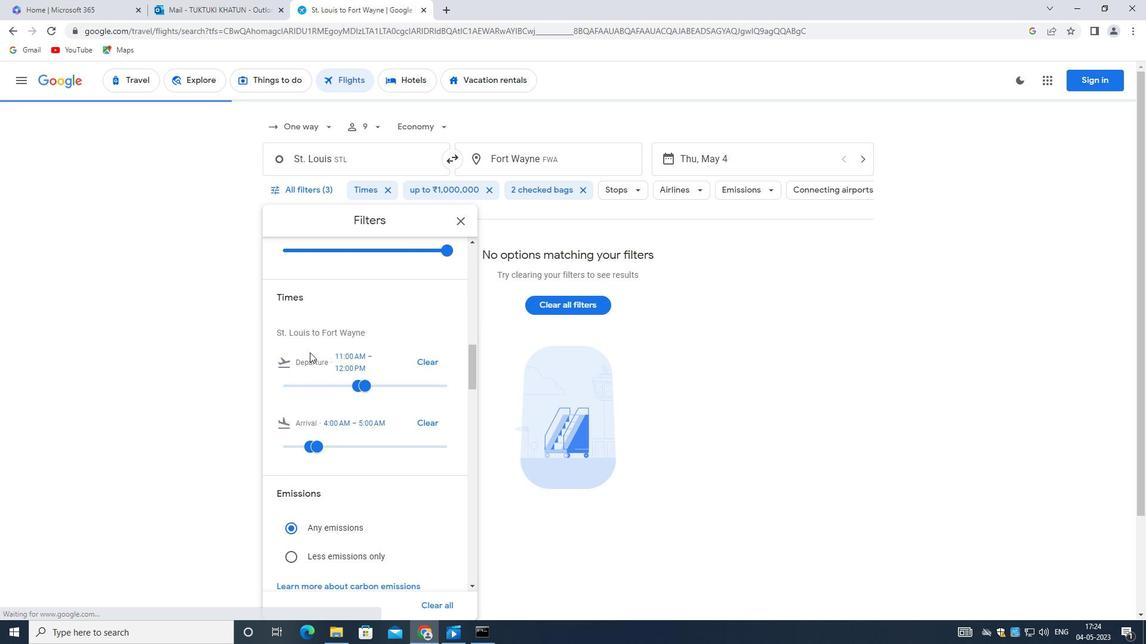 
Action: Mouse moved to (299, 356)
Screenshot: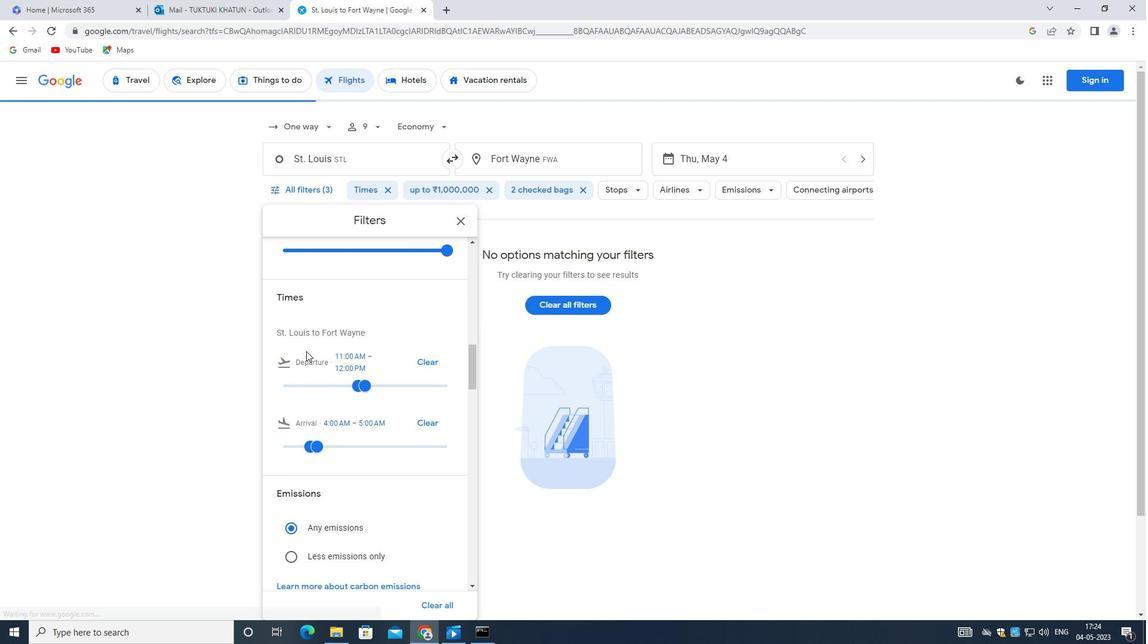 
Action: Mouse scrolled (299, 356) with delta (0, 0)
Screenshot: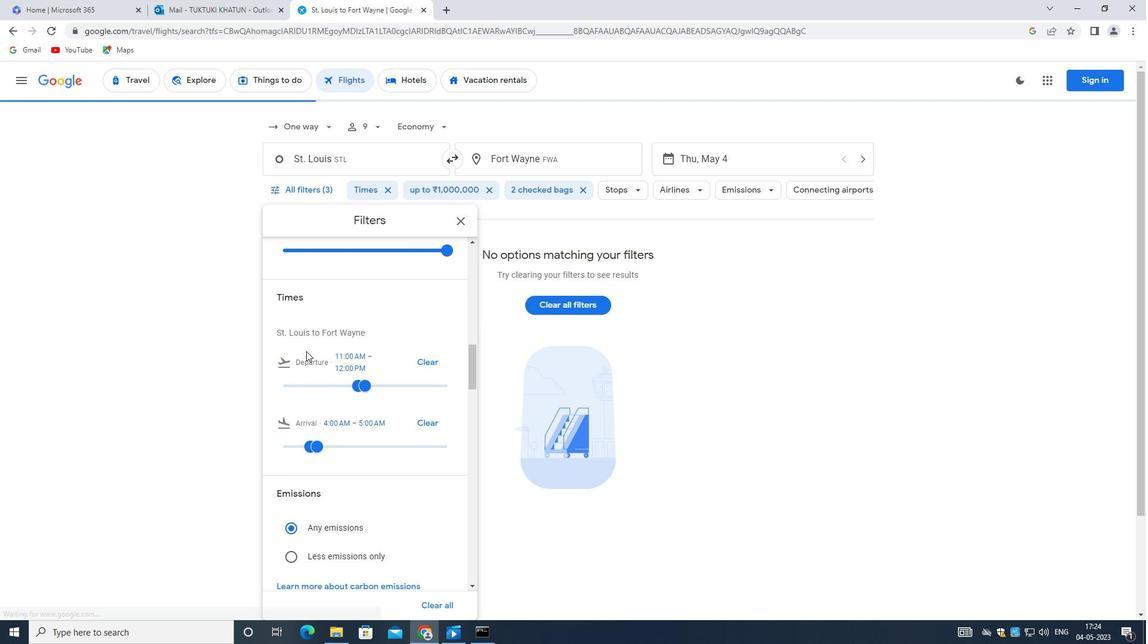 
Action: Mouse moved to (300, 357)
Screenshot: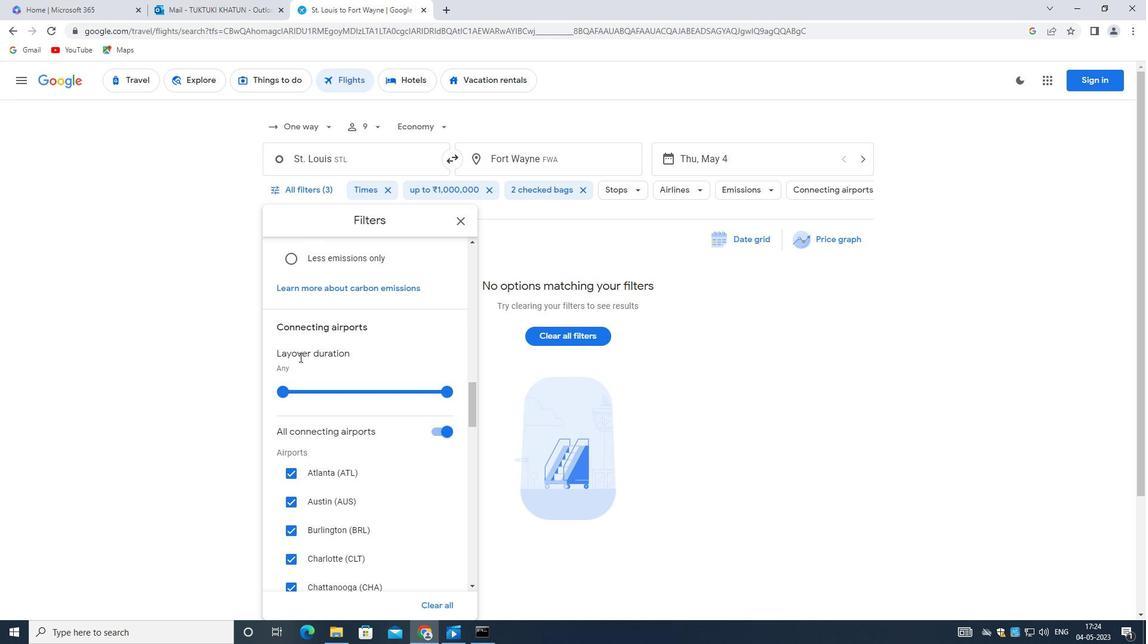 
Action: Mouse scrolled (300, 356) with delta (0, 0)
Screenshot: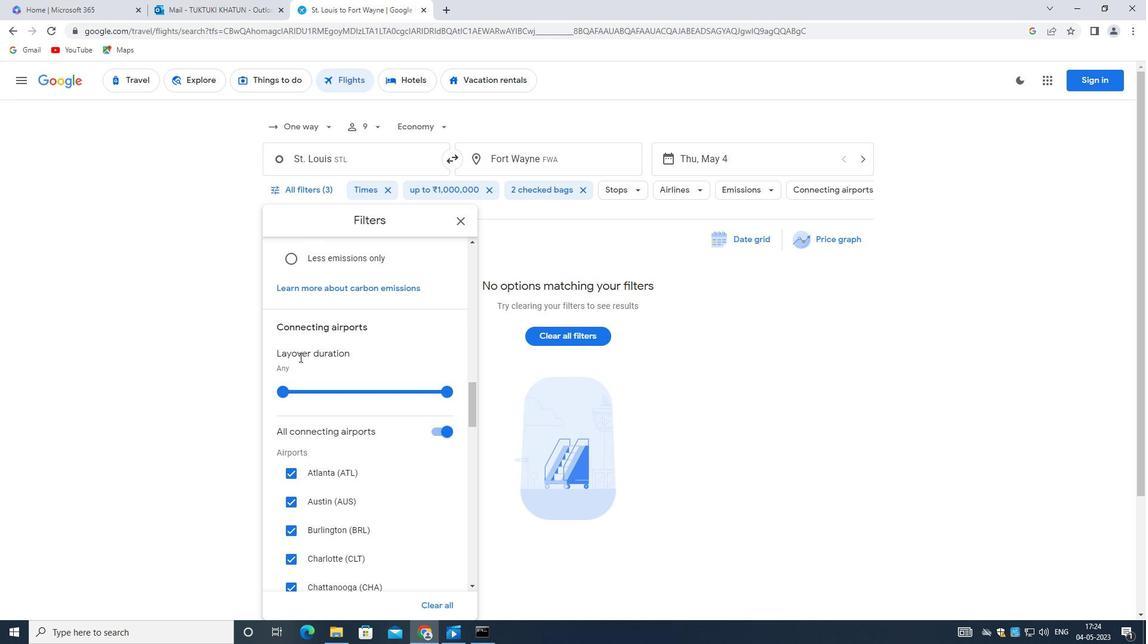 
Action: Mouse moved to (301, 358)
Screenshot: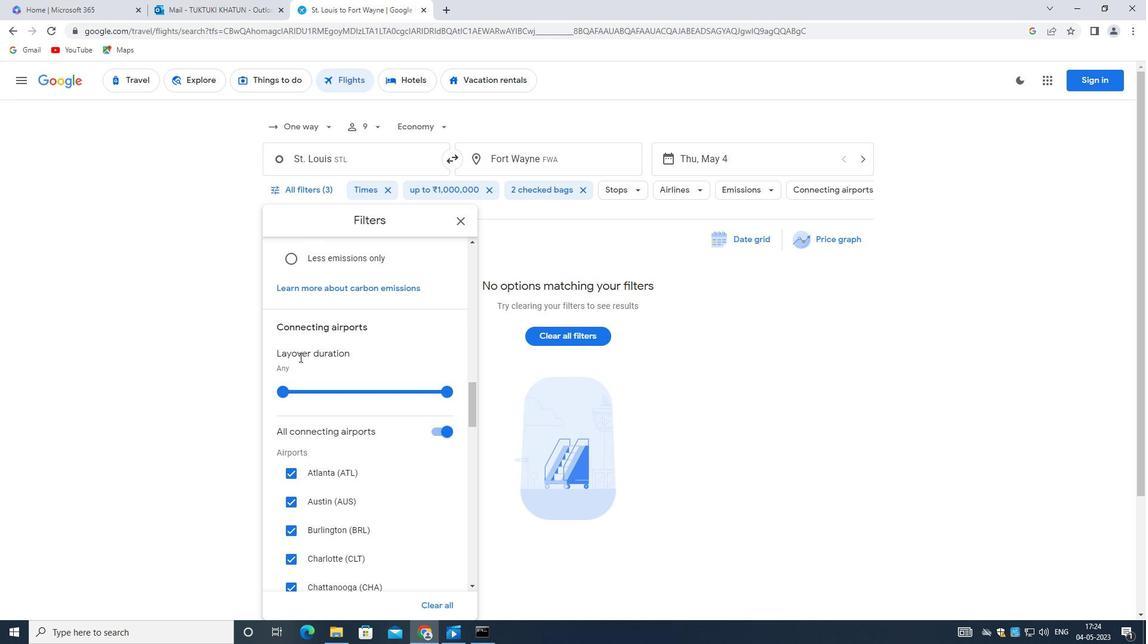 
Action: Mouse scrolled (301, 357) with delta (0, 0)
Screenshot: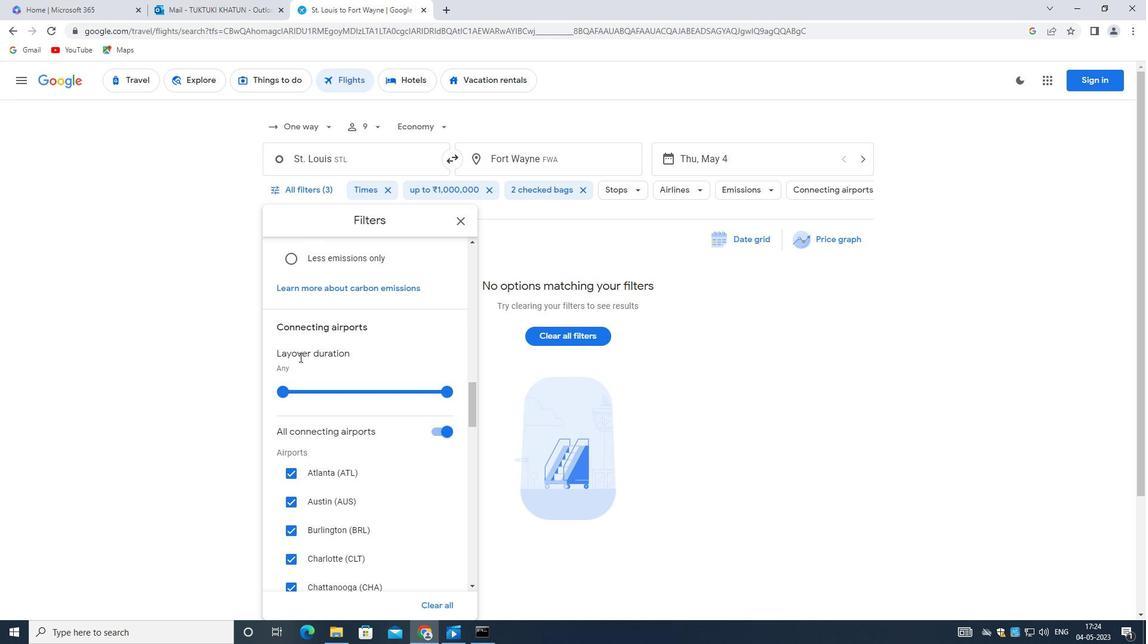 
Action: Mouse scrolled (301, 358) with delta (0, 0)
Screenshot: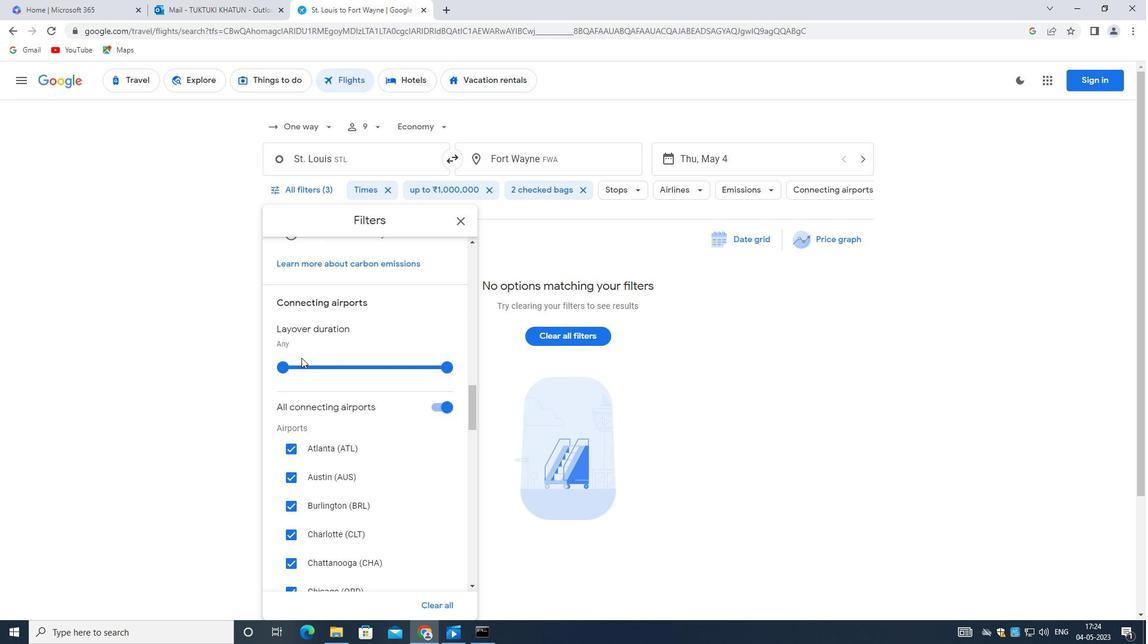 
Action: Mouse scrolled (301, 357) with delta (0, 0)
Screenshot: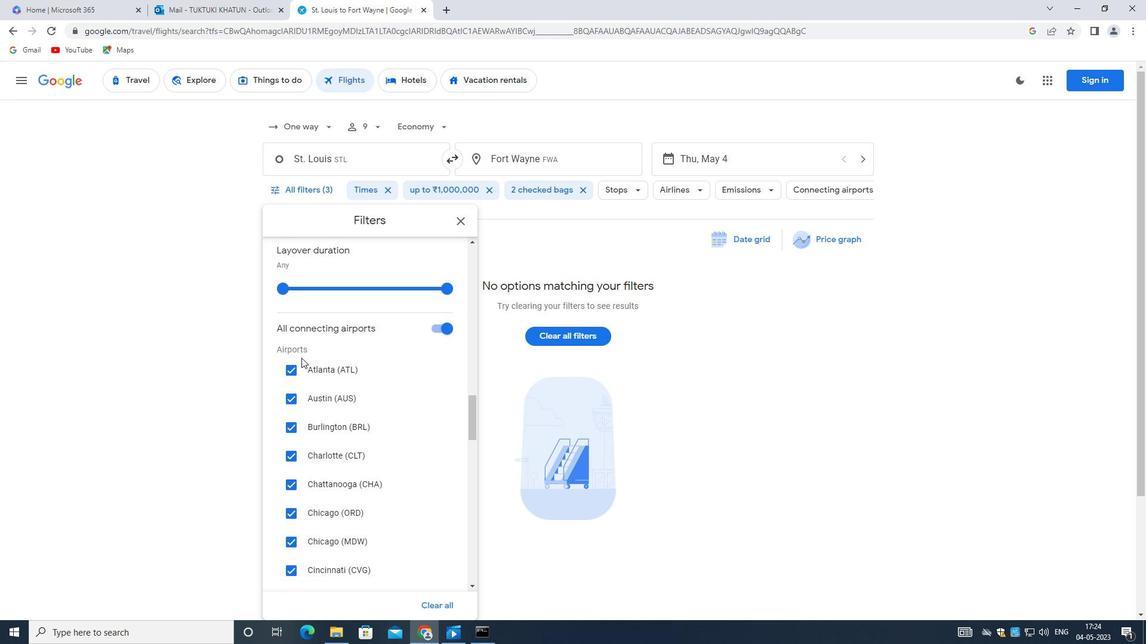 
Action: Mouse moved to (301, 358)
Screenshot: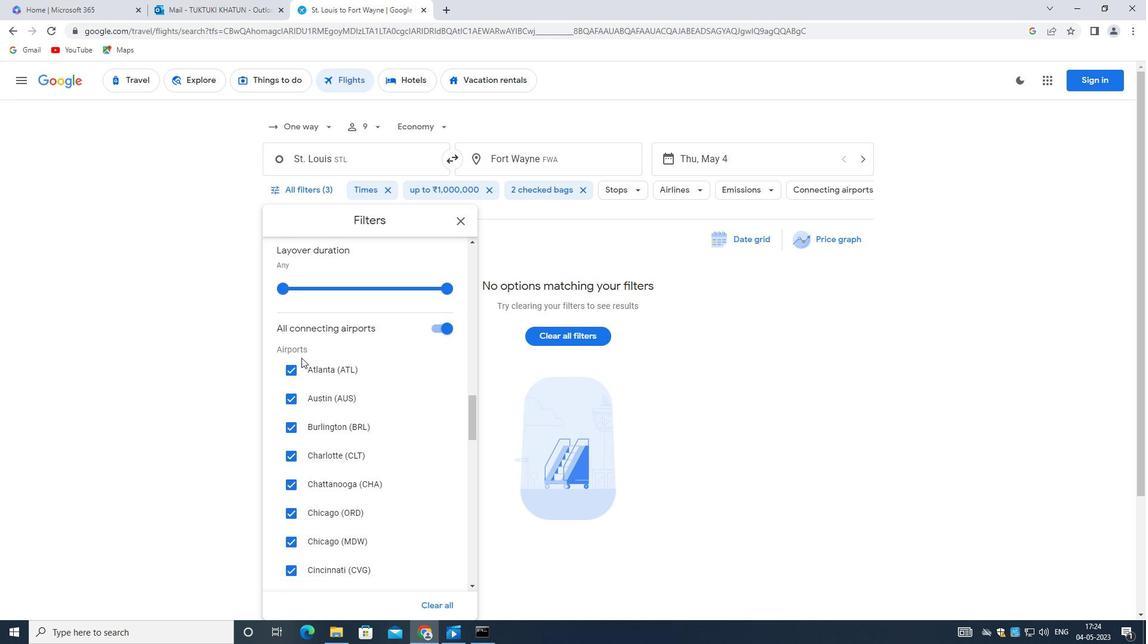 
Action: Mouse scrolled (301, 357) with delta (0, 0)
Screenshot: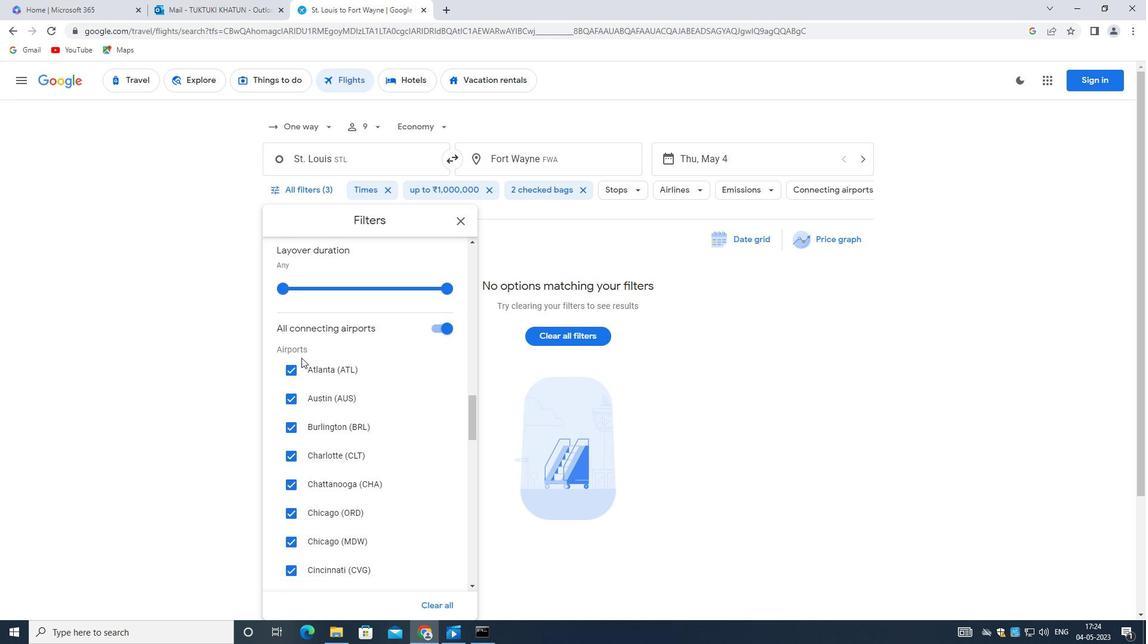 
Action: Mouse moved to (302, 361)
Screenshot: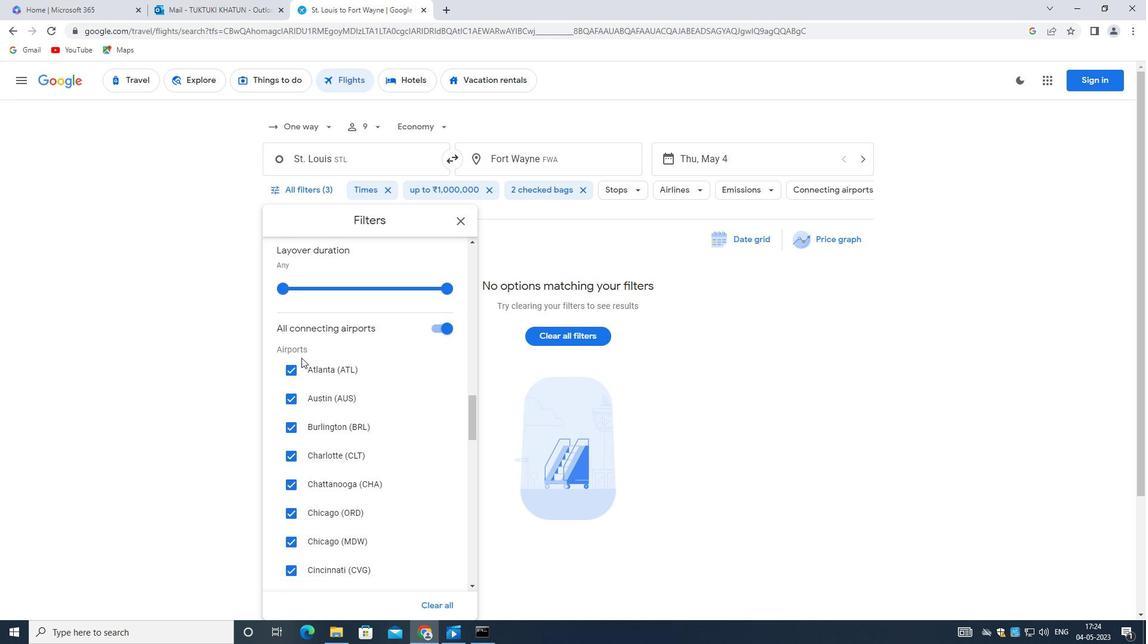 
Action: Mouse scrolled (302, 361) with delta (0, 0)
Screenshot: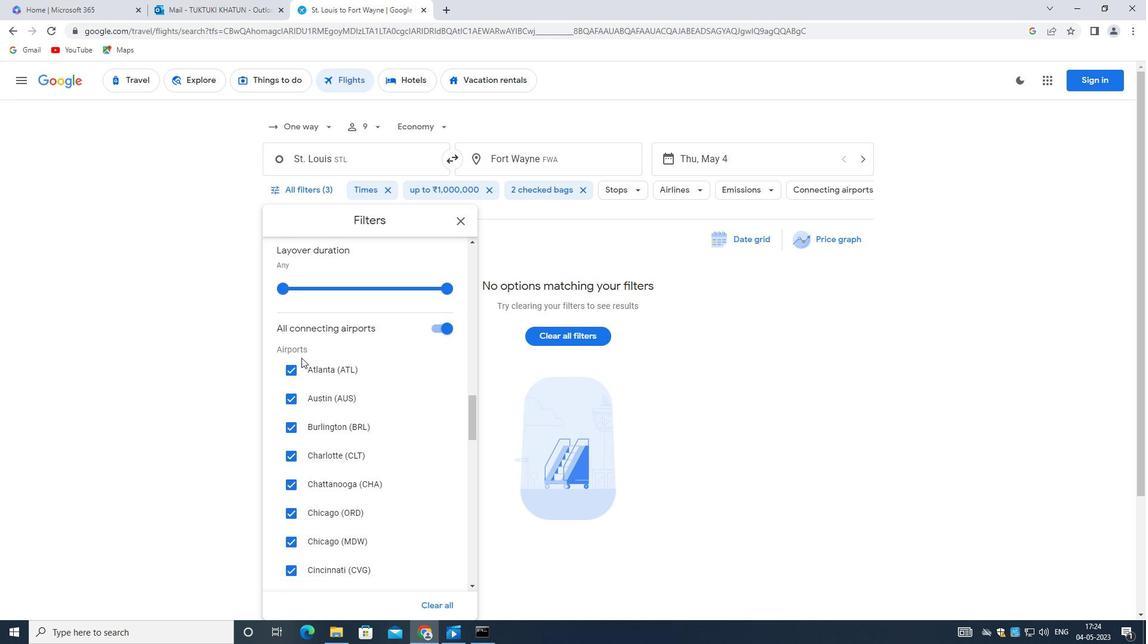 
Action: Mouse moved to (306, 367)
Screenshot: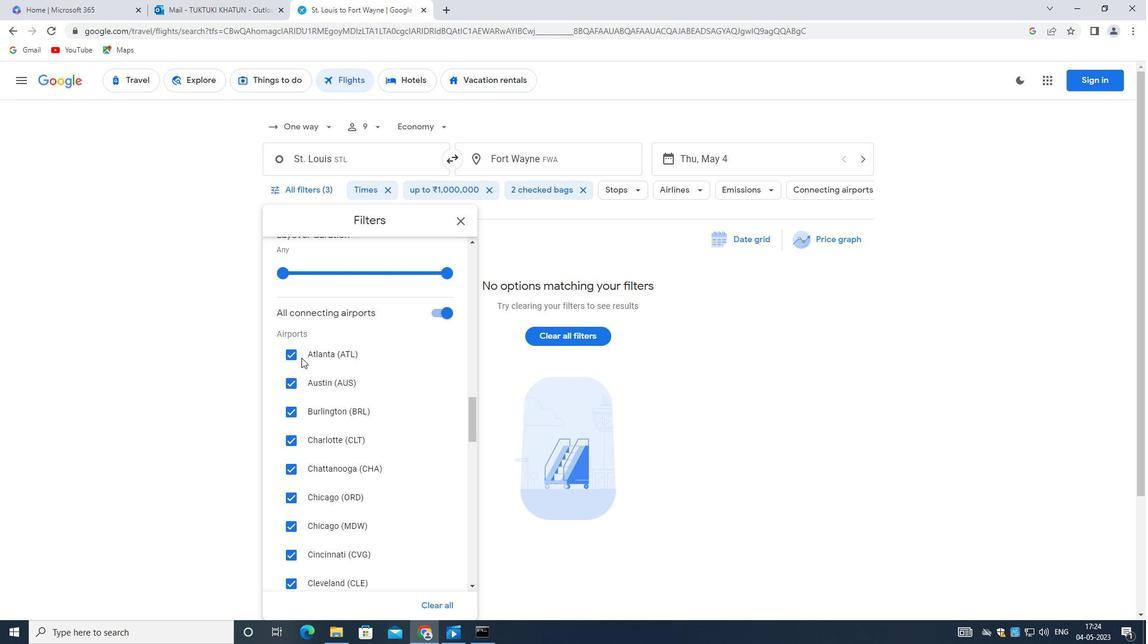 
Action: Mouse scrolled (306, 367) with delta (0, 0)
Screenshot: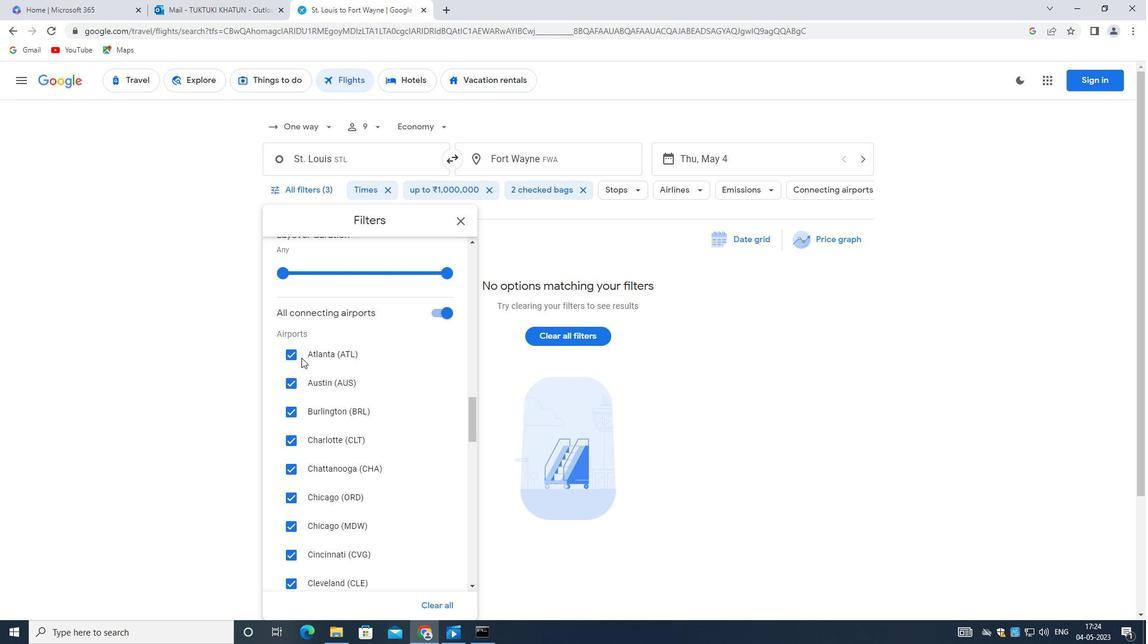 
Action: Mouse moved to (327, 377)
Screenshot: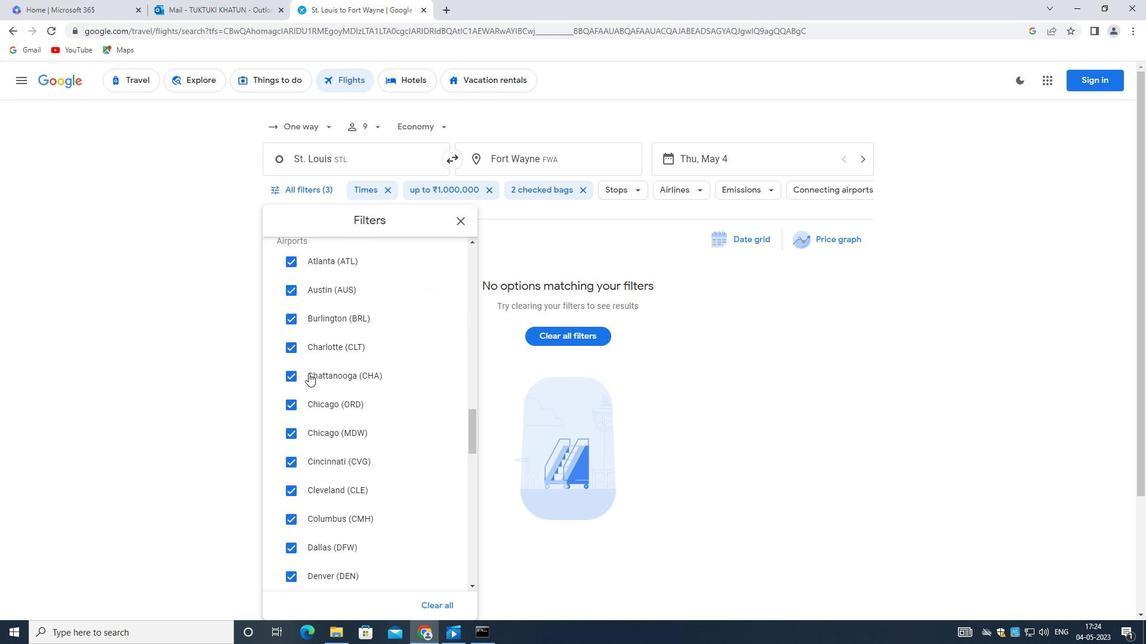 
Action: Mouse scrolled (327, 377) with delta (0, 0)
Screenshot: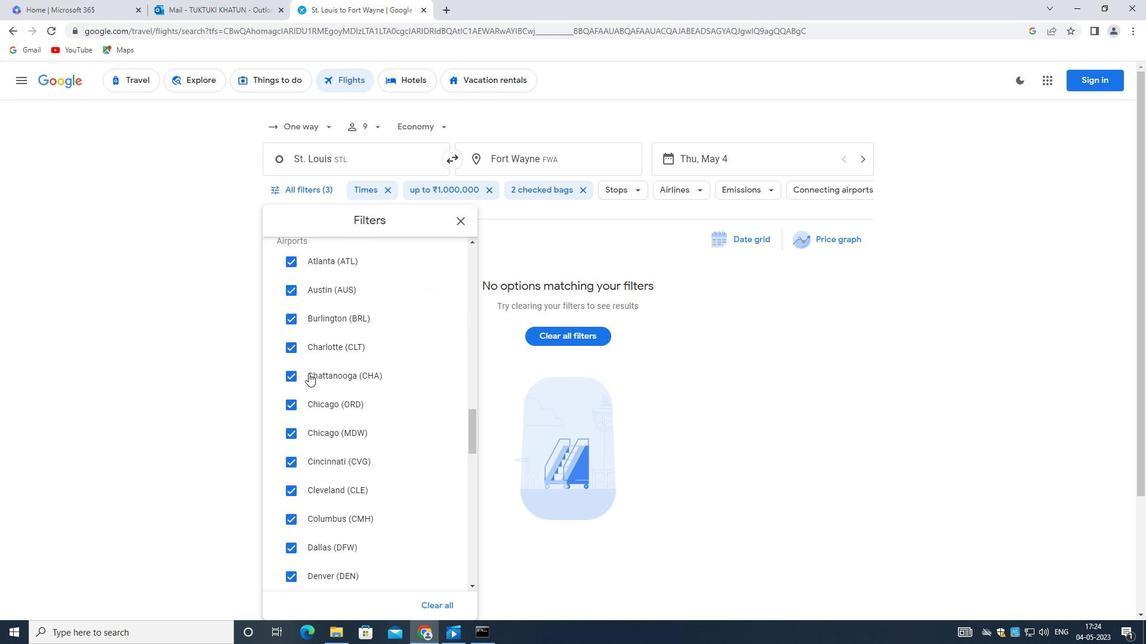 
Action: Mouse moved to (340, 395)
Screenshot: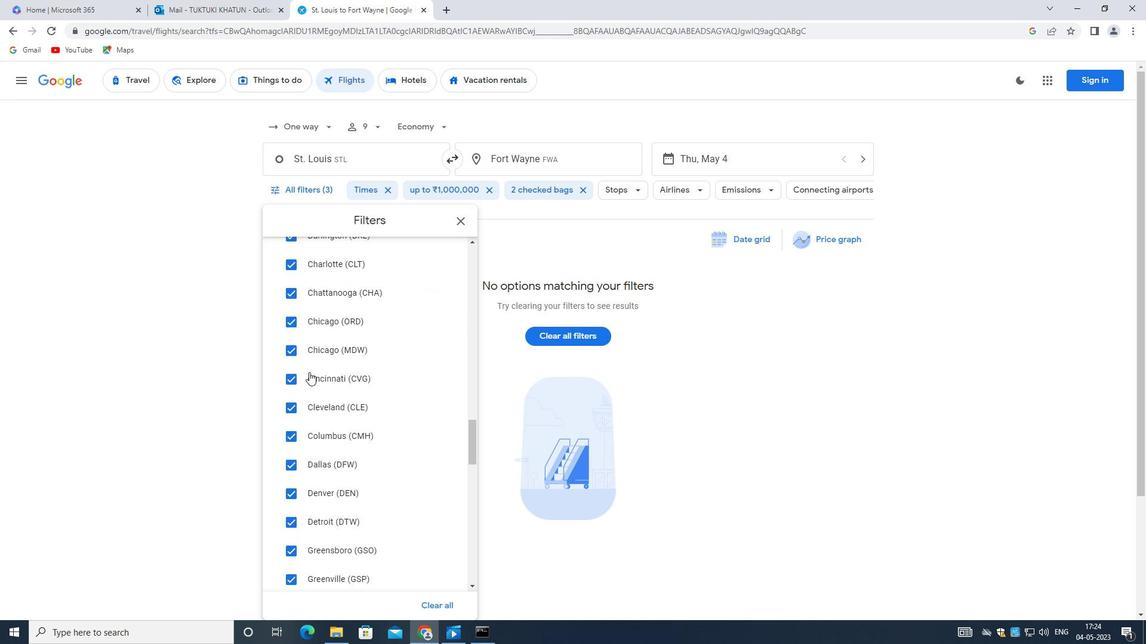 
Action: Mouse scrolled (340, 395) with delta (0, 0)
Screenshot: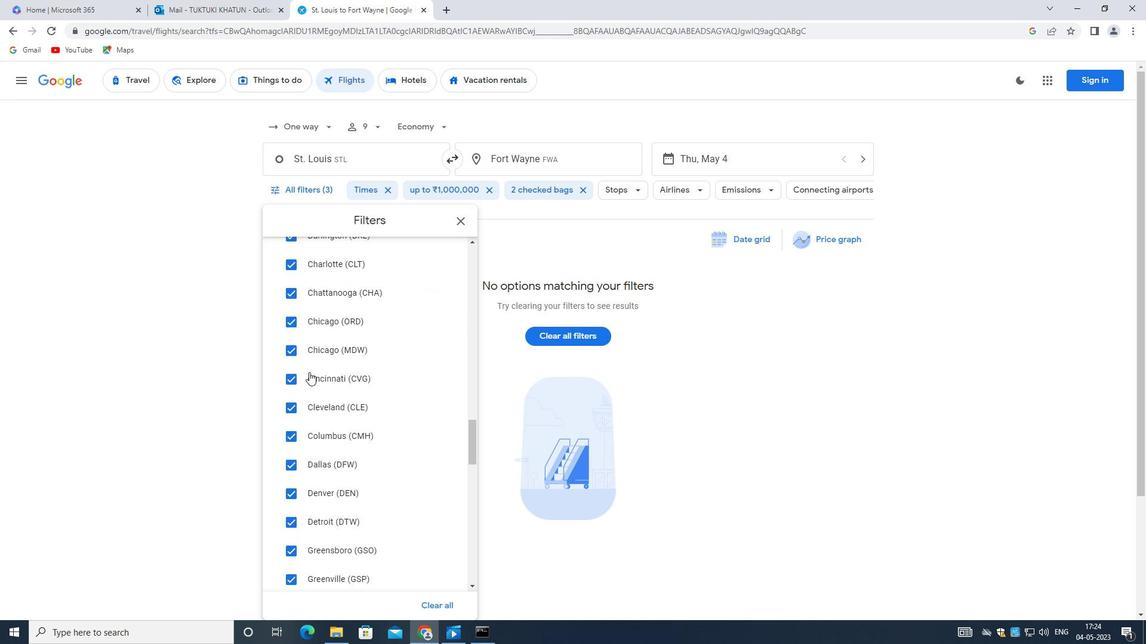 
Action: Mouse moved to (343, 399)
Screenshot: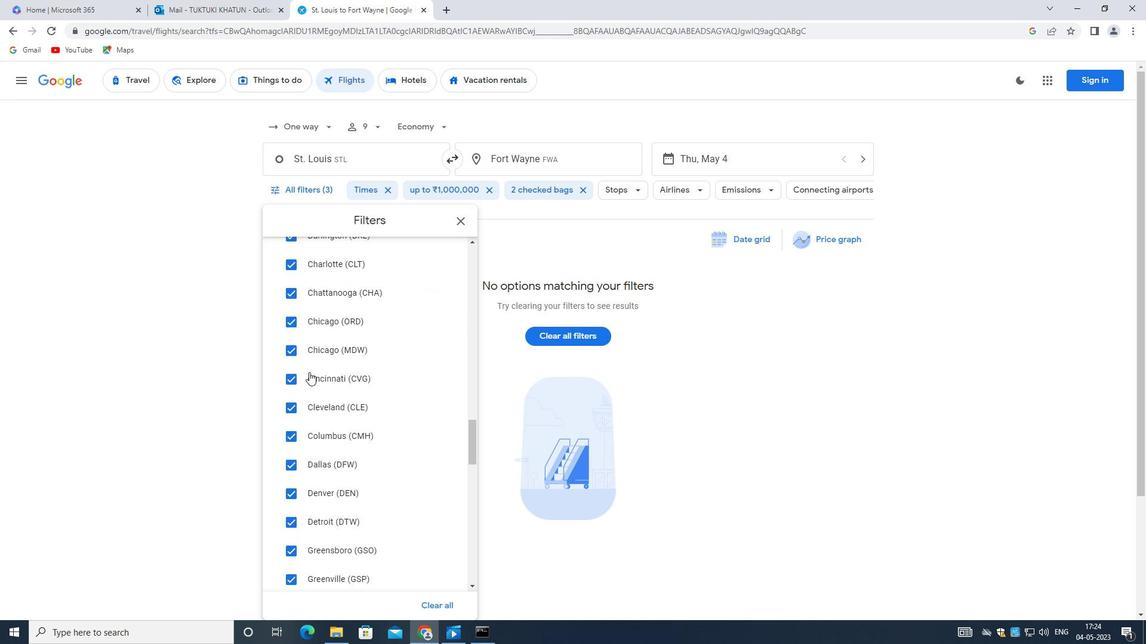
Action: Mouse scrolled (343, 398) with delta (0, 0)
Screenshot: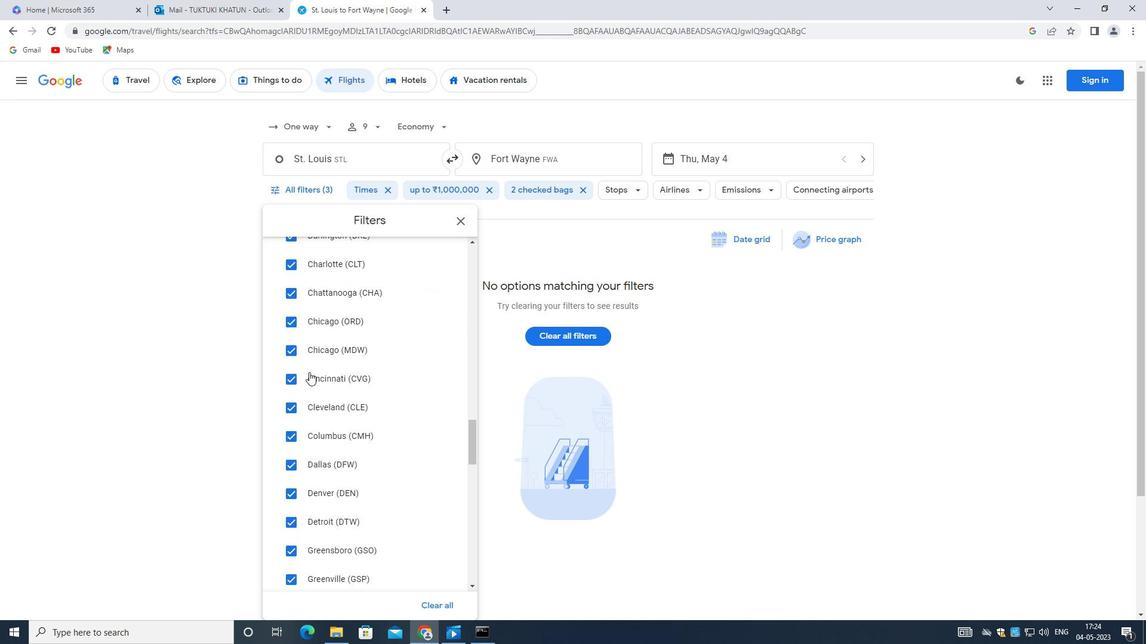 
Action: Mouse moved to (344, 399)
Screenshot: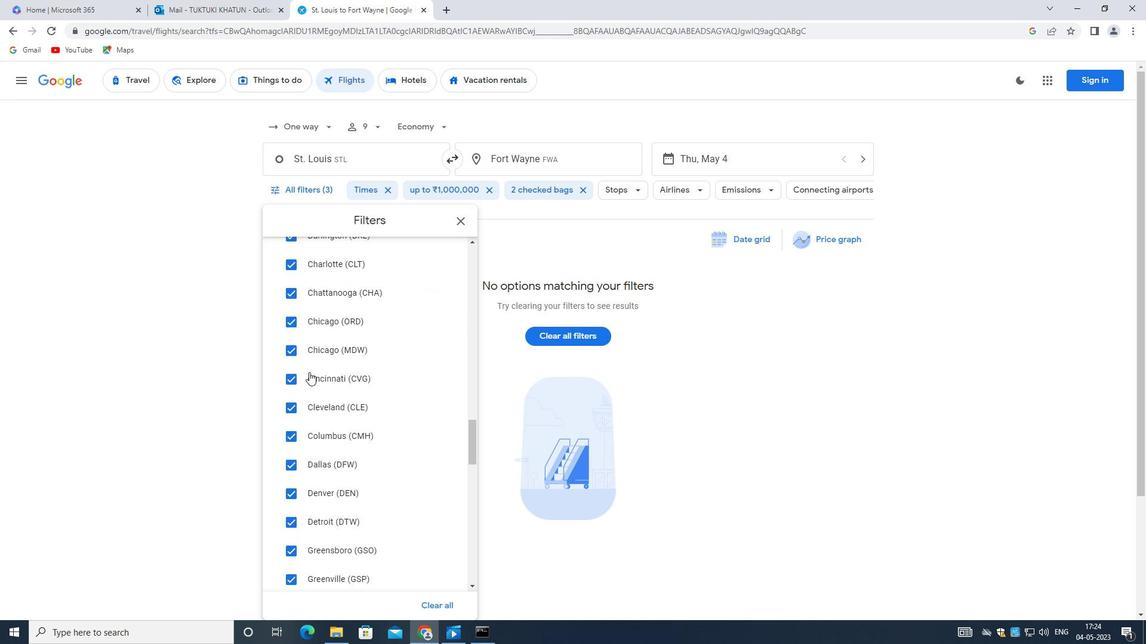 
Action: Mouse scrolled (344, 399) with delta (0, 0)
Screenshot: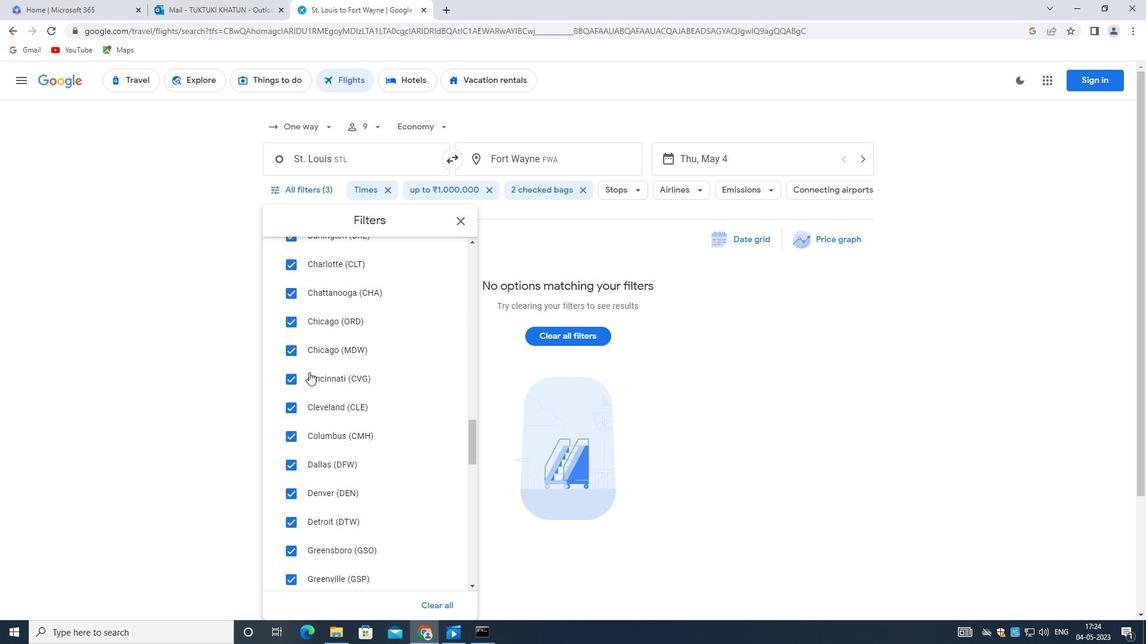 
Action: Mouse scrolled (344, 399) with delta (0, 0)
Screenshot: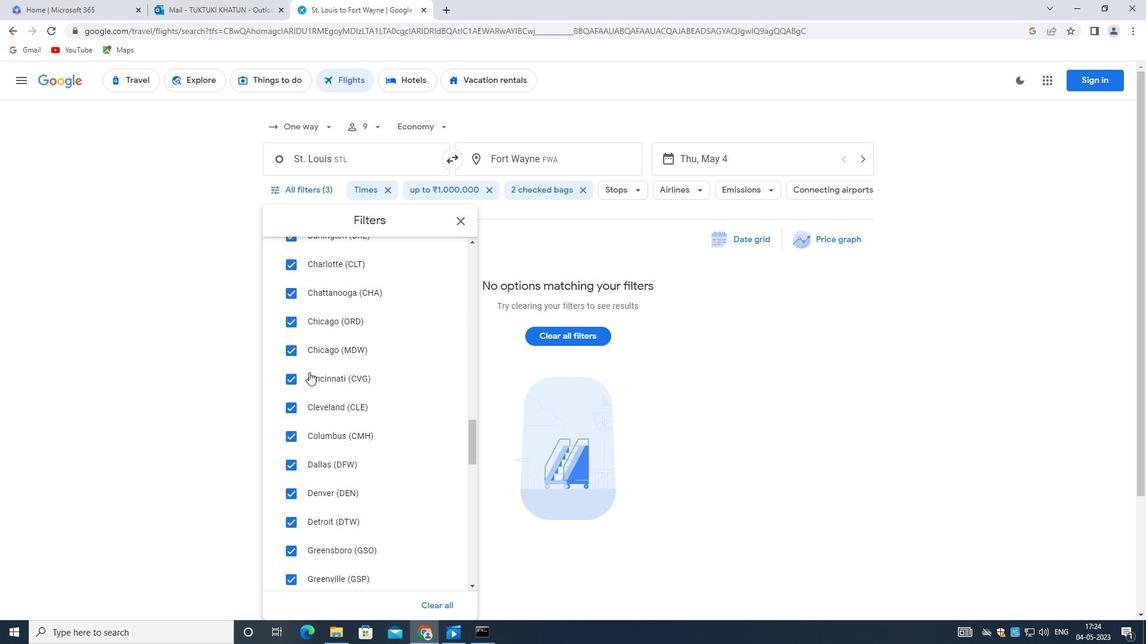 
Action: Mouse scrolled (344, 399) with delta (0, 0)
Screenshot: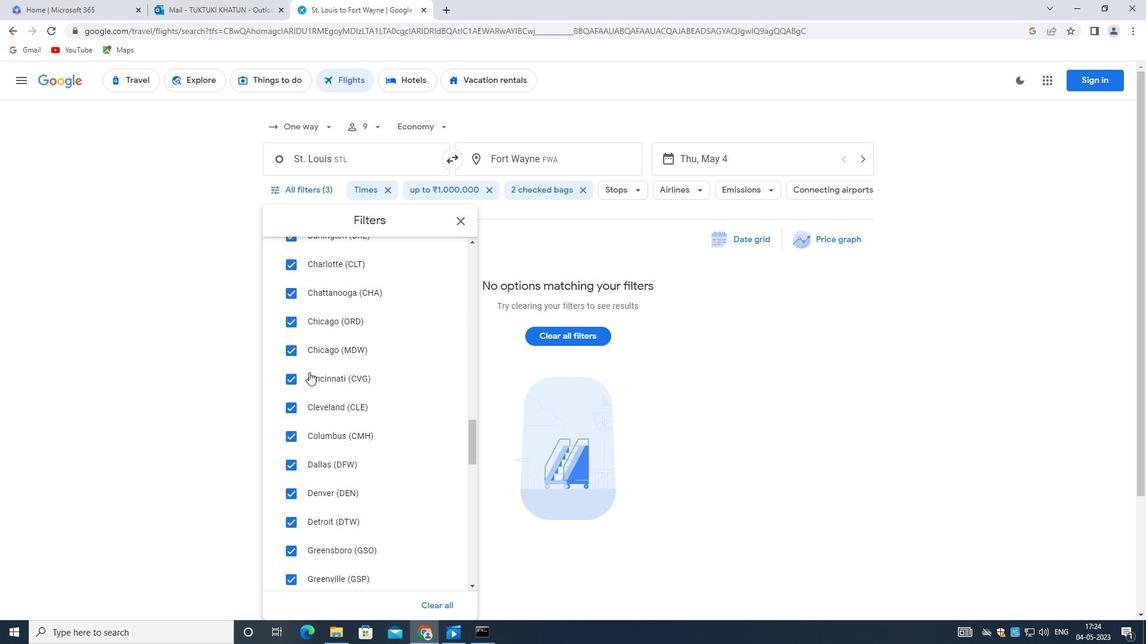 
Action: Mouse moved to (345, 387)
Screenshot: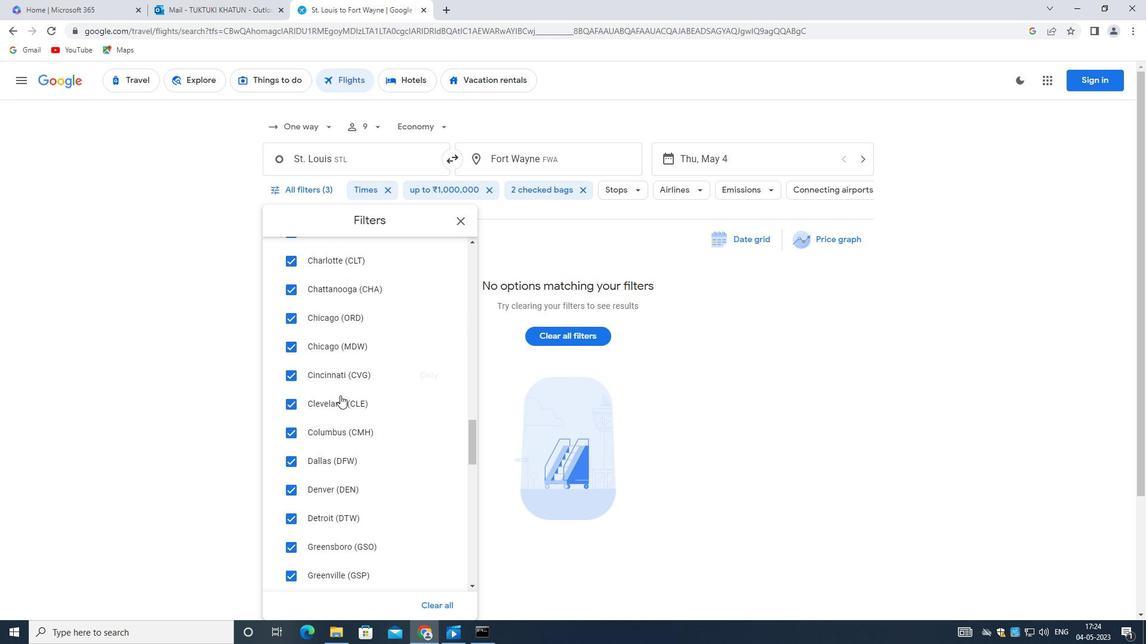 
Action: Mouse scrolled (345, 386) with delta (0, 0)
Screenshot: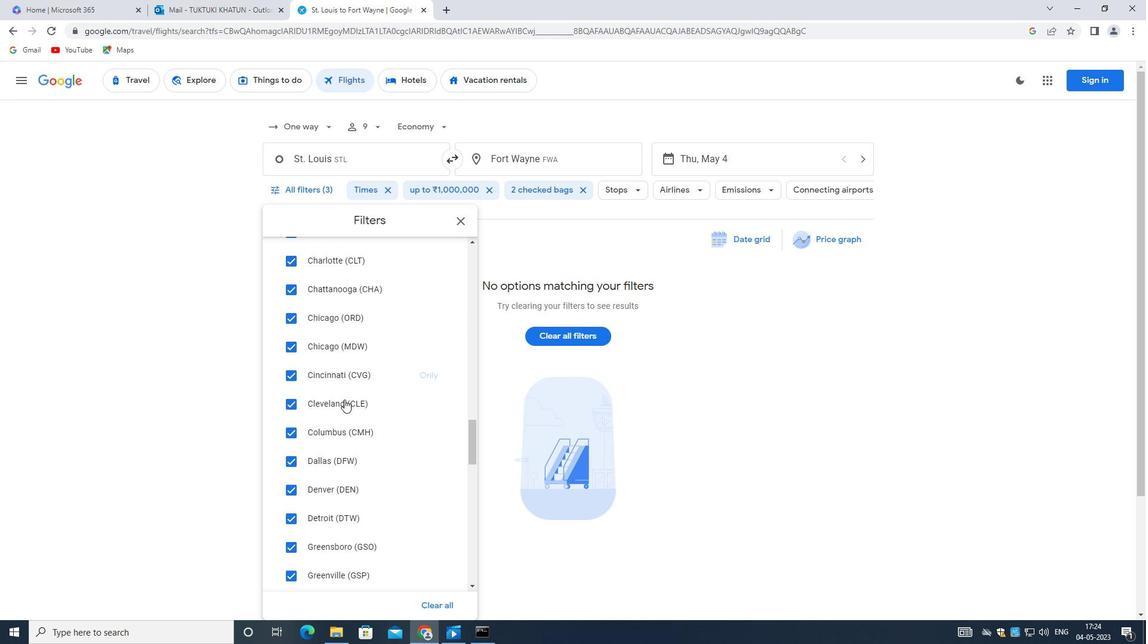 
Action: Mouse scrolled (345, 386) with delta (0, 0)
Screenshot: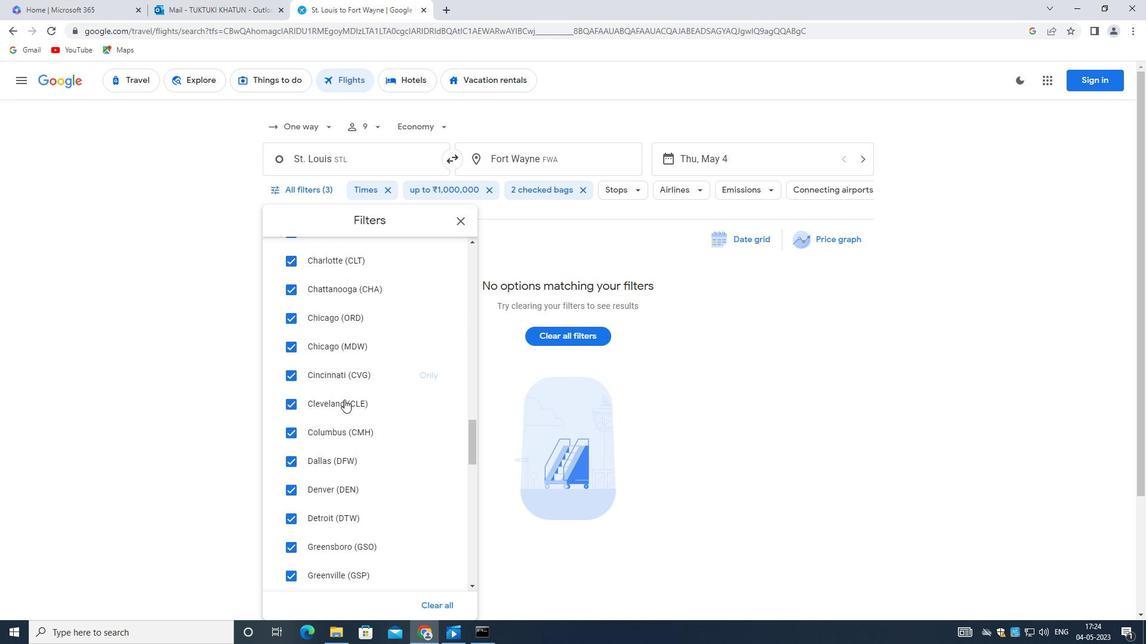 
Action: Mouse moved to (334, 362)
Screenshot: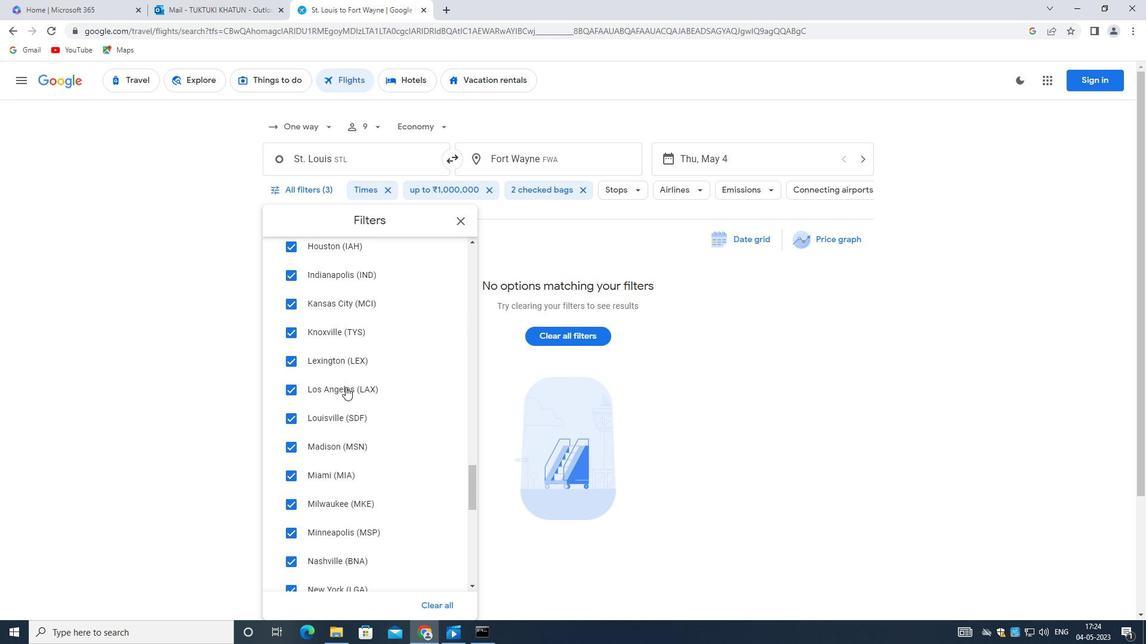 
Action: Mouse scrolled (334, 361) with delta (0, 0)
Screenshot: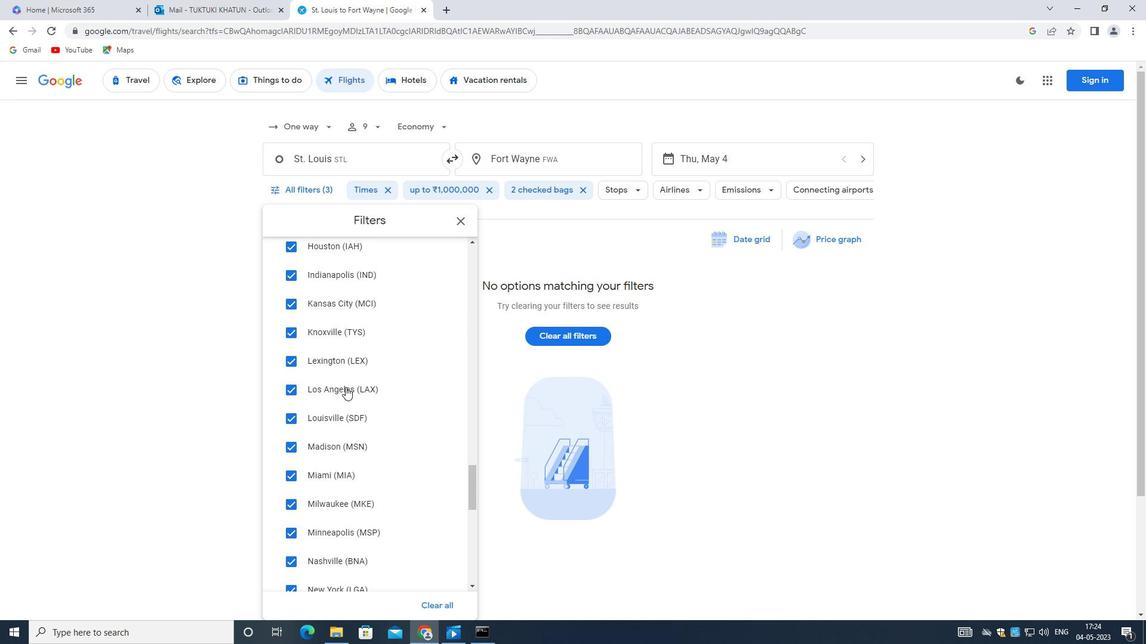 
Action: Mouse moved to (334, 361)
Screenshot: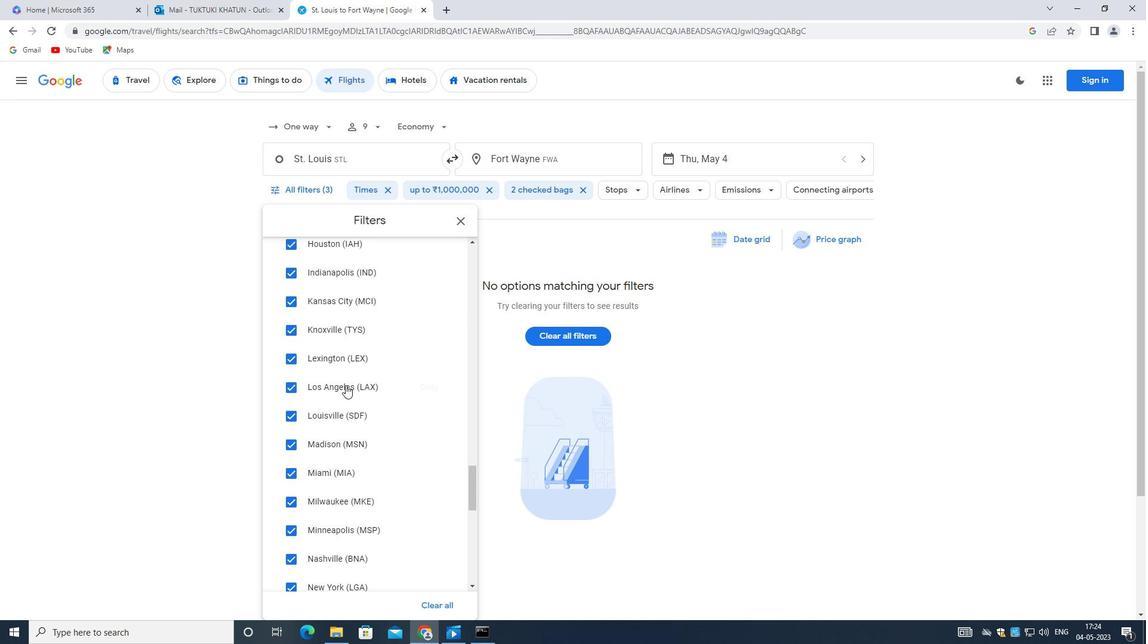 
Action: Mouse scrolled (334, 361) with delta (0, 0)
Screenshot: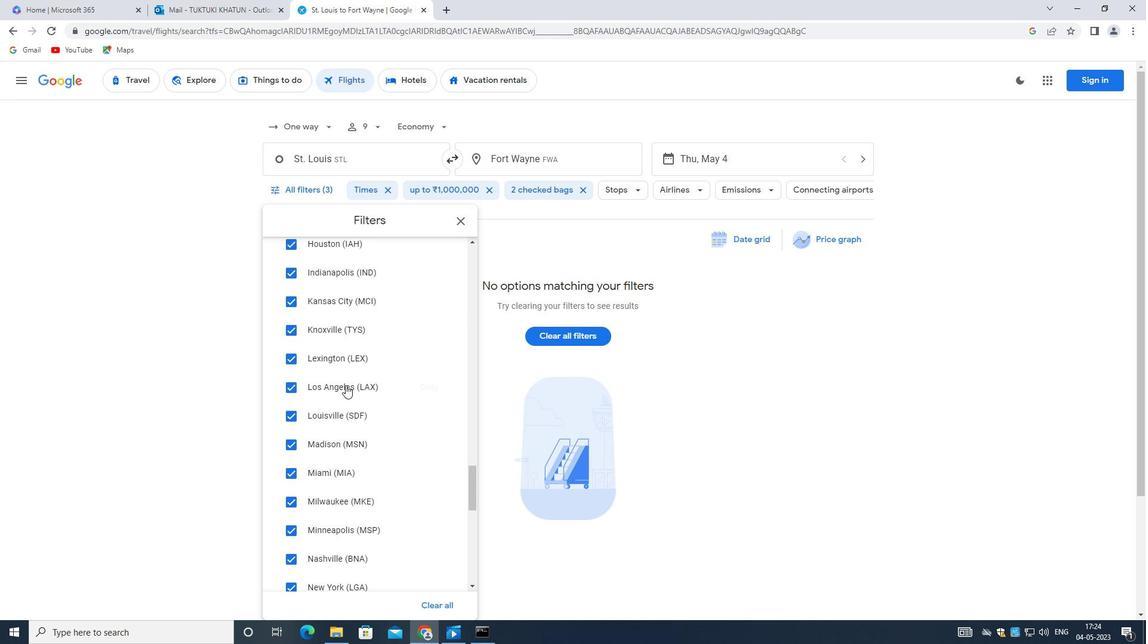
Action: Mouse scrolled (334, 361) with delta (0, 0)
Screenshot: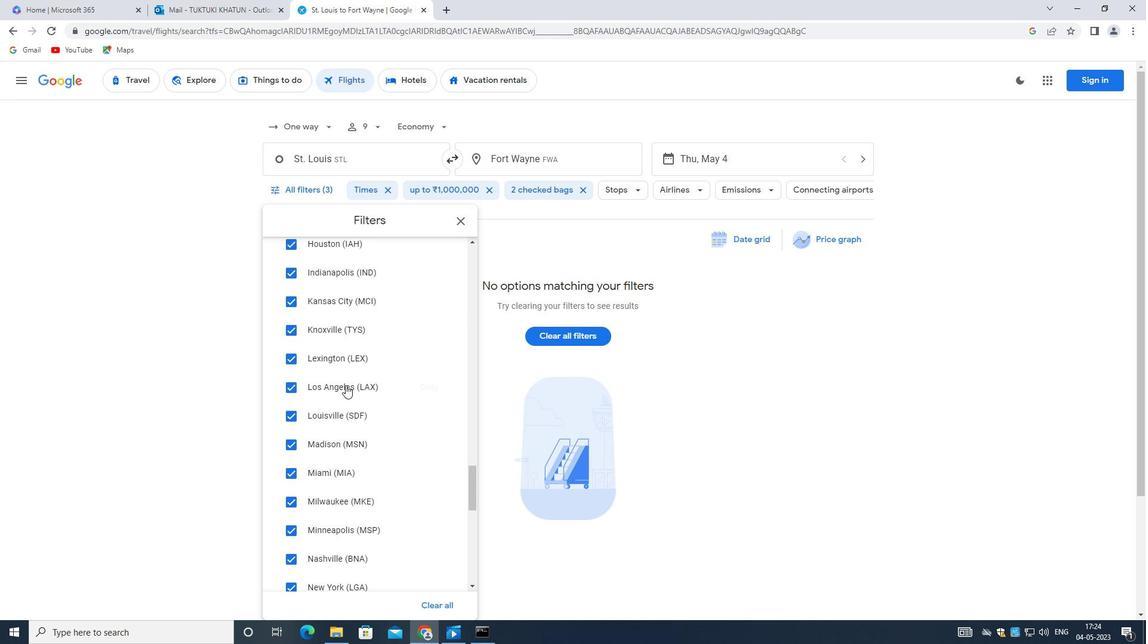 
Action: Mouse moved to (315, 325)
Screenshot: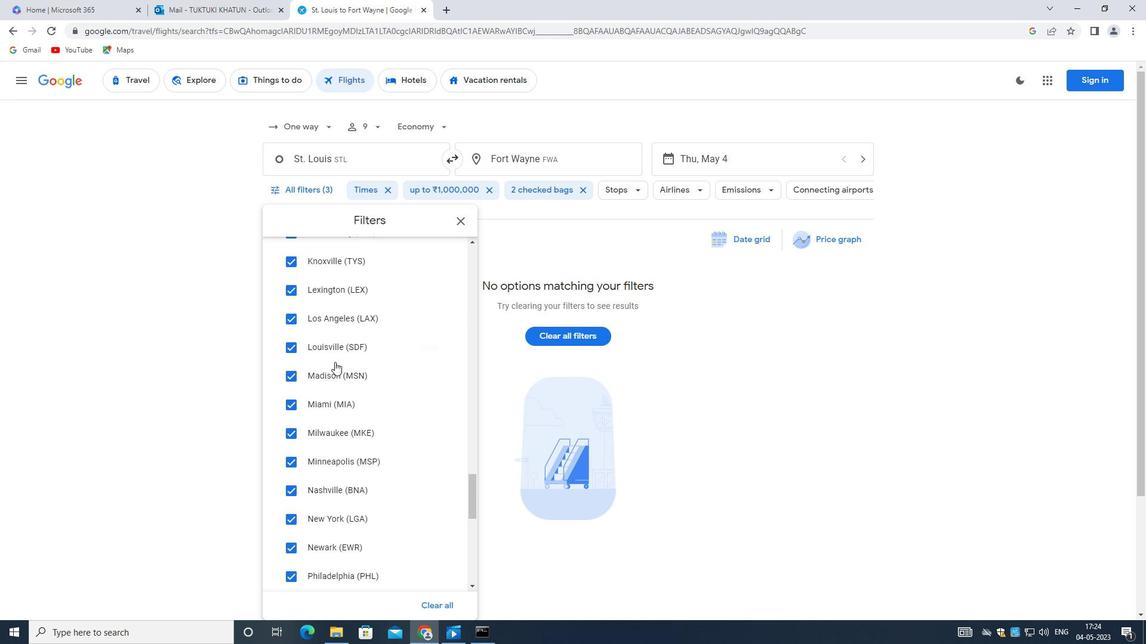 
Action: Mouse scrolled (315, 325) with delta (0, 0)
Screenshot: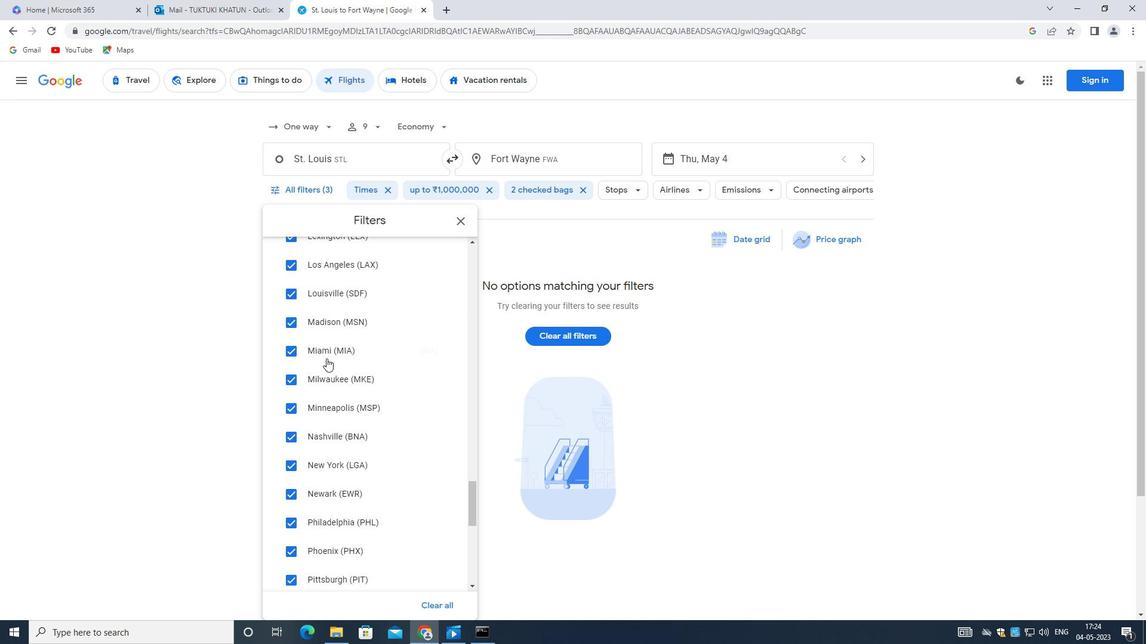 
Action: Mouse scrolled (315, 325) with delta (0, 0)
Screenshot: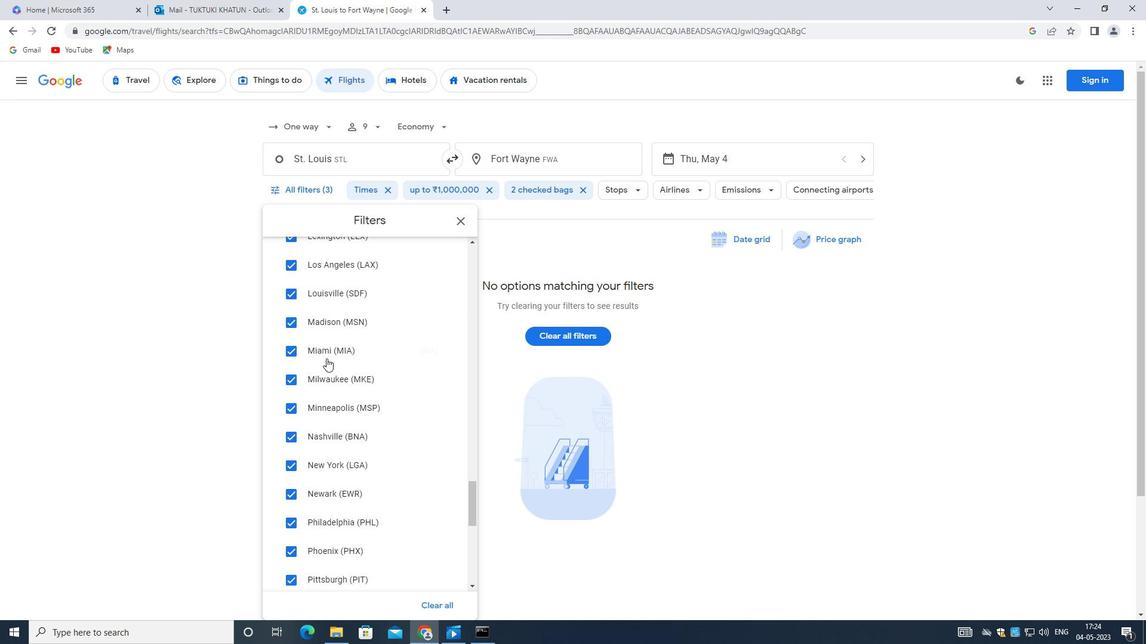 
Action: Mouse scrolled (315, 325) with delta (0, 0)
Screenshot: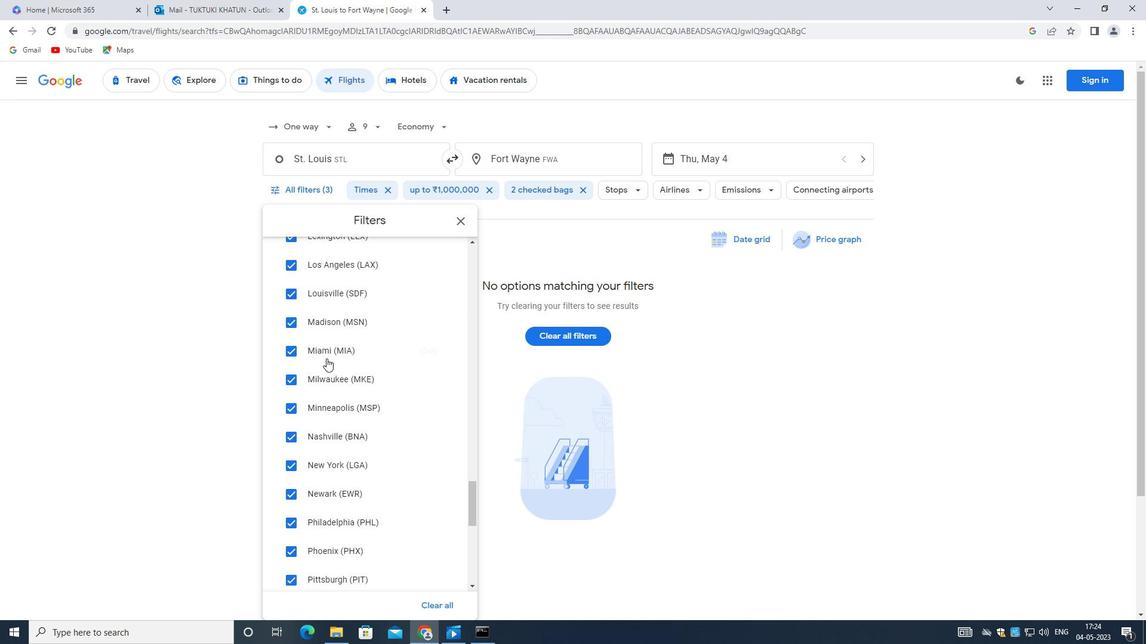 
Action: Mouse scrolled (315, 325) with delta (0, 0)
Screenshot: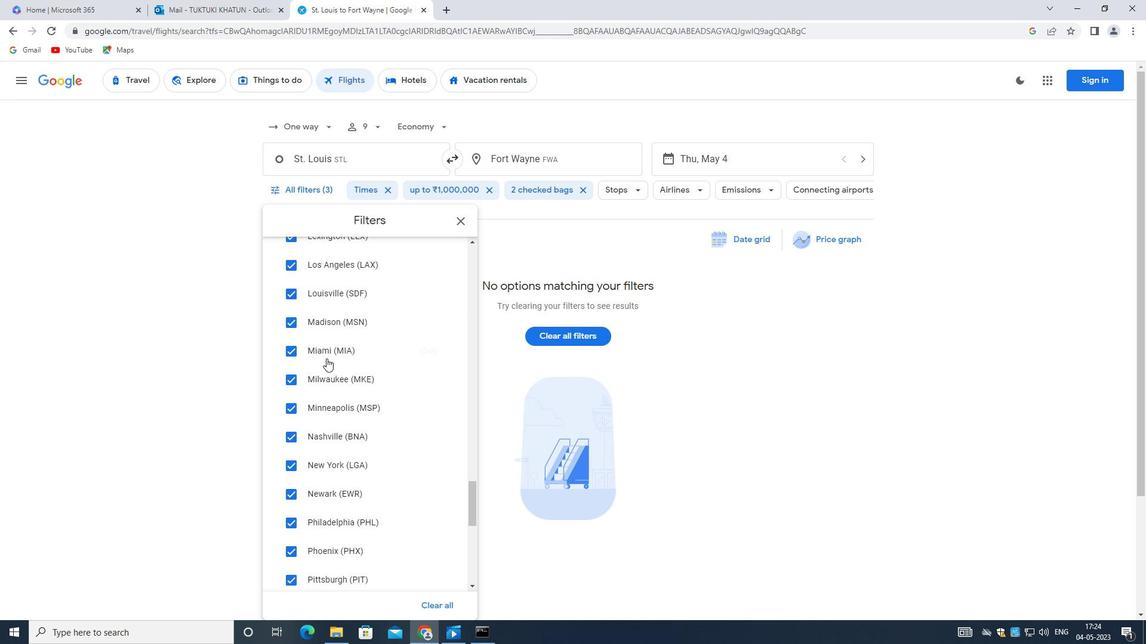 
Action: Mouse moved to (312, 321)
Screenshot: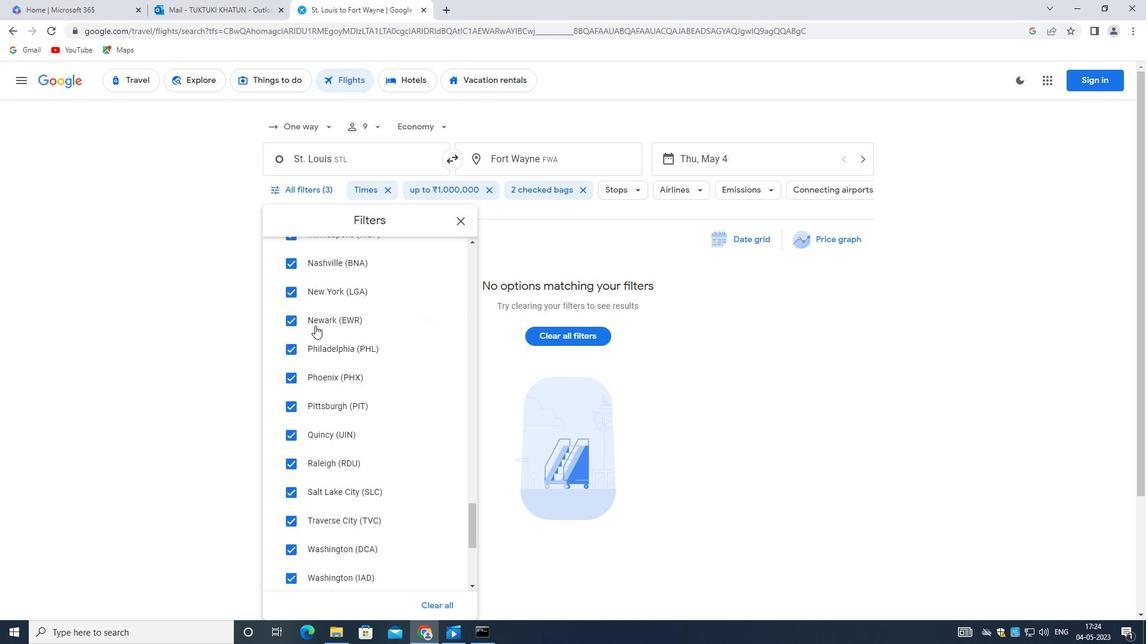 
Action: Mouse scrolled (312, 320) with delta (0, 0)
Screenshot: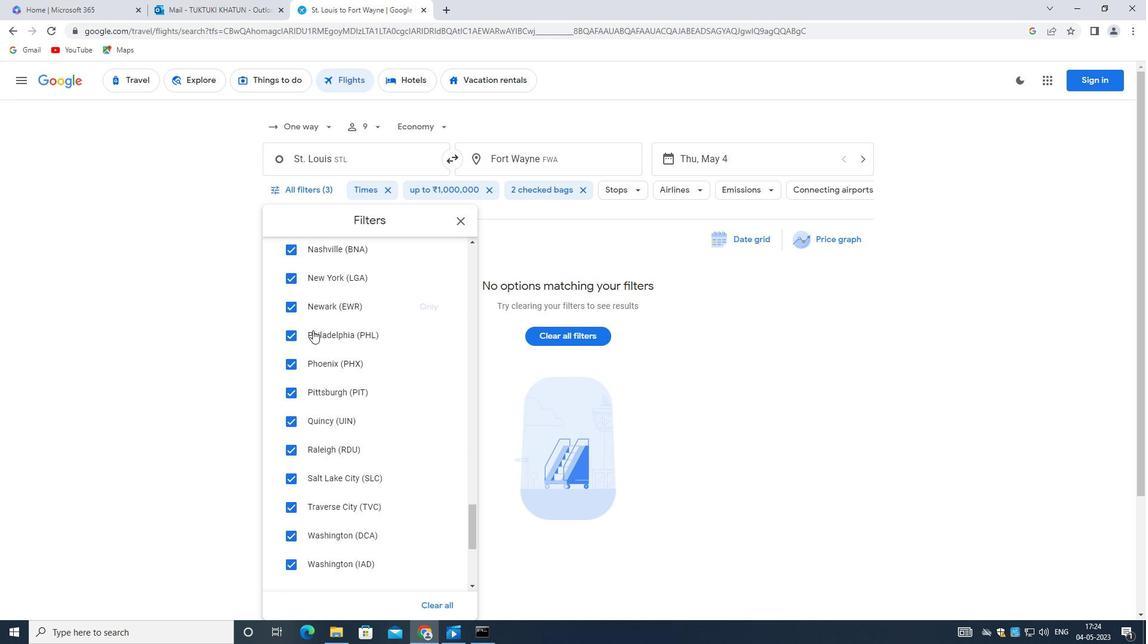 
Action: Mouse scrolled (312, 320) with delta (0, 0)
Screenshot: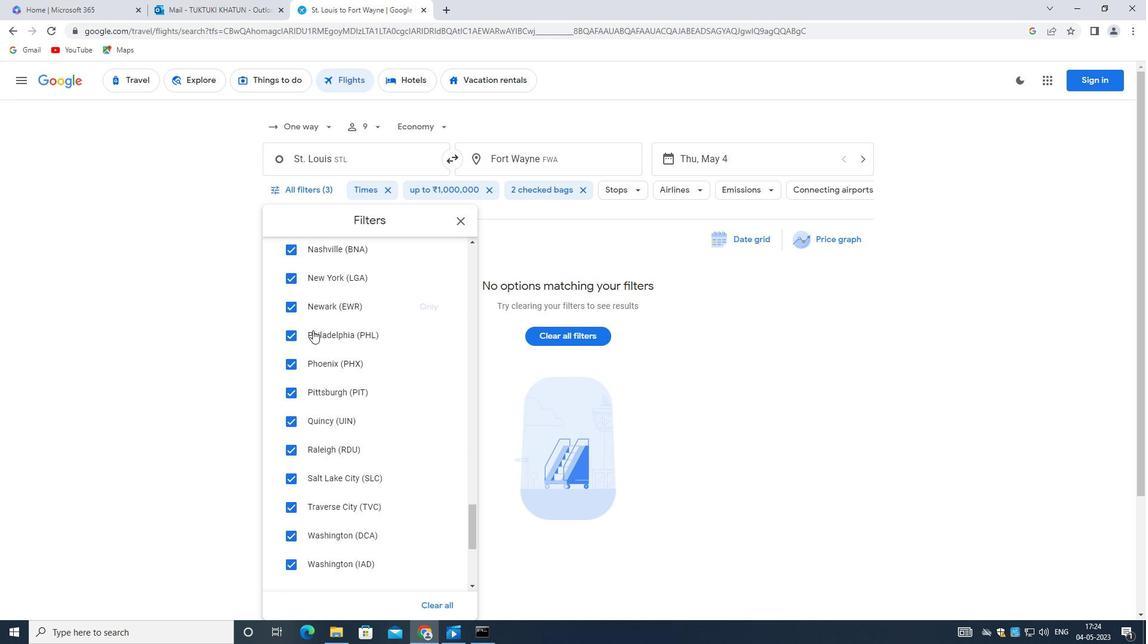 
Action: Mouse scrolled (312, 320) with delta (0, 0)
Screenshot: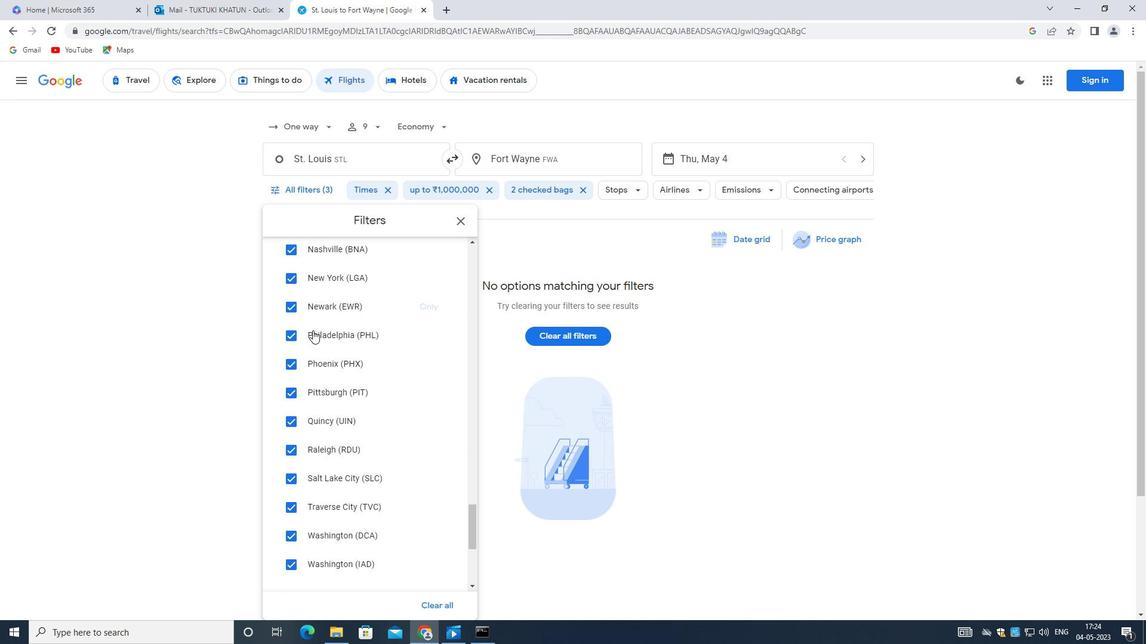 
Action: Mouse scrolled (312, 320) with delta (0, 0)
Screenshot: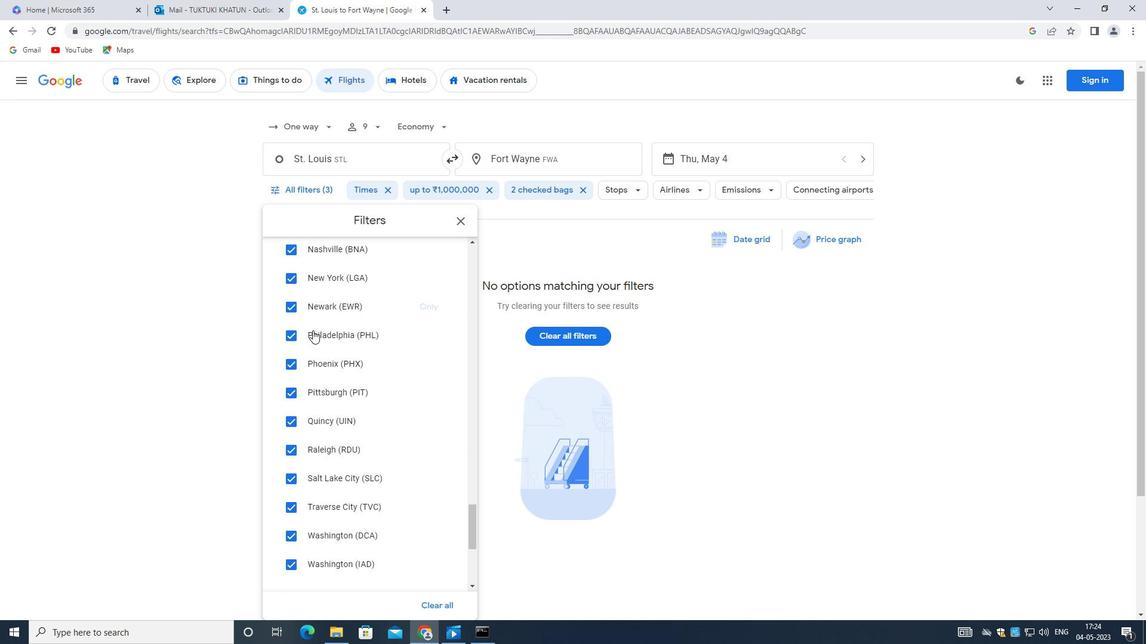 
Action: Mouse moved to (317, 303)
Screenshot: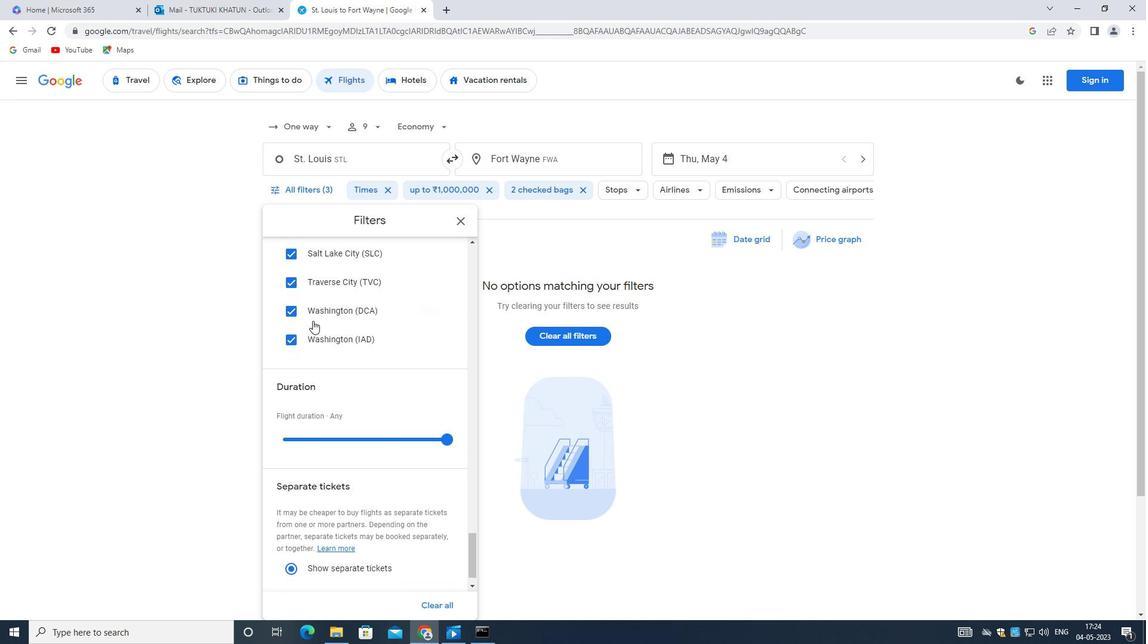 
Action: Mouse scrolled (317, 302) with delta (0, 0)
Screenshot: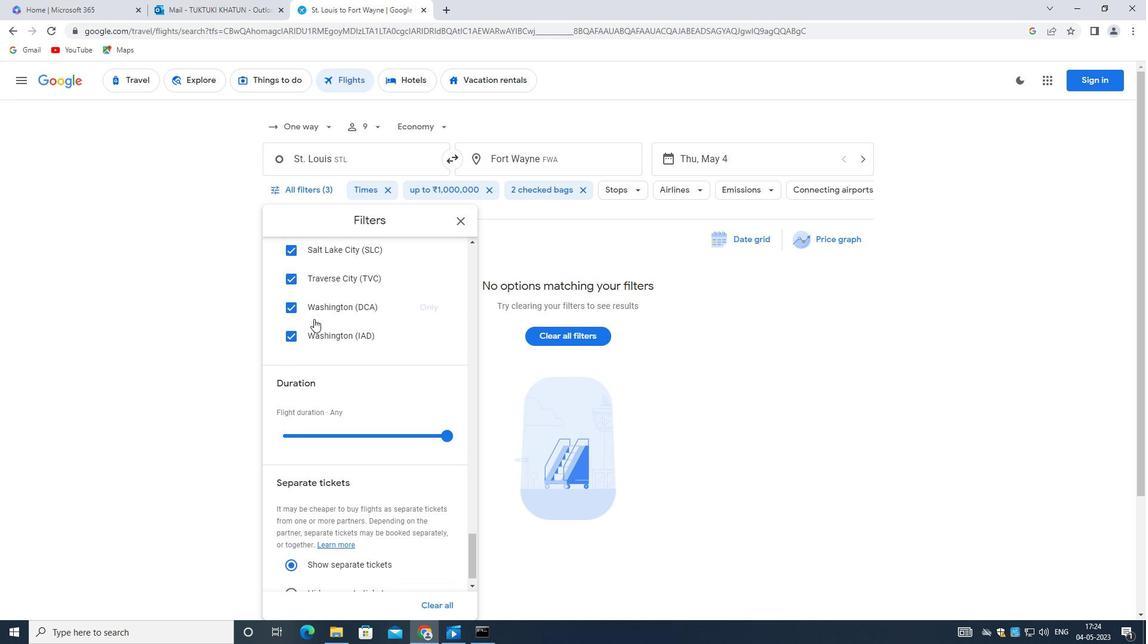 
Action: Mouse scrolled (317, 302) with delta (0, 0)
Screenshot: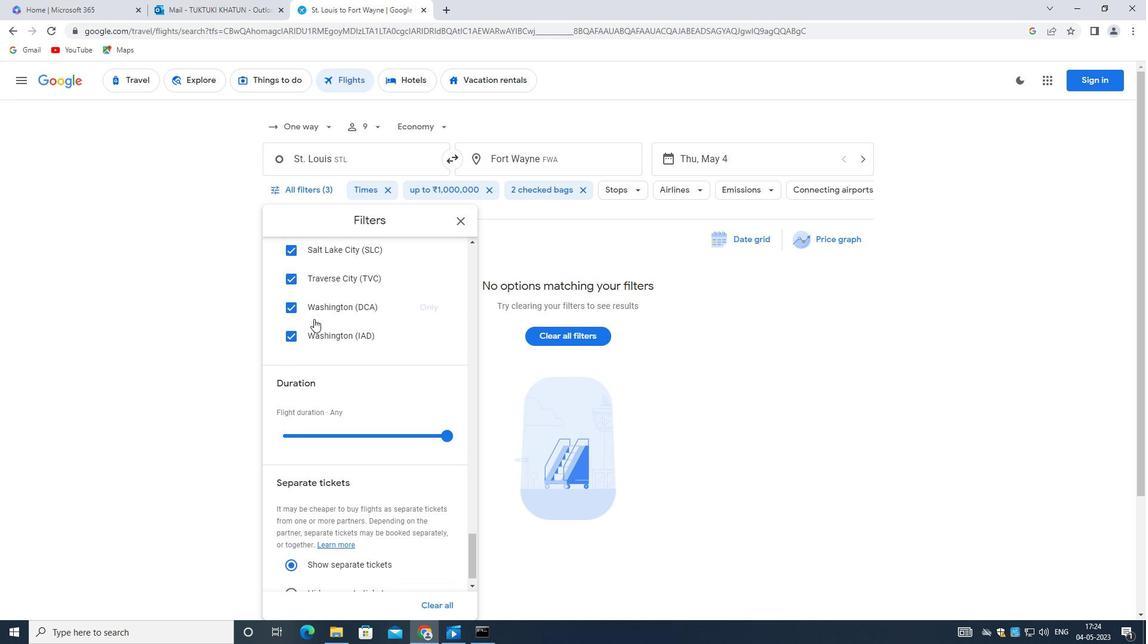 
Action: Mouse scrolled (317, 302) with delta (0, 0)
Screenshot: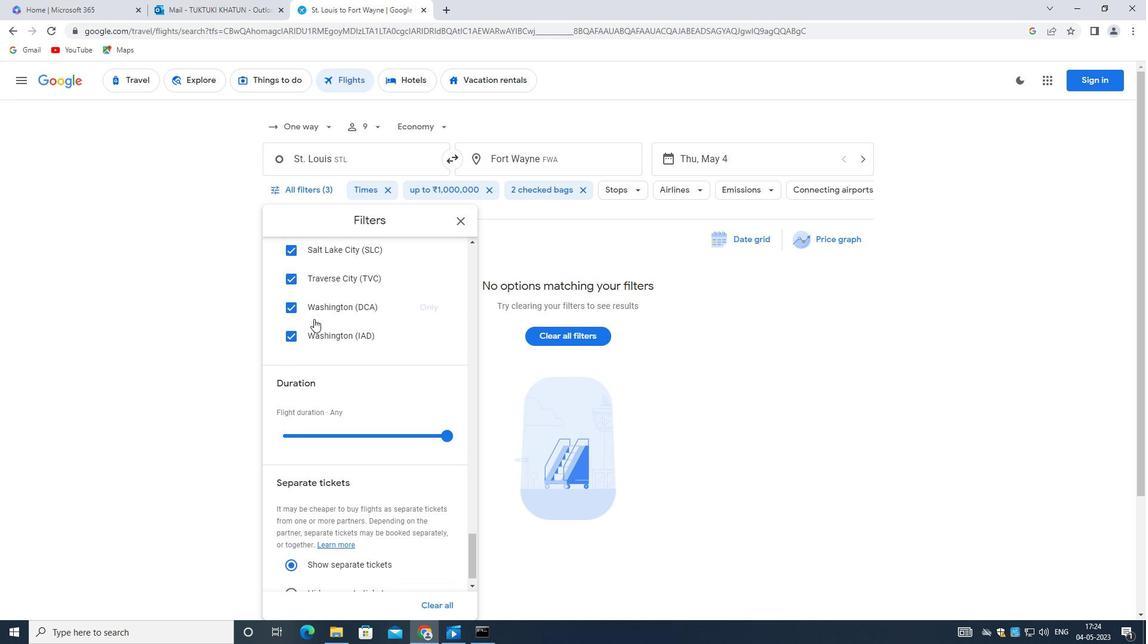 
Action: Mouse scrolled (317, 302) with delta (0, 0)
Screenshot: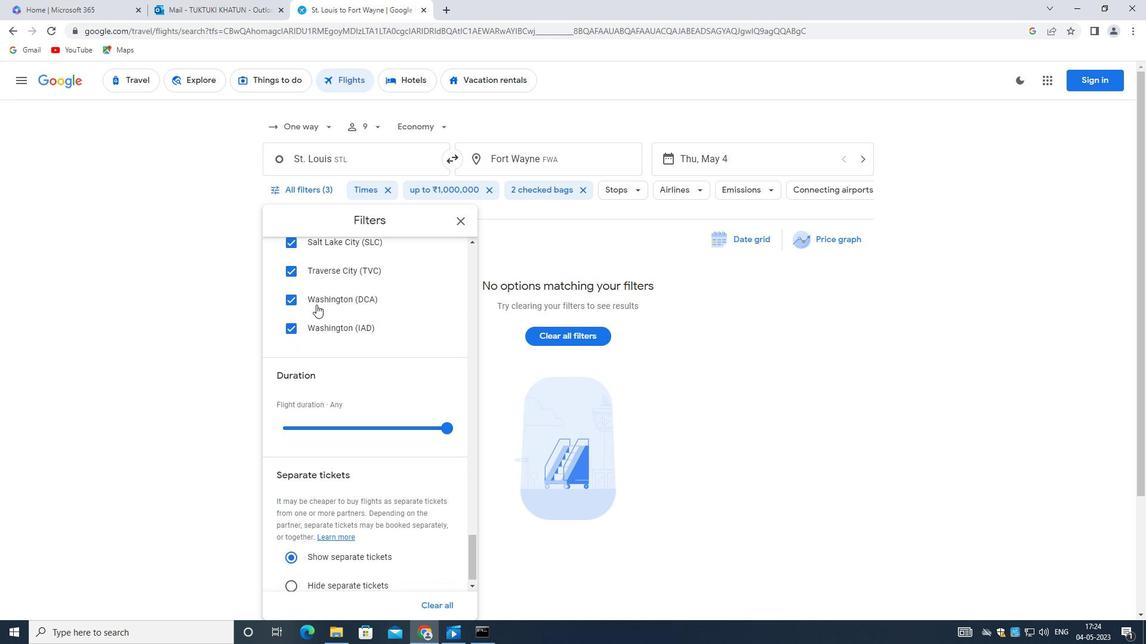
Action: Mouse scrolled (317, 302) with delta (0, 0)
Screenshot: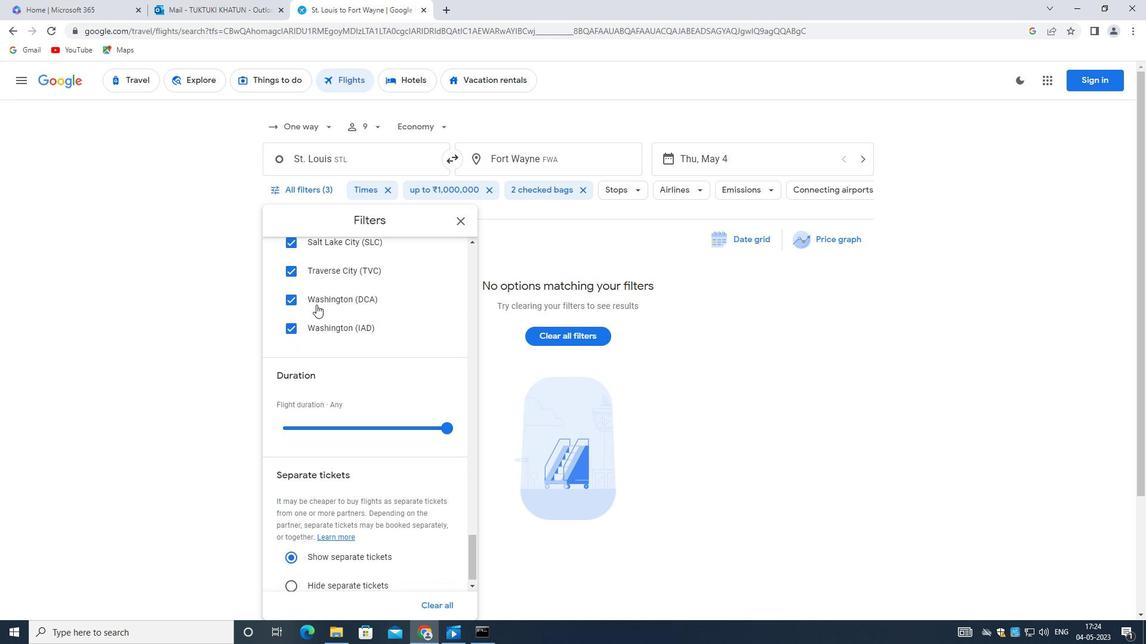 
Action: Mouse moved to (317, 303)
Screenshot: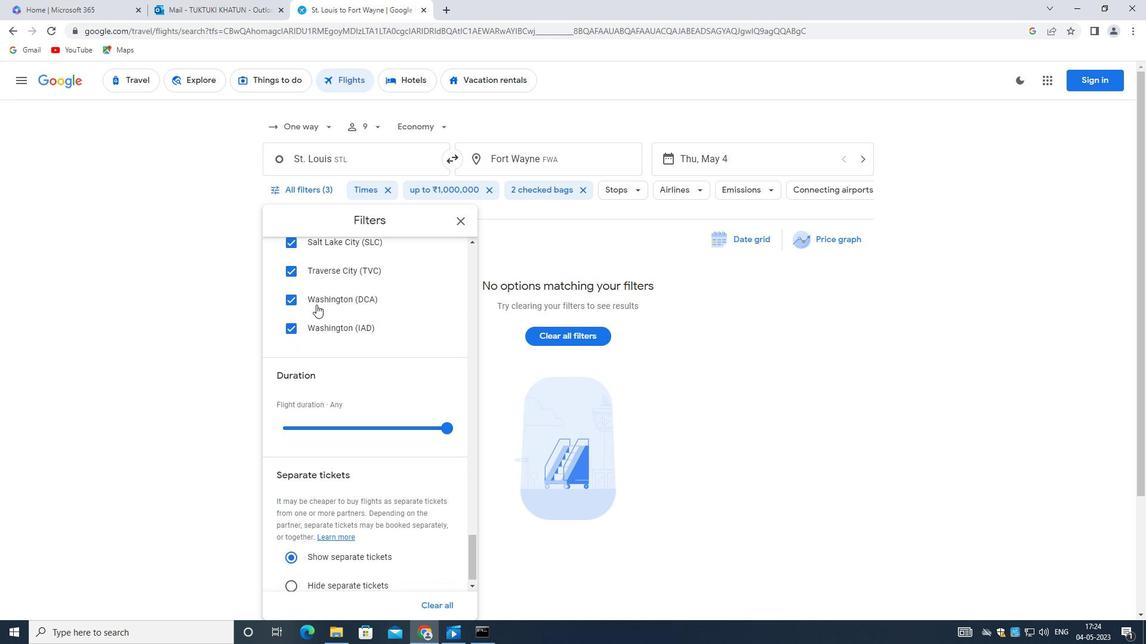 
Action: Mouse scrolled (317, 302) with delta (0, 0)
Screenshot: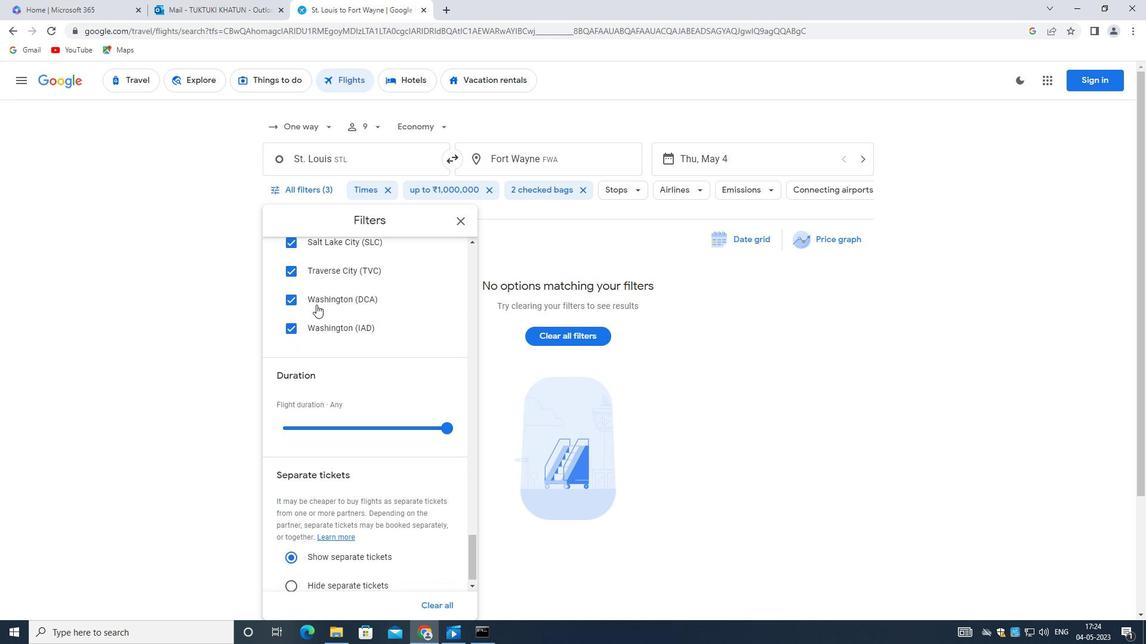 
Action: Mouse moved to (318, 305)
Screenshot: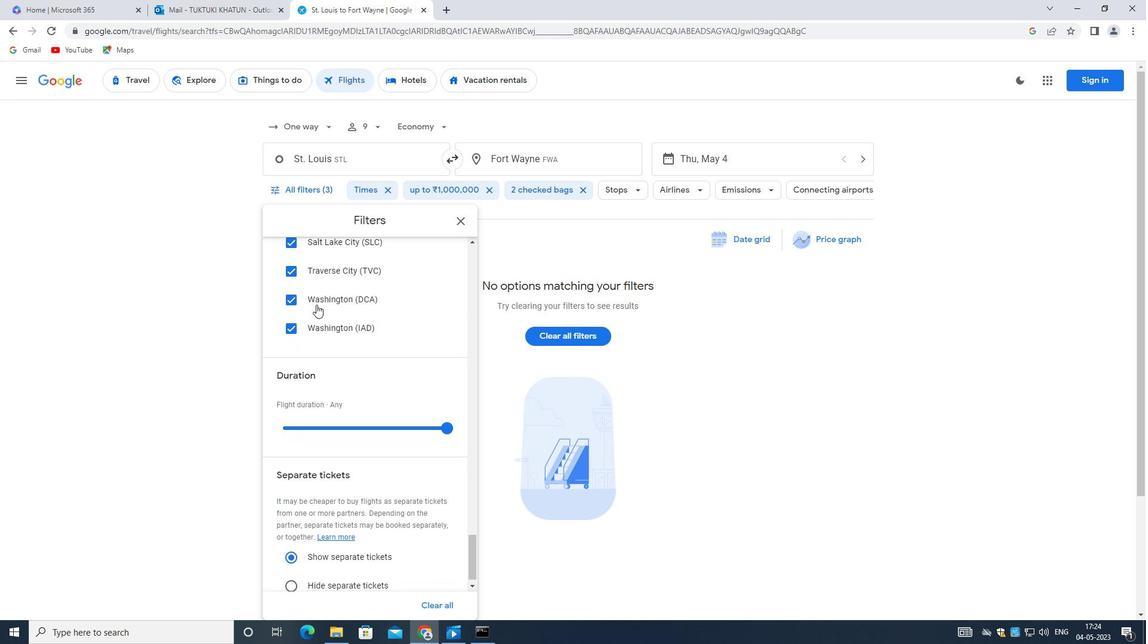 
Action: Mouse scrolled (318, 304) with delta (0, 0)
Screenshot: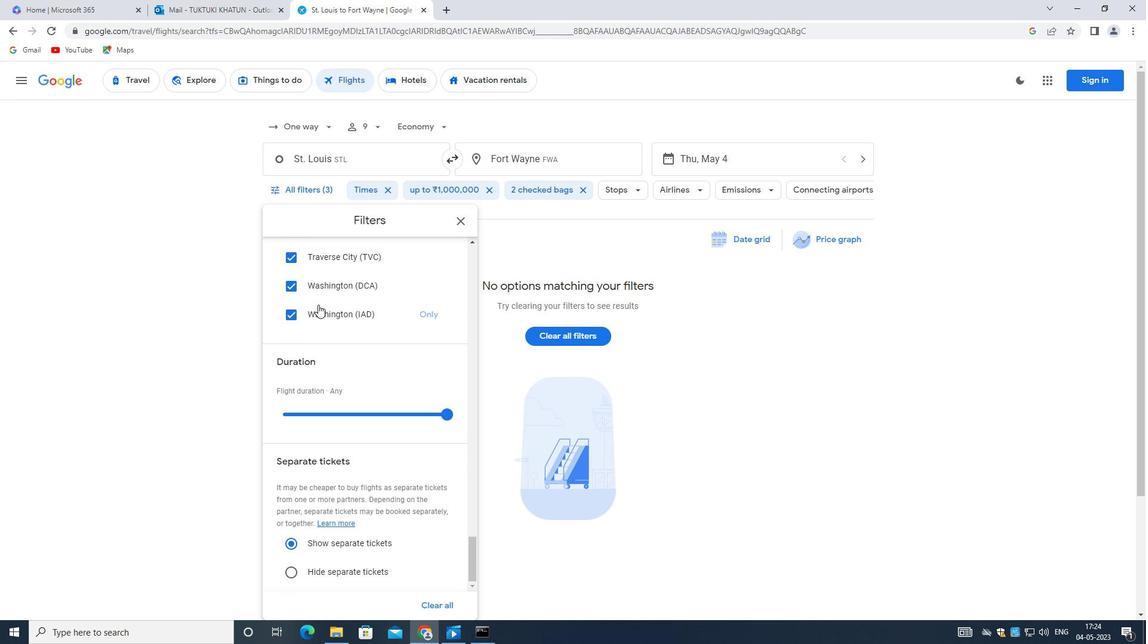 
Action: Mouse moved to (318, 306)
Screenshot: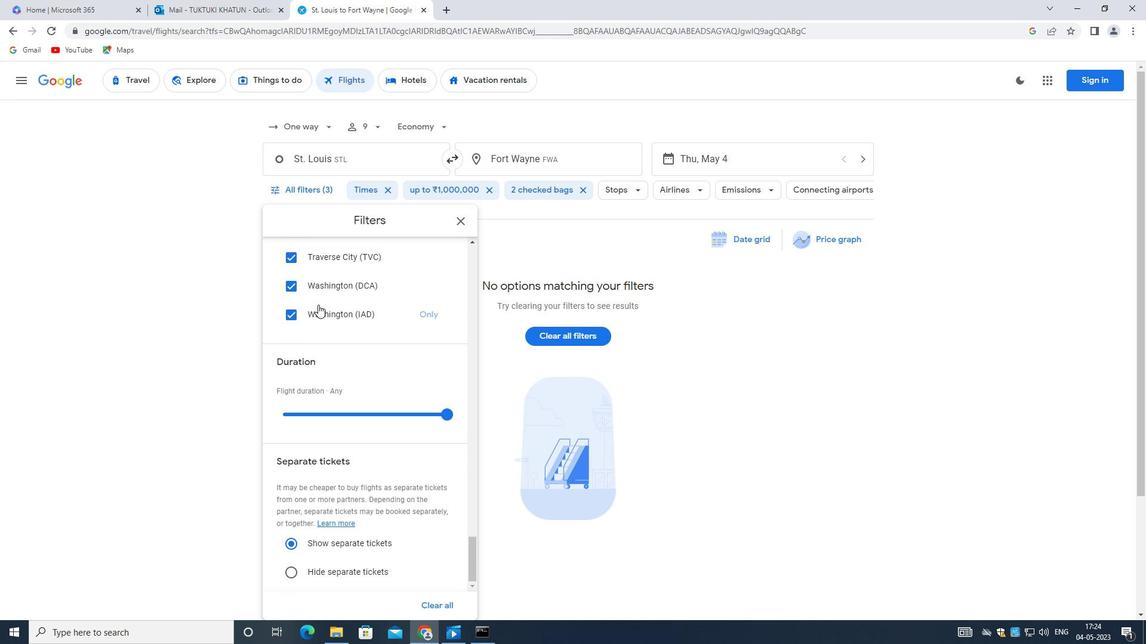 
Action: Mouse scrolled (318, 305) with delta (0, 0)
Screenshot: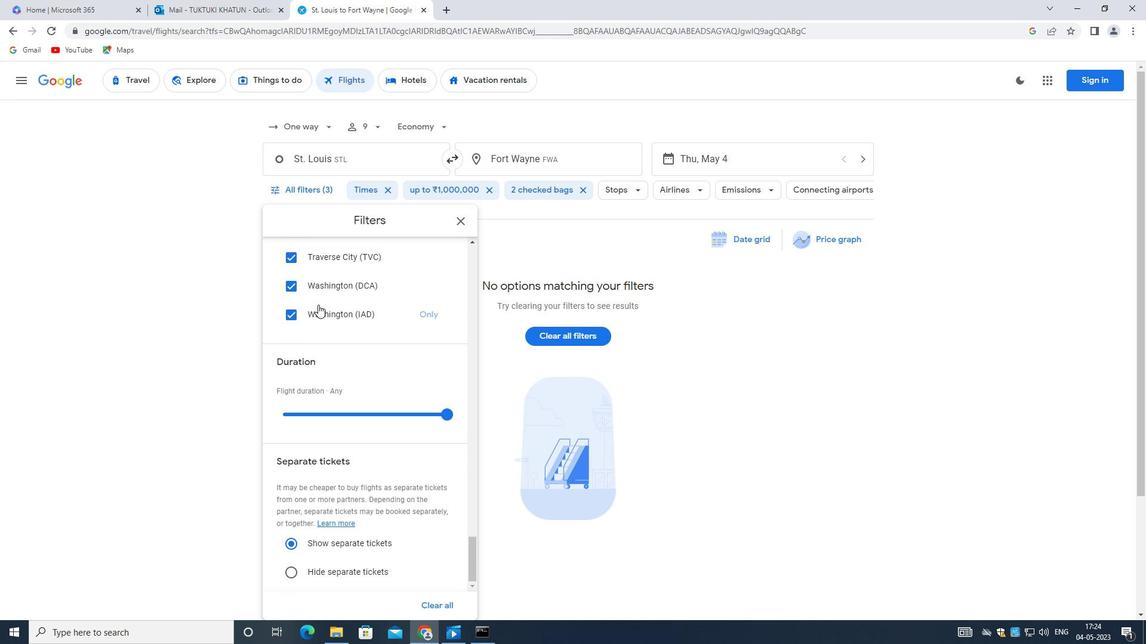 
Action: Mouse moved to (318, 307)
Screenshot: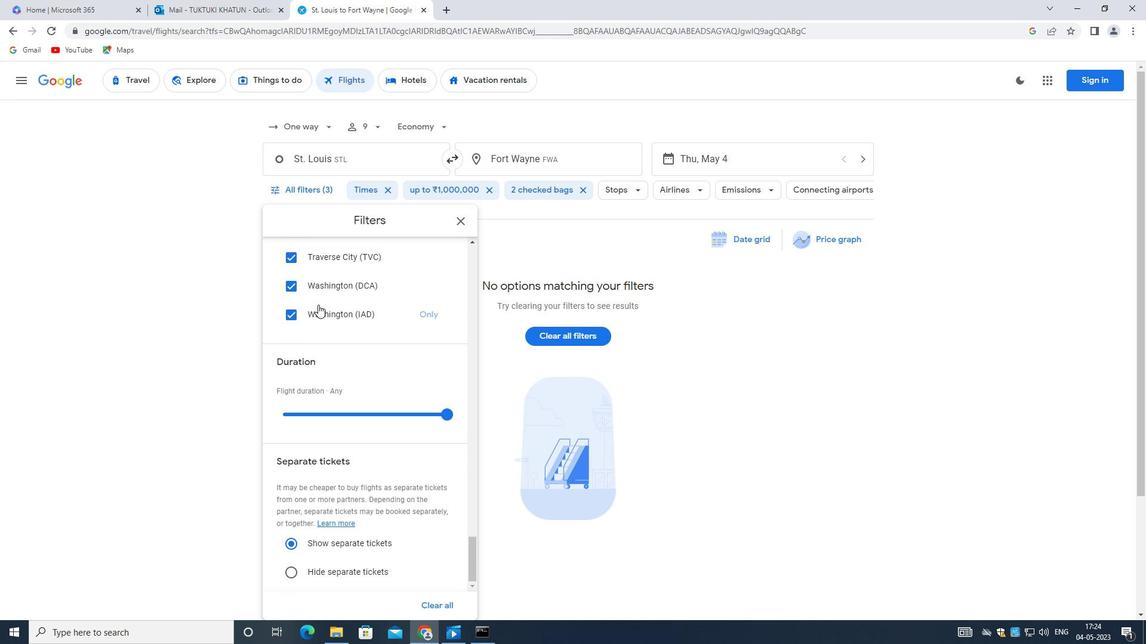 
Action: Mouse scrolled (318, 306) with delta (0, 0)
Screenshot: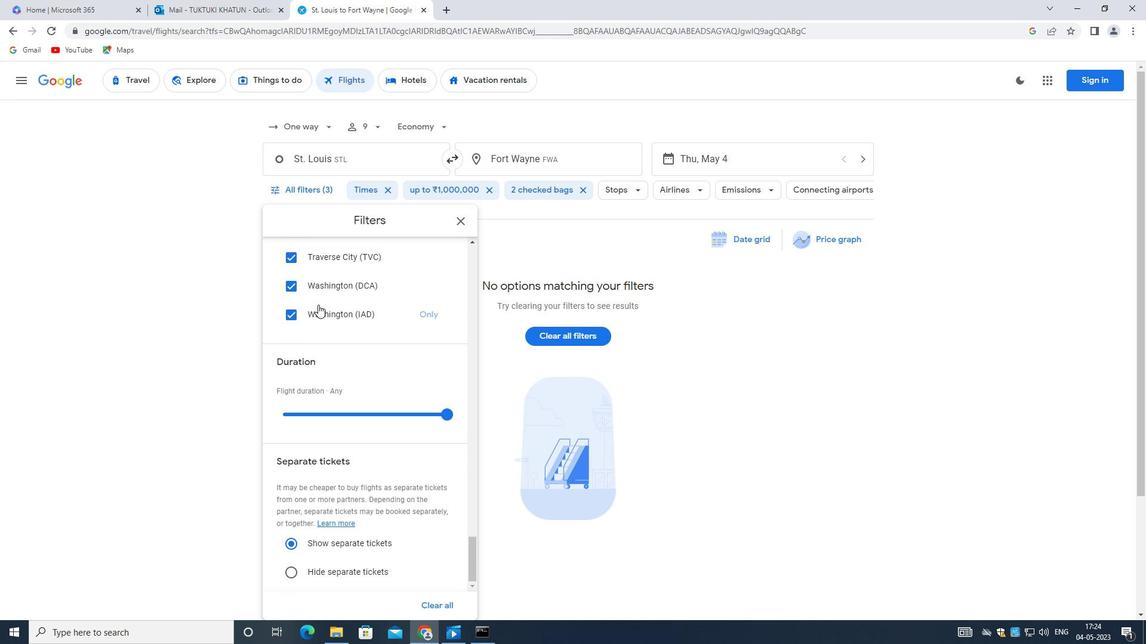 
Action: Mouse scrolled (318, 306) with delta (0, 0)
Screenshot: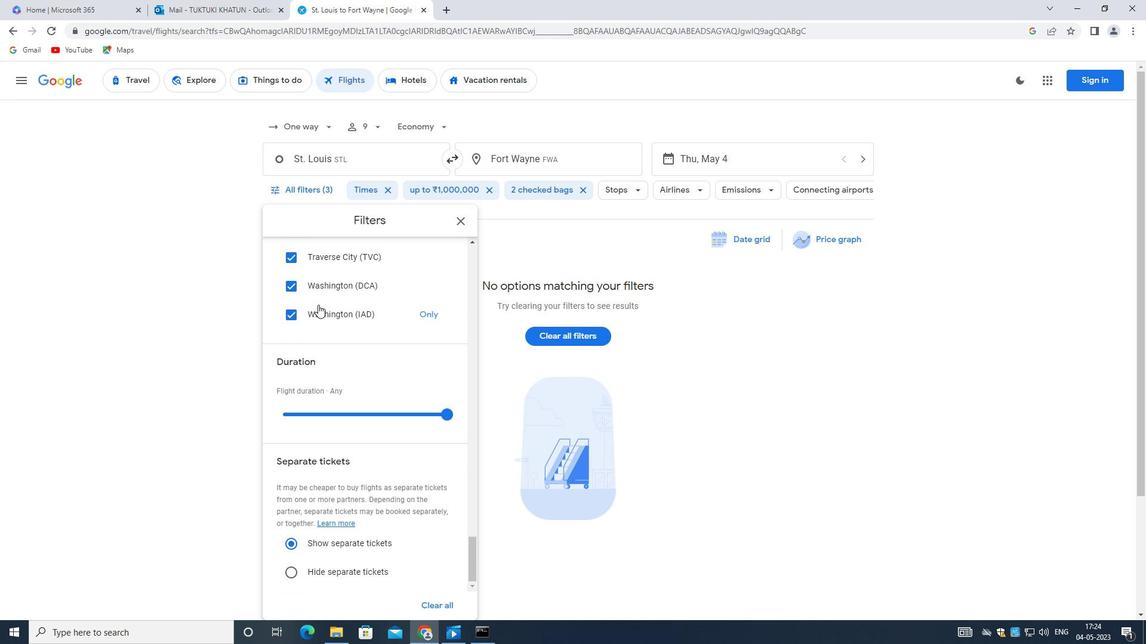 
Action: Mouse moved to (318, 308)
Screenshot: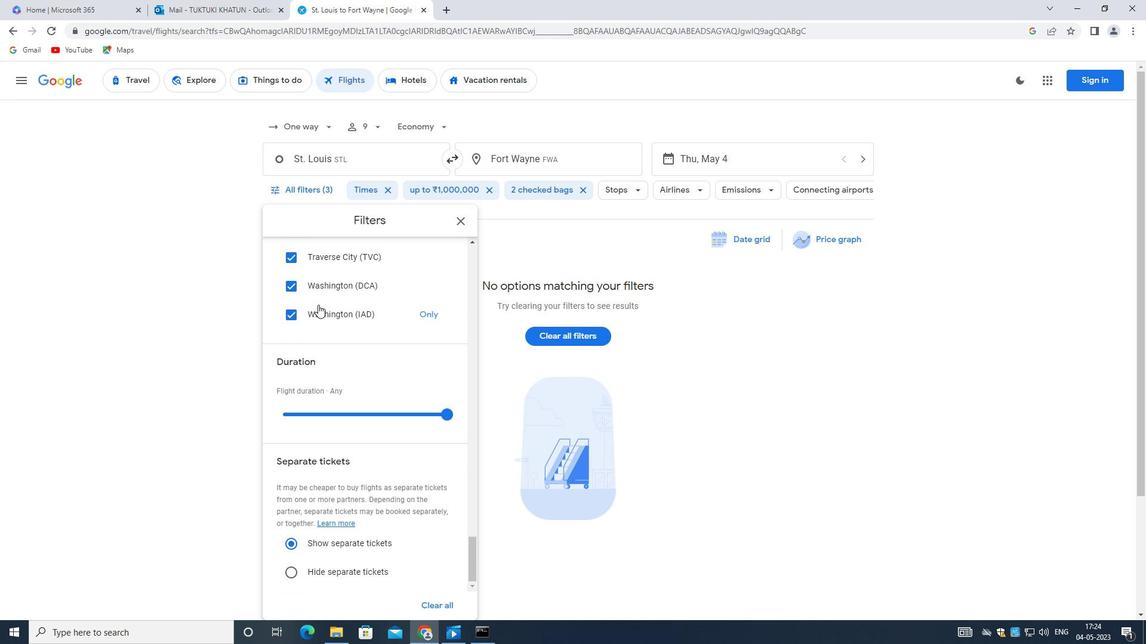 
Action: Mouse scrolled (318, 307) with delta (0, 0)
Screenshot: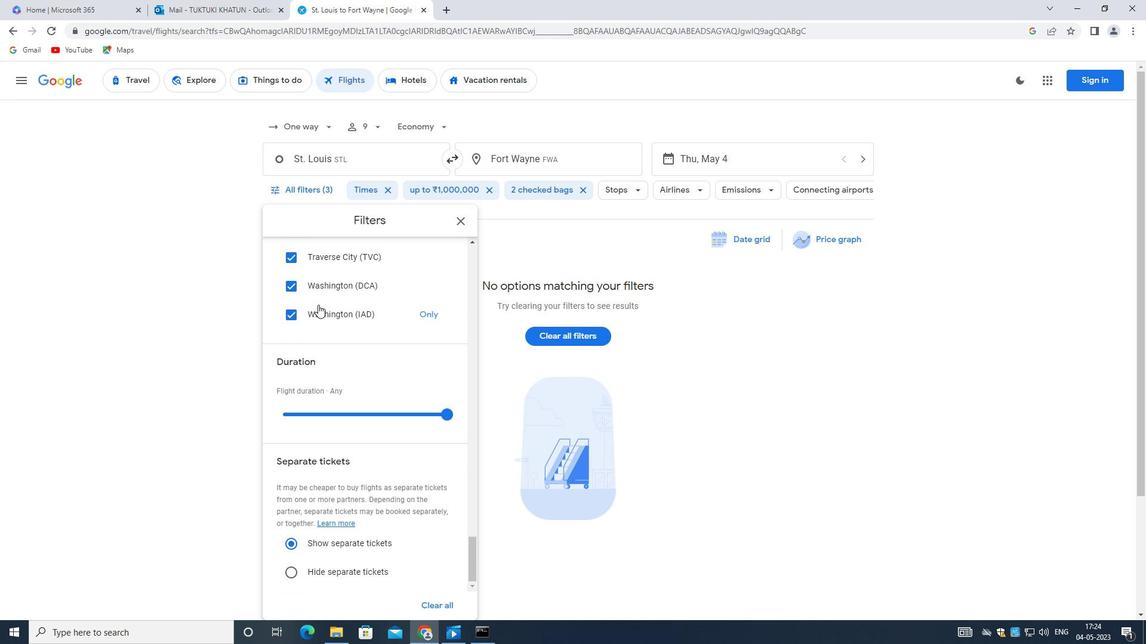 
Action: Mouse moved to (317, 312)
Screenshot: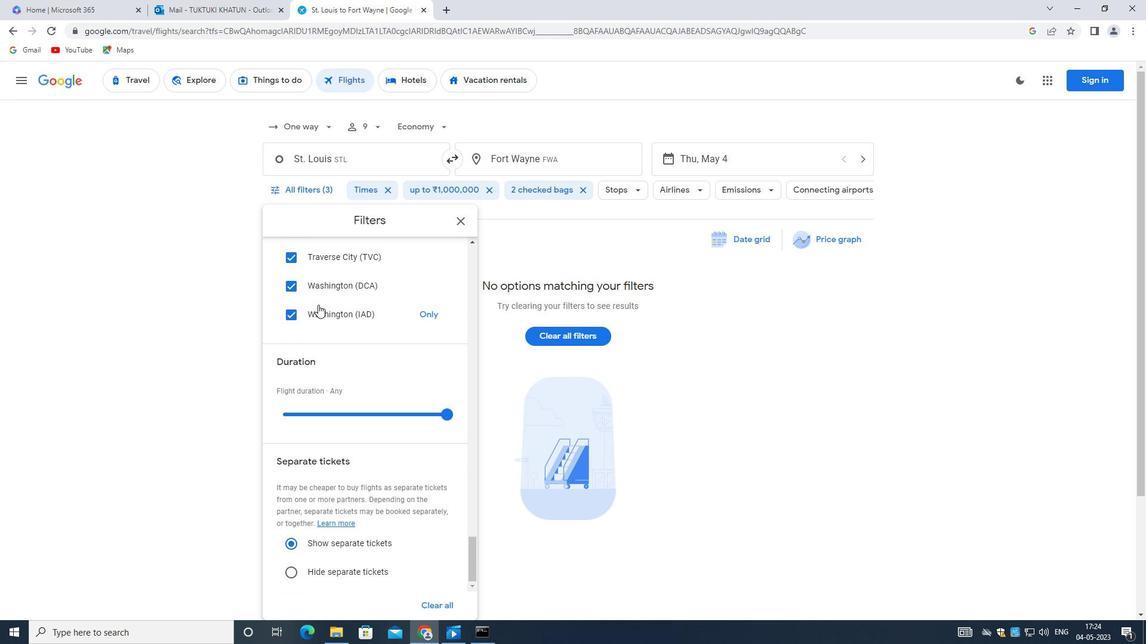 
